 Task: Use the formula "BITRSHIFT" in spreadsheet "Project protfolio".
Action: Mouse moved to (156, 109)
Screenshot: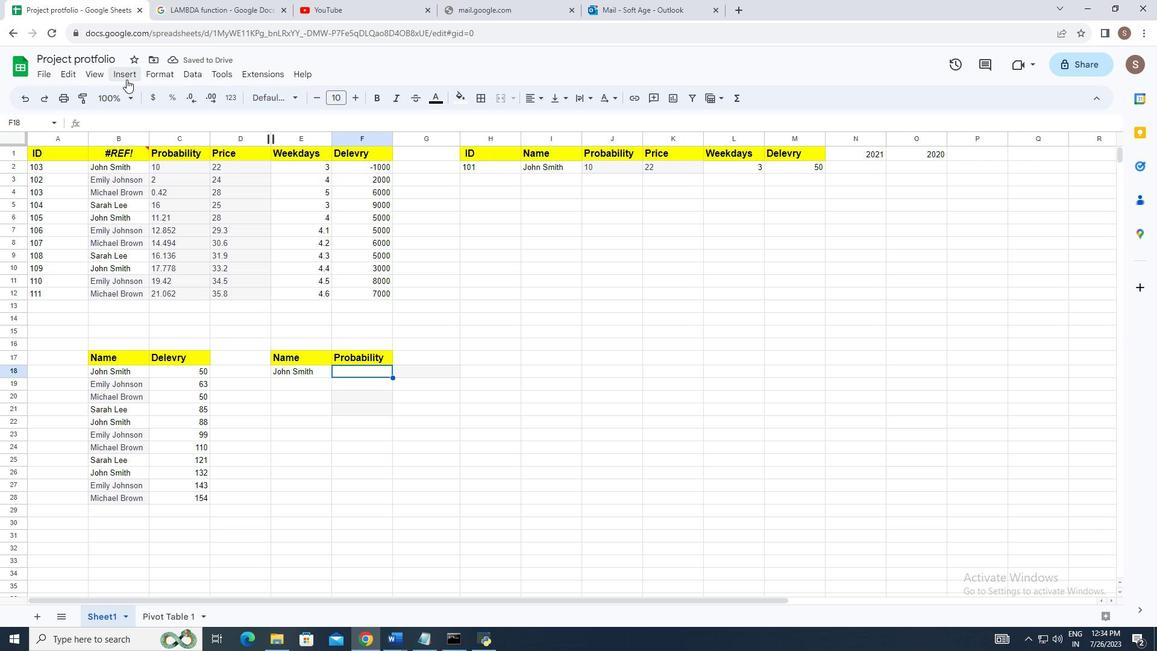 
Action: Mouse pressed left at (156, 109)
Screenshot: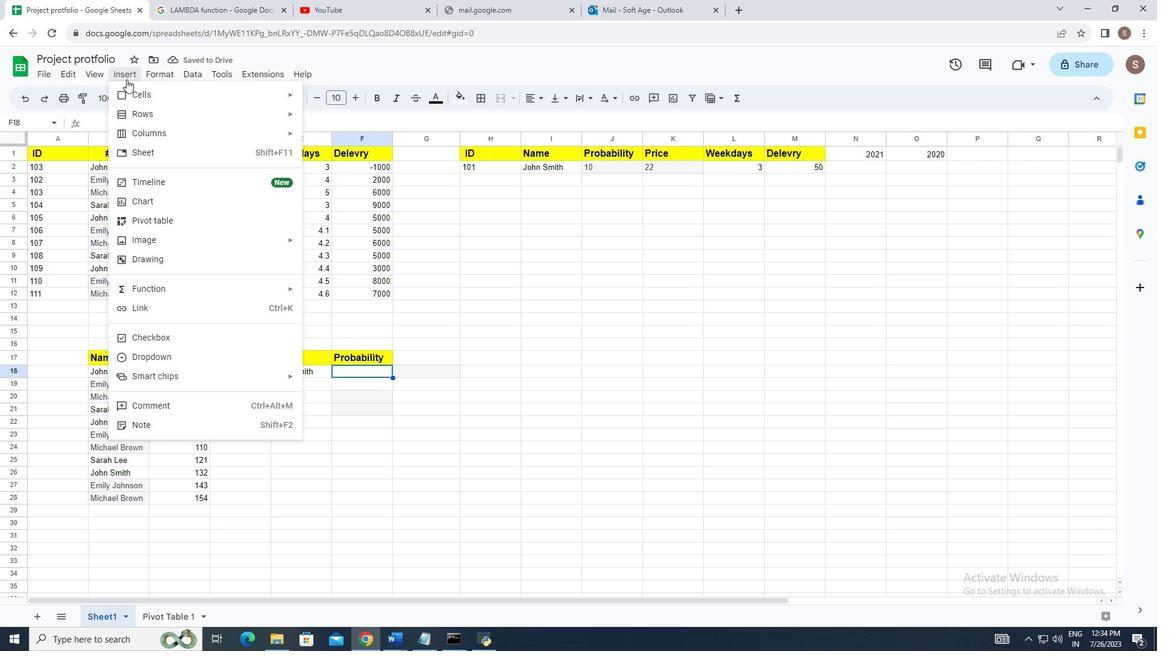 
Action: Mouse moved to (206, 324)
Screenshot: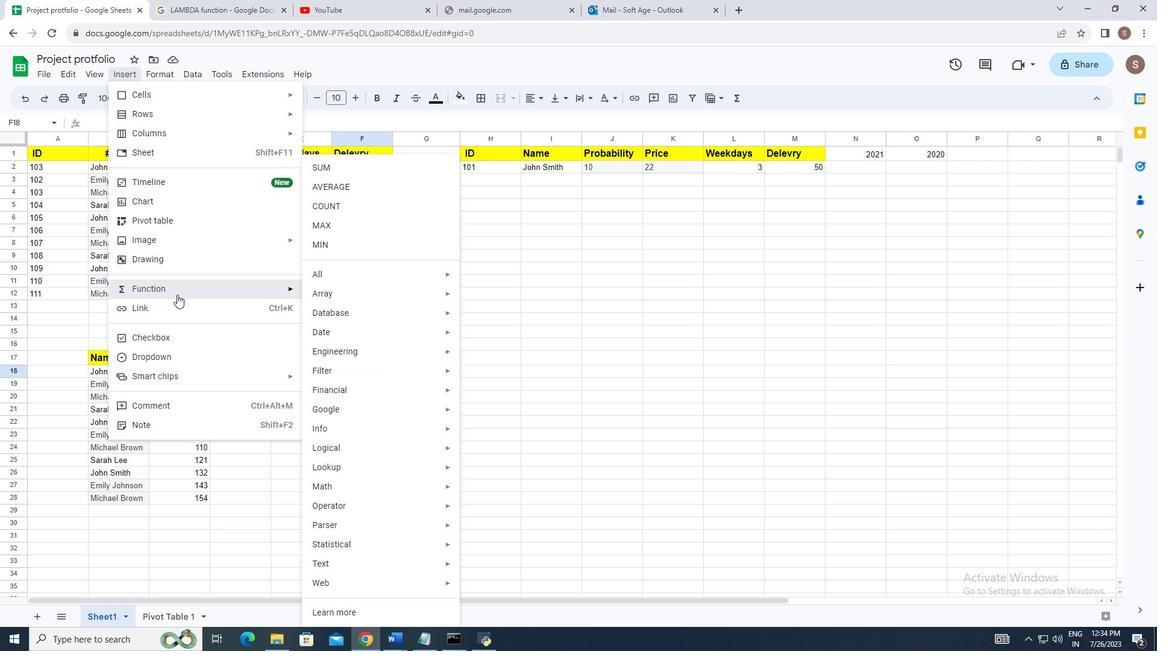 
Action: Mouse pressed left at (206, 324)
Screenshot: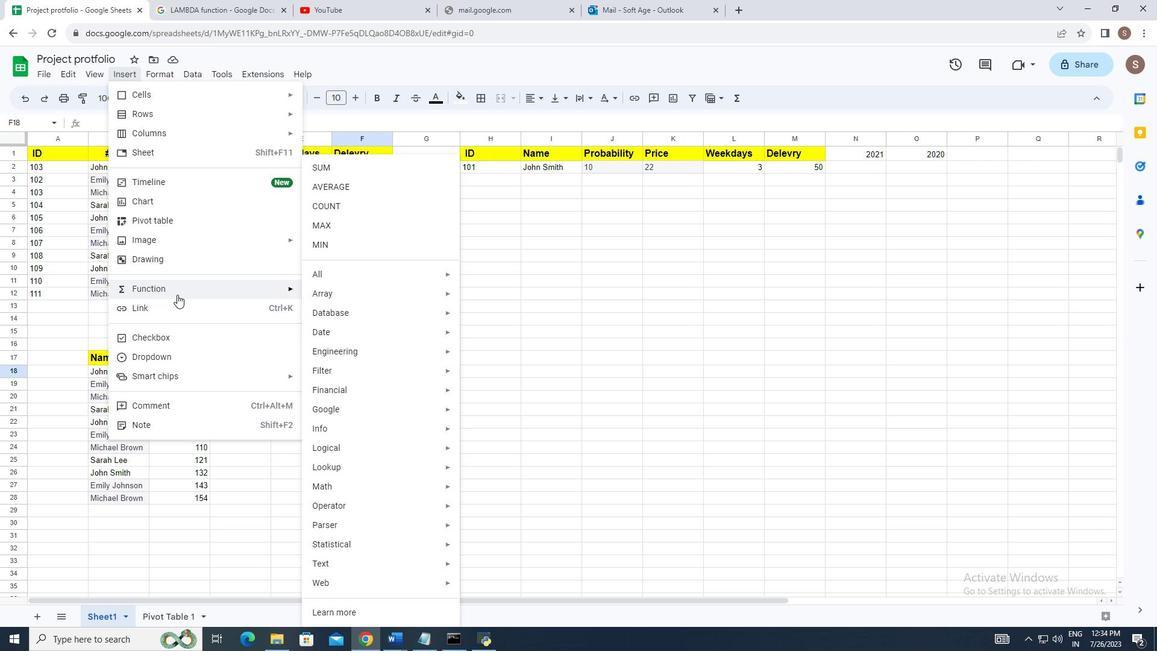 
Action: Mouse moved to (397, 306)
Screenshot: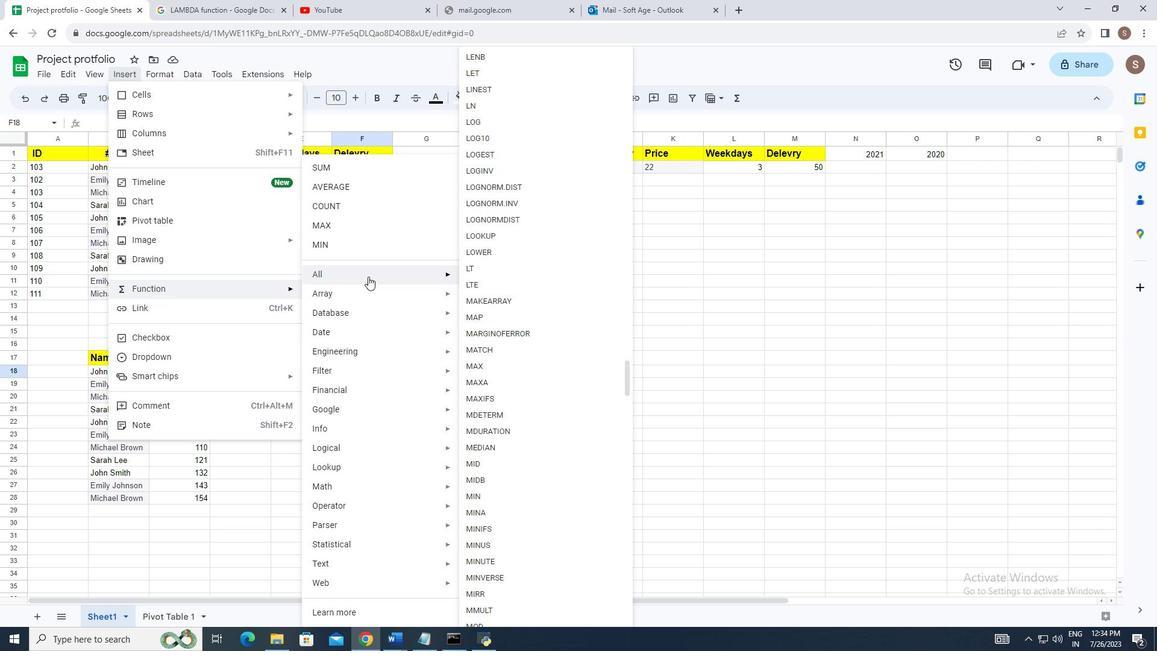 
Action: Mouse pressed left at (397, 306)
Screenshot: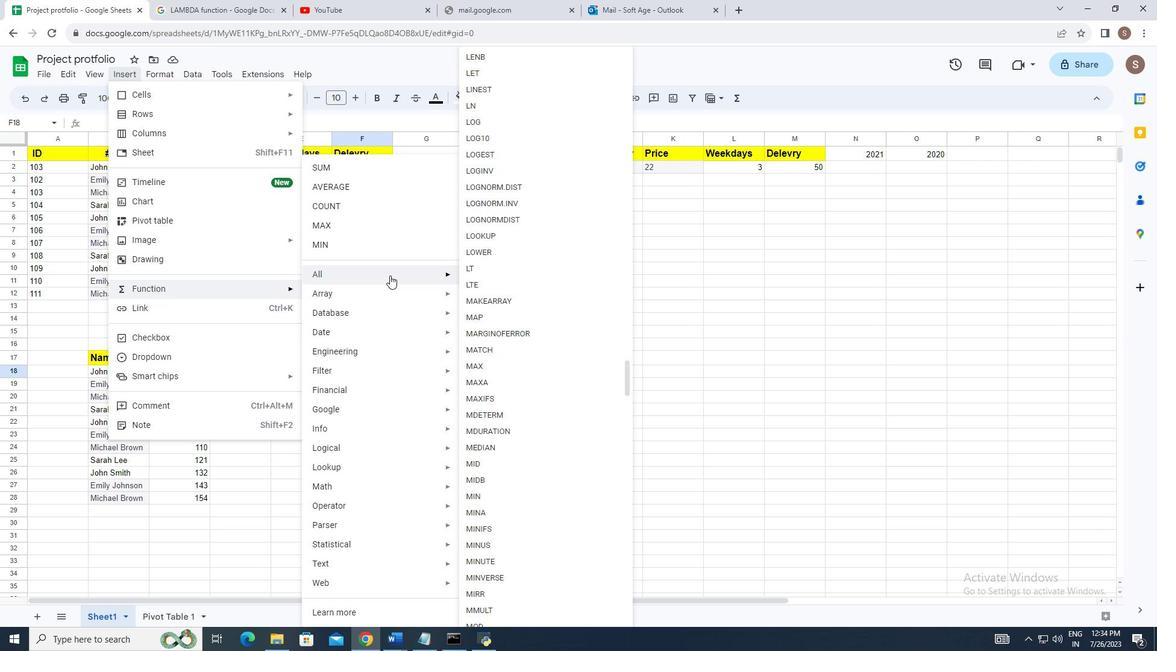 
Action: Mouse moved to (555, 305)
Screenshot: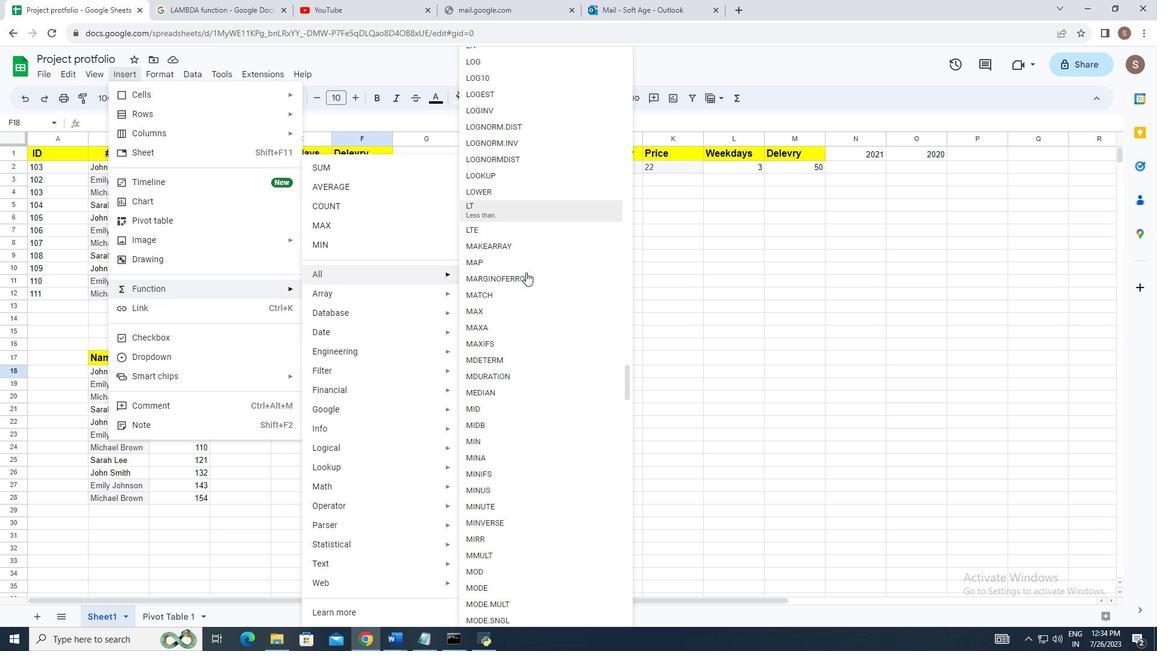 
Action: Mouse scrolled (555, 305) with delta (0, 0)
Screenshot: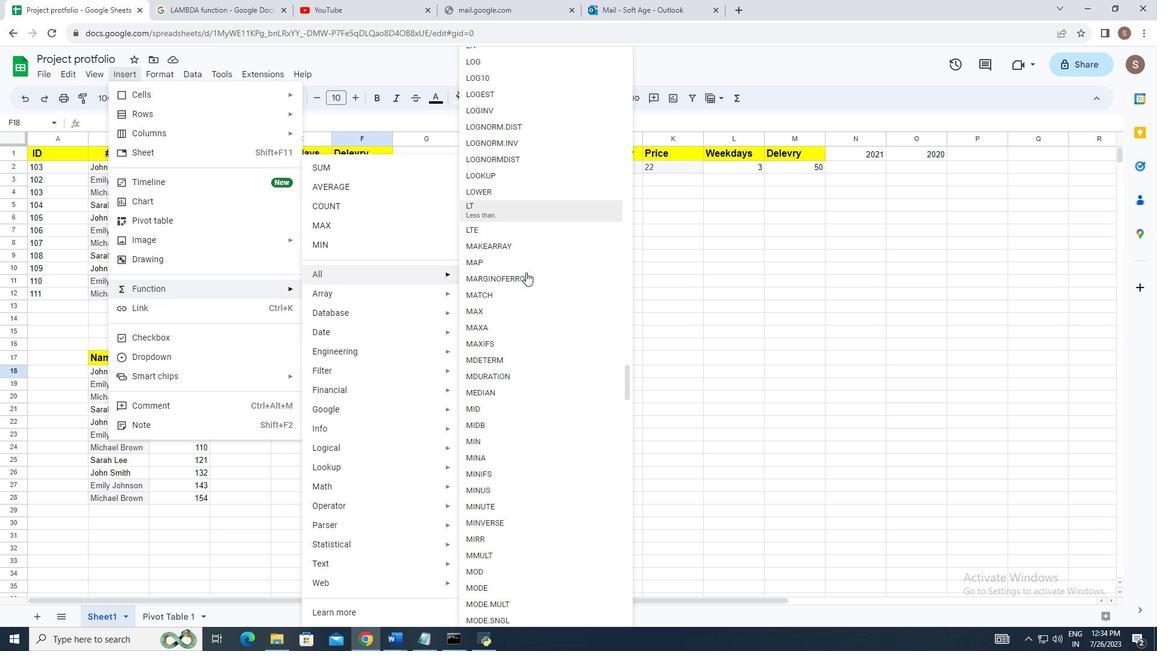 
Action: Mouse moved to (555, 252)
Screenshot: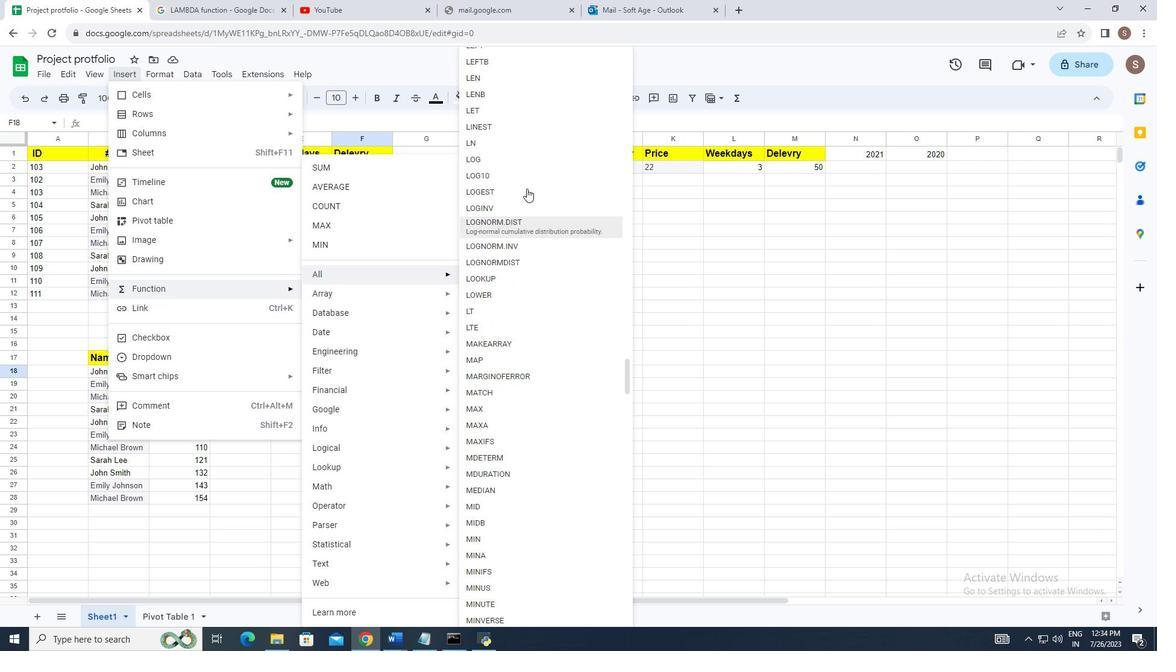 
Action: Mouse scrolled (555, 252) with delta (0, 0)
Screenshot: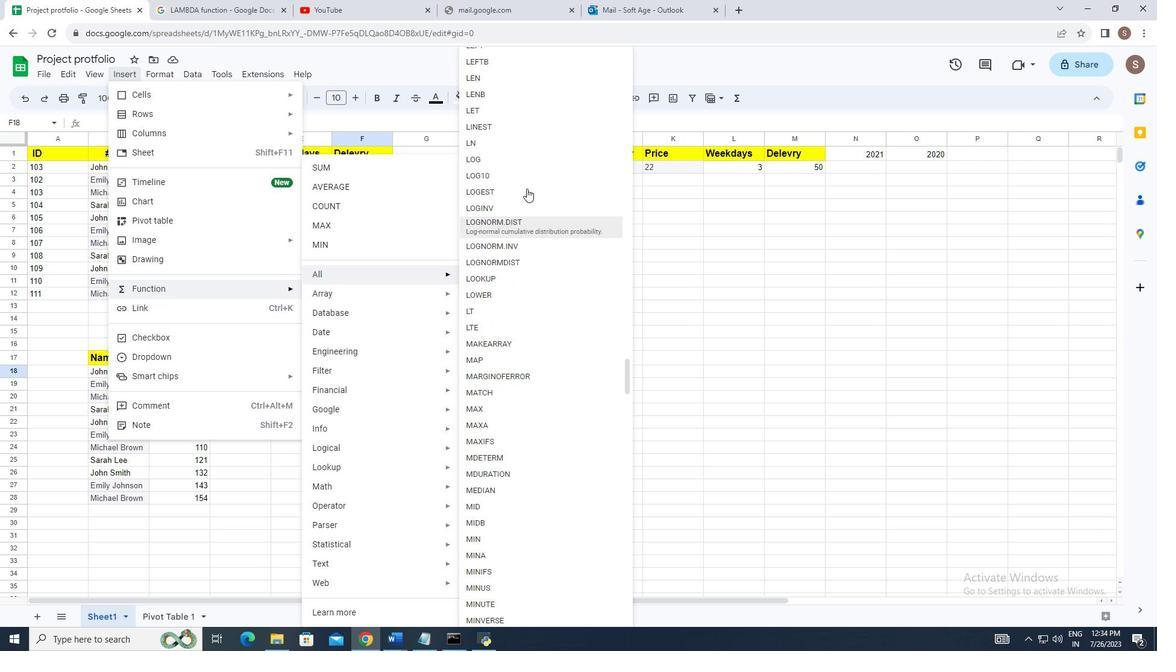 
Action: Mouse moved to (555, 220)
Screenshot: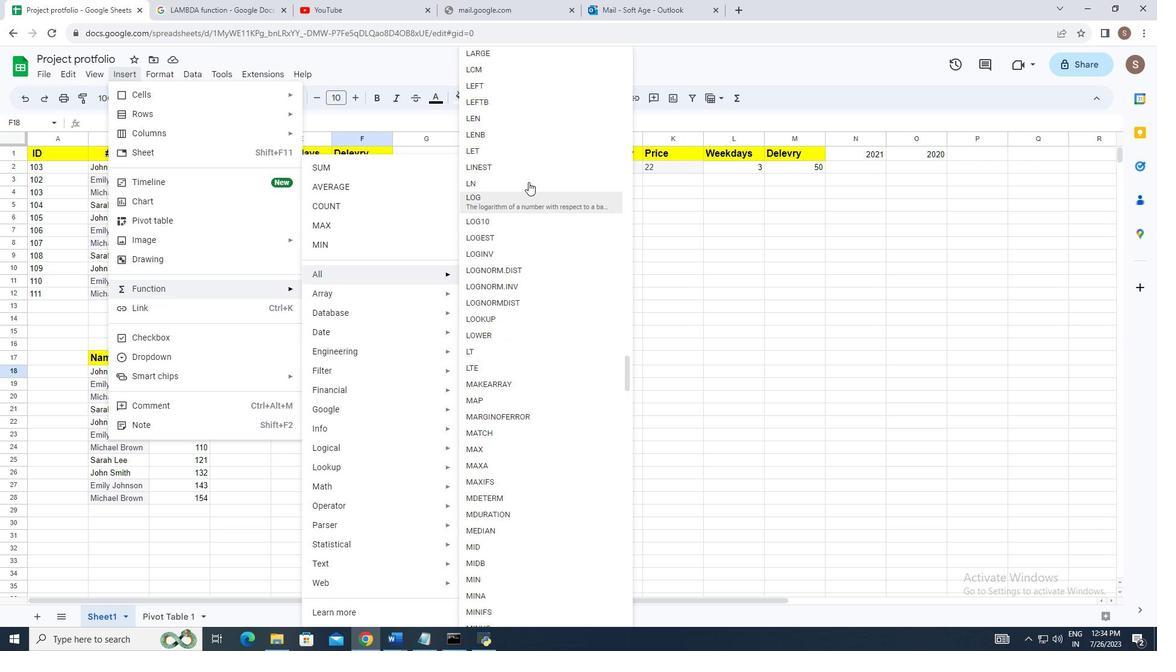 
Action: Mouse scrolled (555, 221) with delta (0, 0)
Screenshot: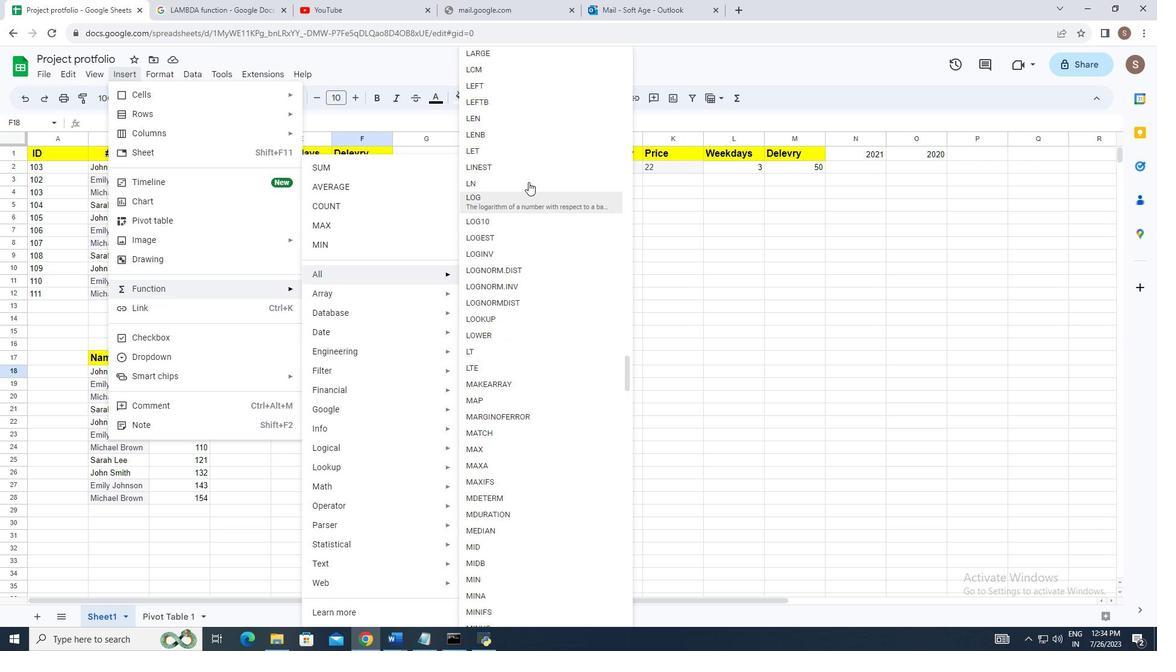 
Action: Mouse moved to (556, 218)
Screenshot: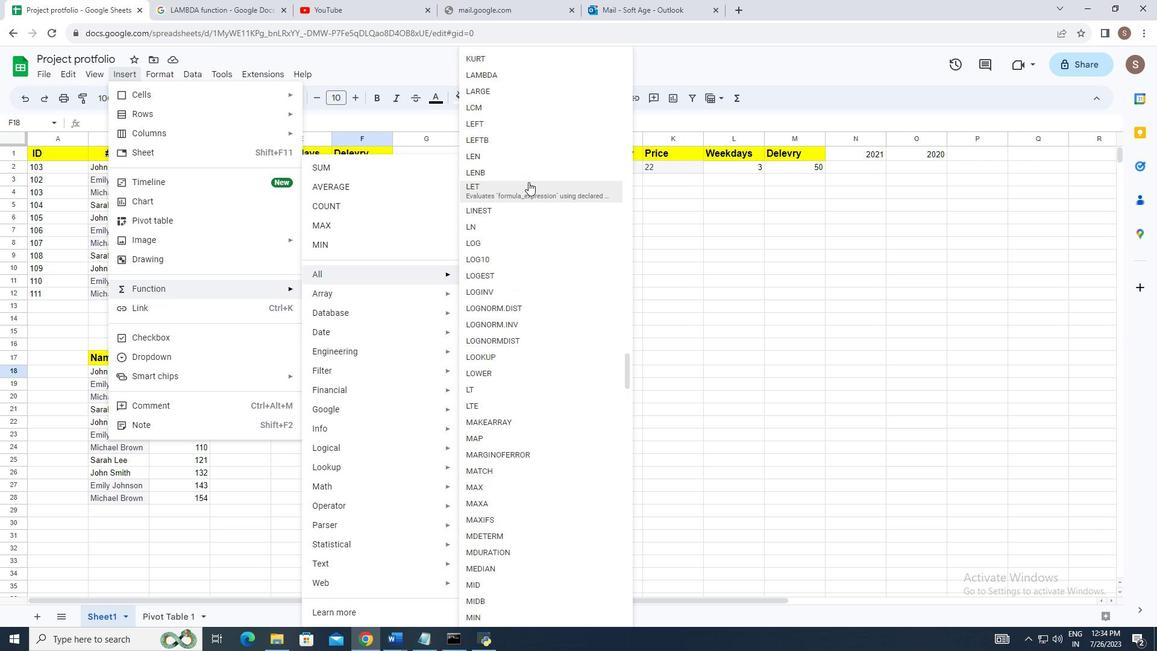 
Action: Mouse scrolled (556, 218) with delta (0, 0)
Screenshot: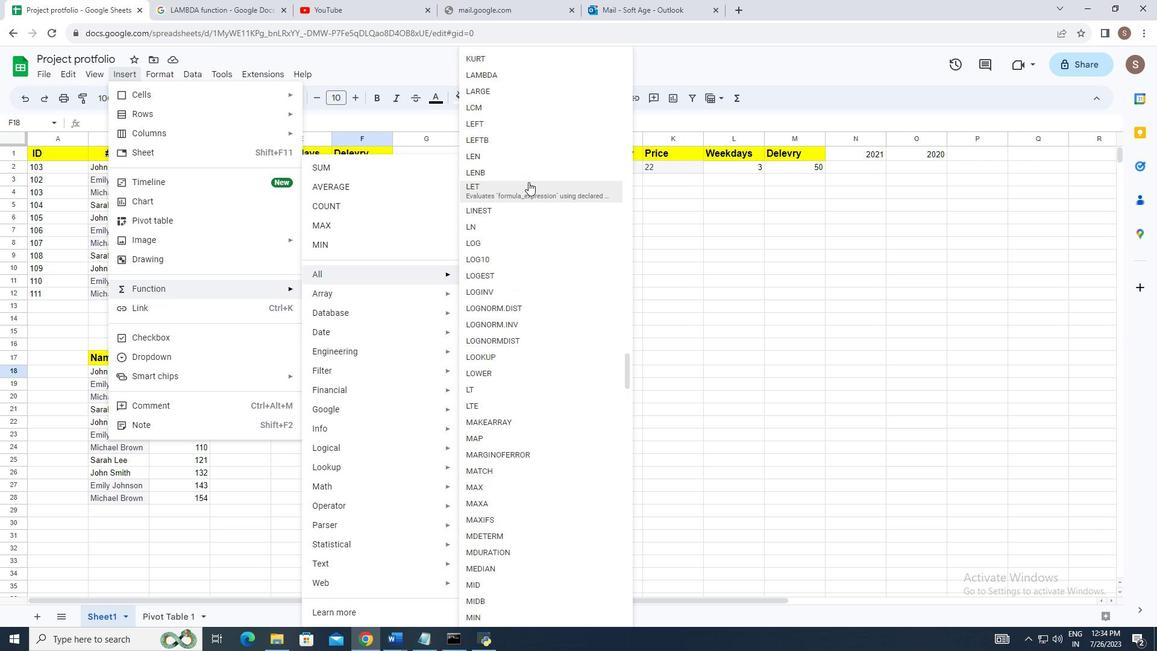
Action: Mouse moved to (558, 213)
Screenshot: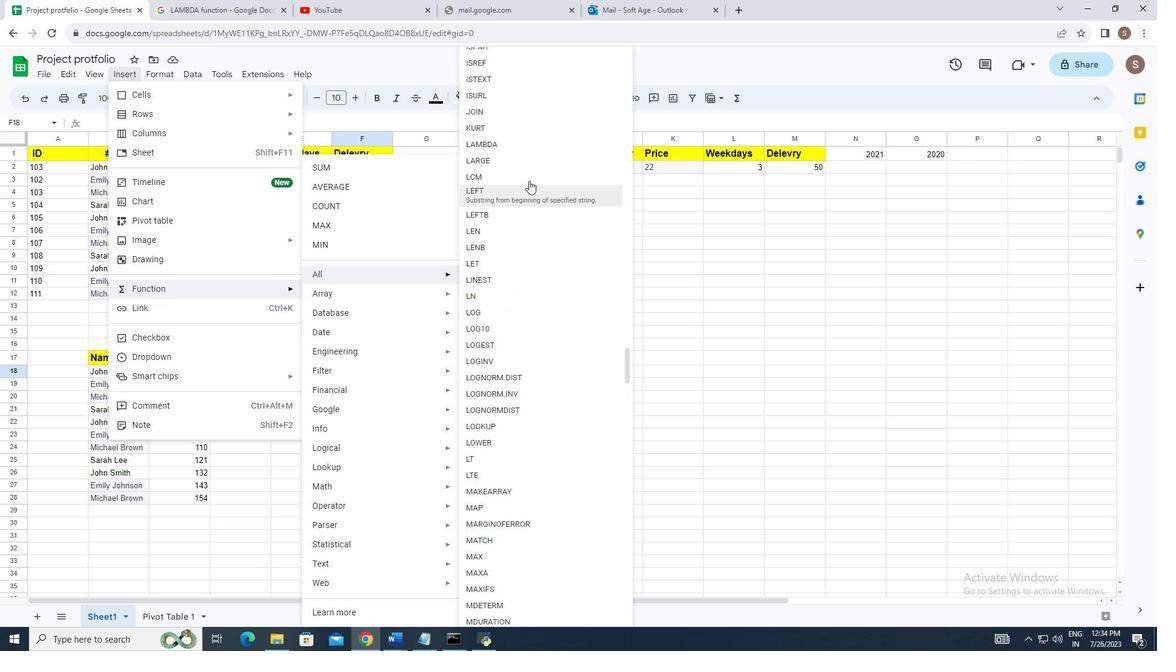 
Action: Mouse scrolled (557, 217) with delta (0, 0)
Screenshot: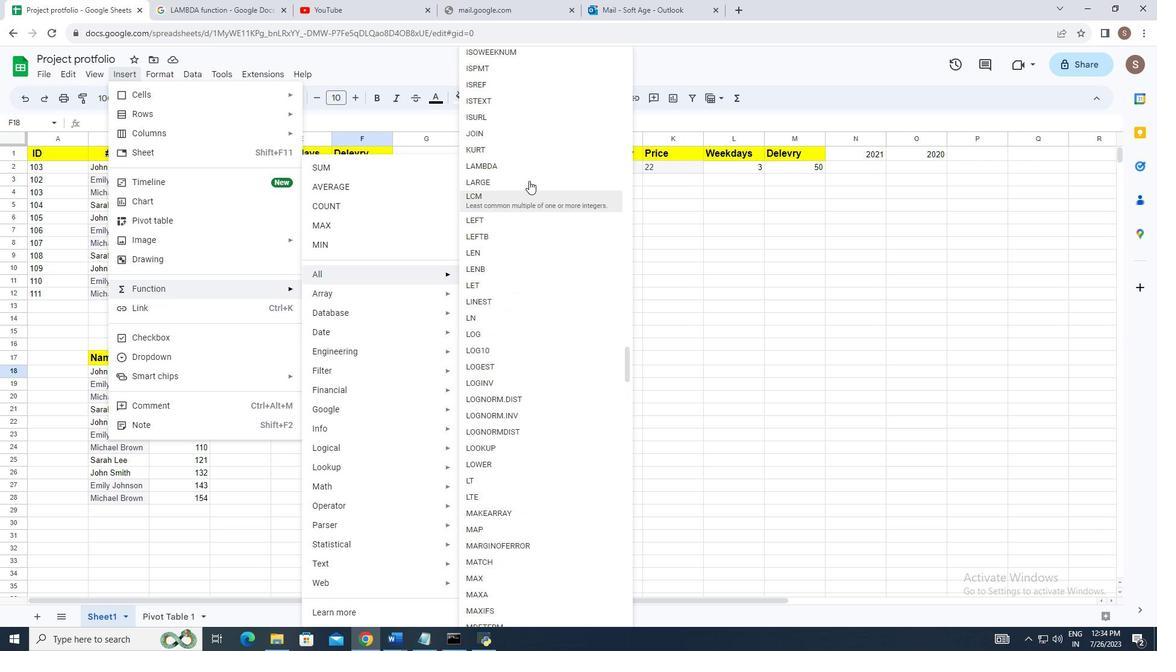 
Action: Mouse moved to (558, 211)
Screenshot: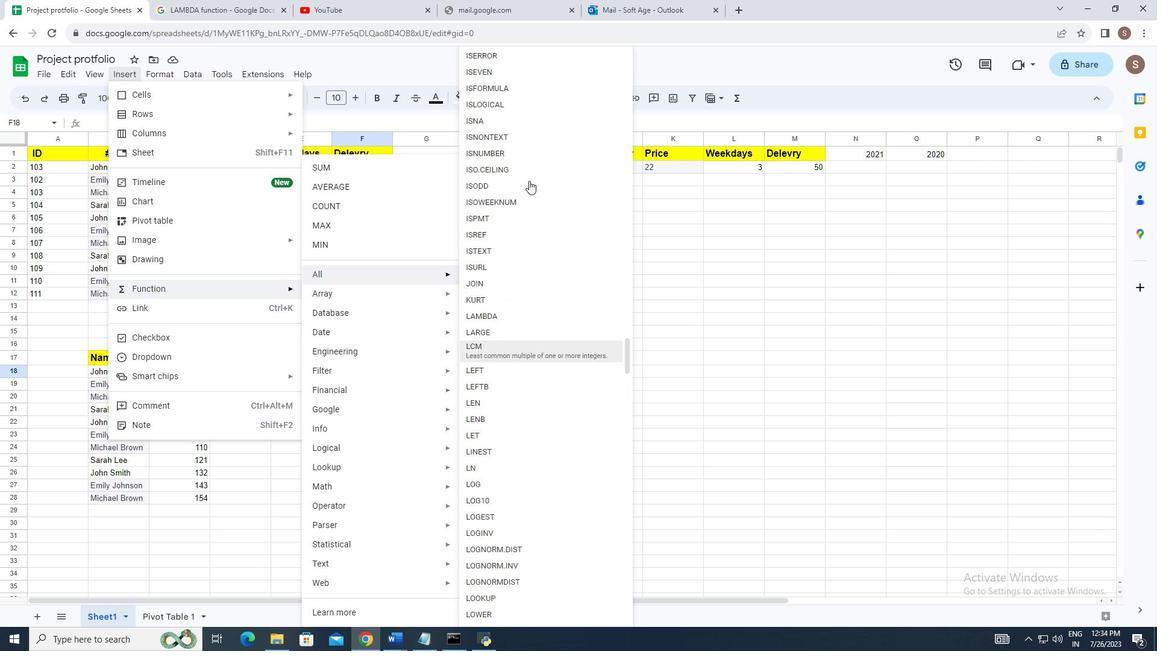 
Action: Mouse scrolled (558, 211) with delta (0, 0)
Screenshot: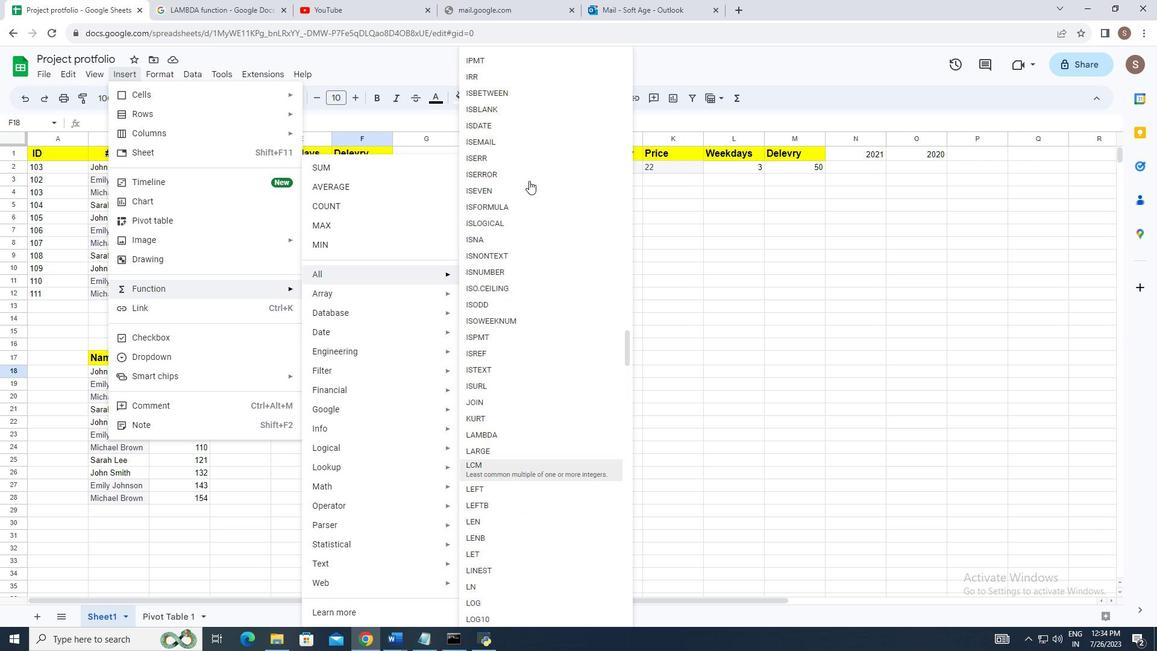 
Action: Mouse moved to (558, 210)
Screenshot: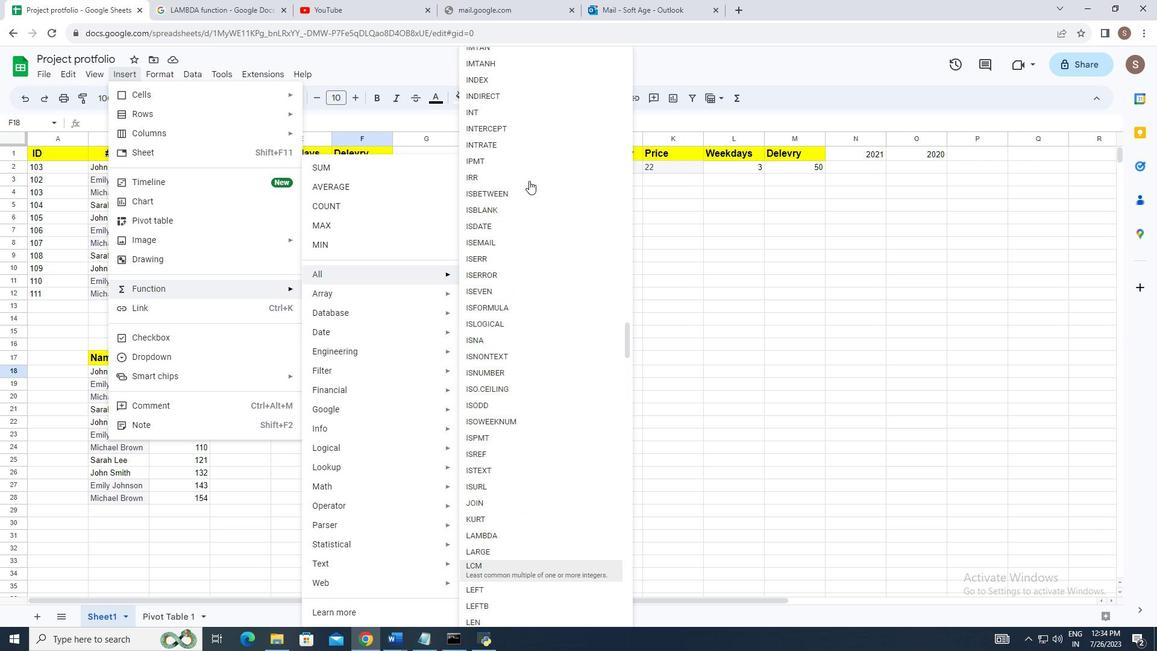 
Action: Mouse scrolled (558, 211) with delta (0, 0)
Screenshot: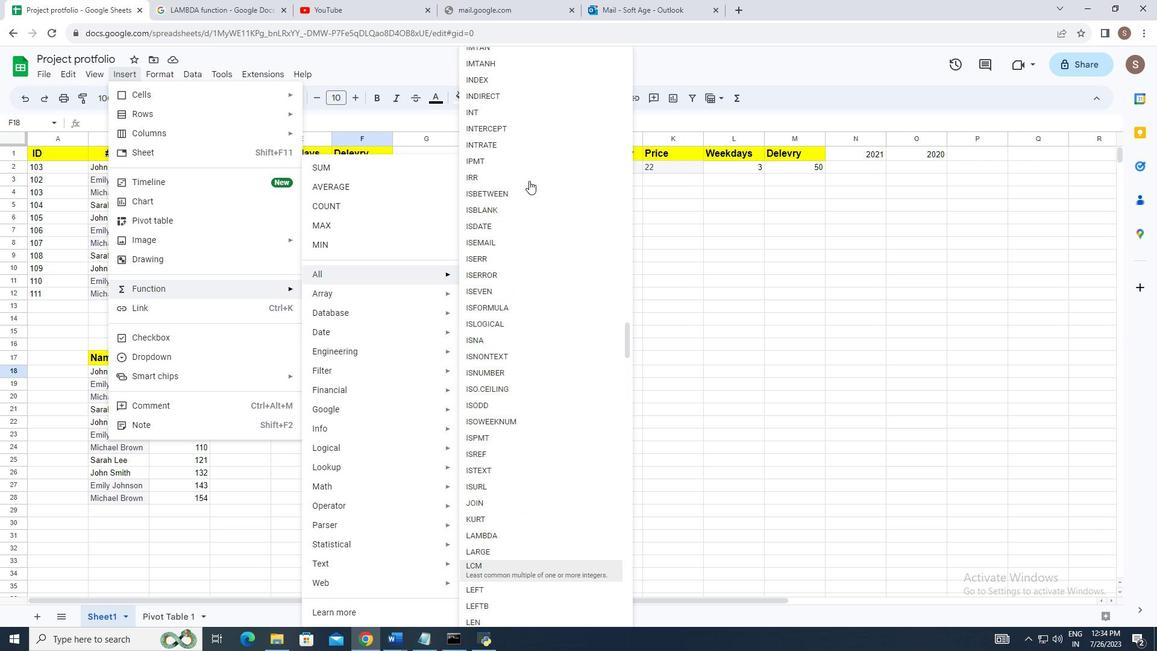 
Action: Mouse scrolled (558, 211) with delta (0, 0)
Screenshot: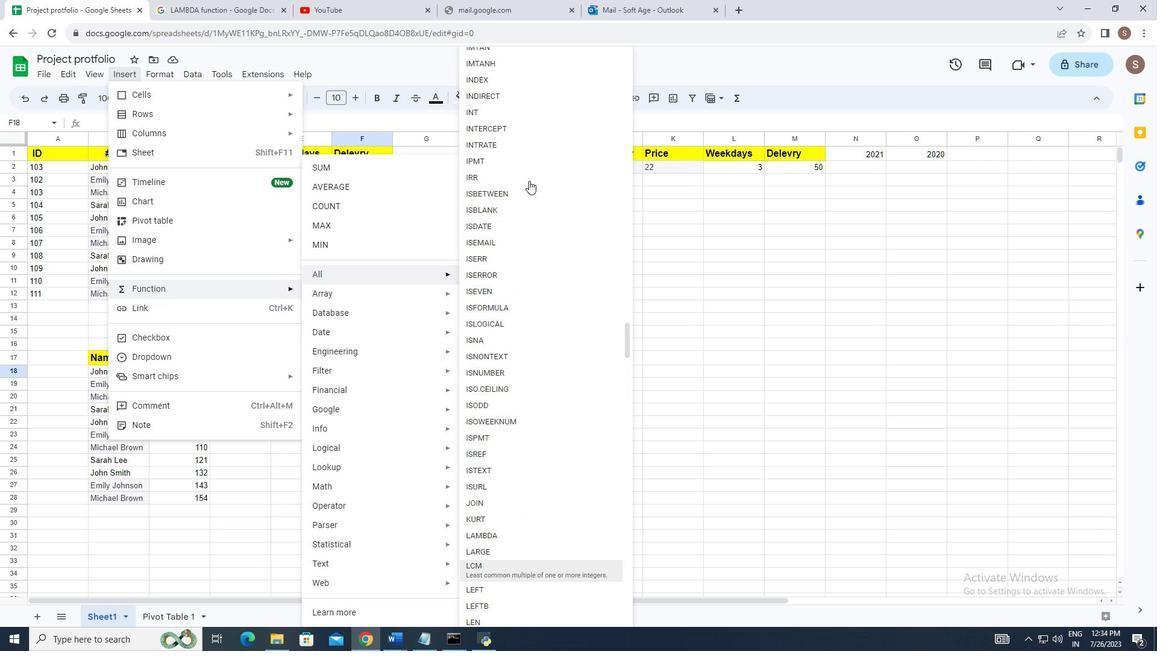 
Action: Mouse scrolled (558, 211) with delta (0, 0)
Screenshot: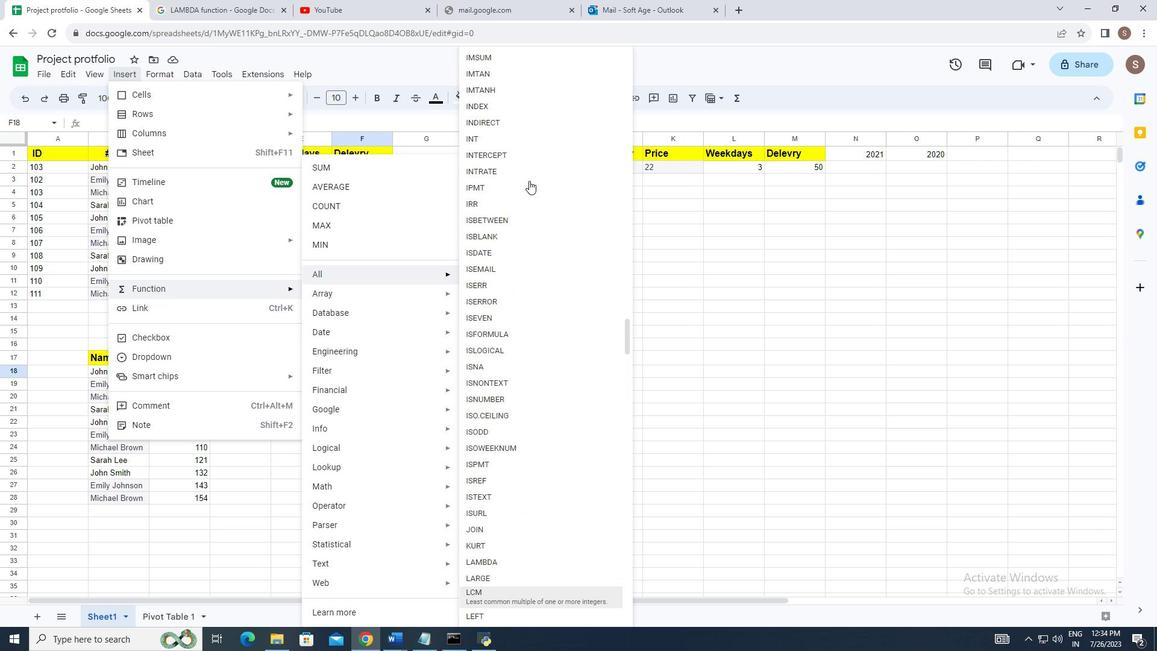 
Action: Mouse scrolled (558, 211) with delta (0, 0)
Screenshot: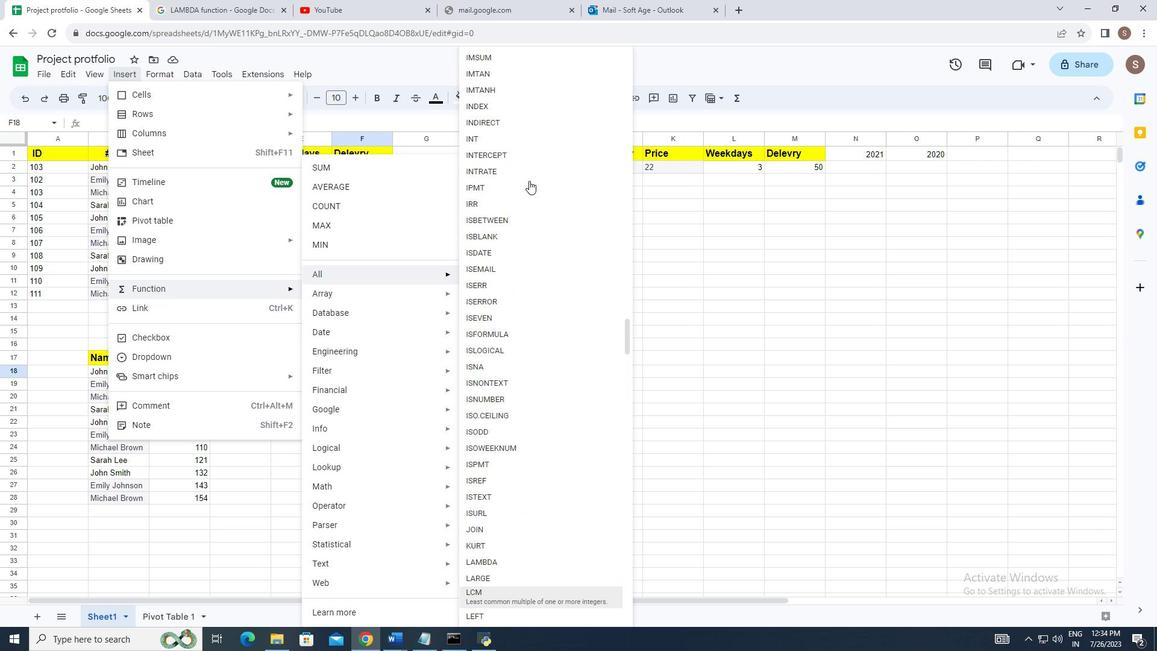 
Action: Mouse scrolled (558, 211) with delta (0, 0)
Screenshot: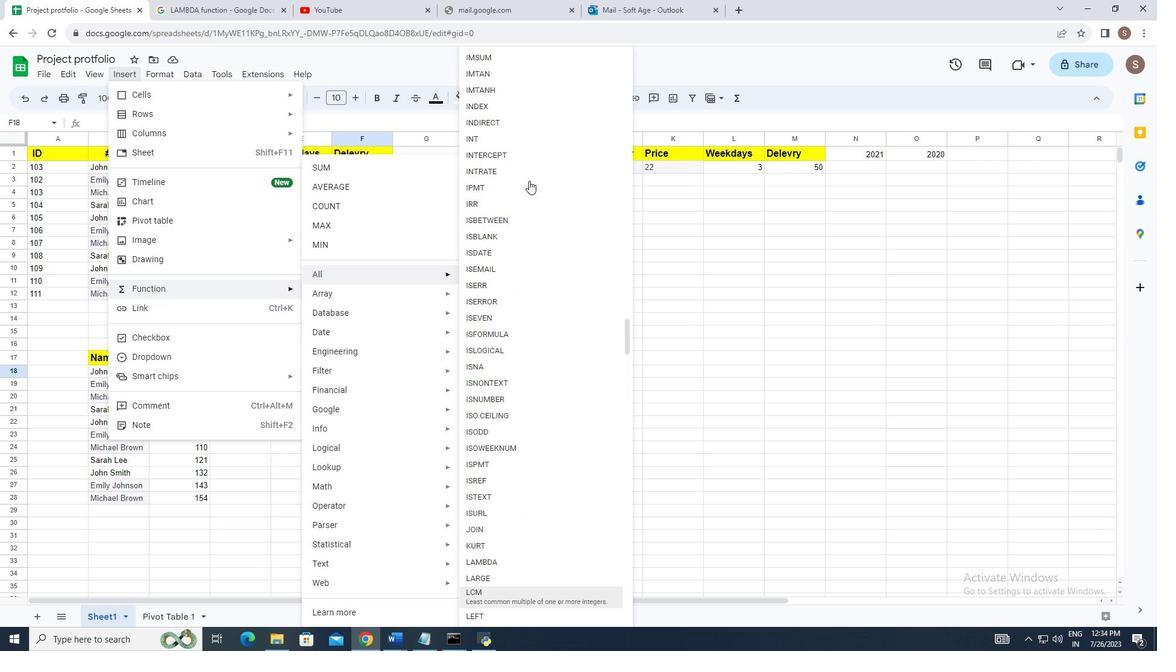 
Action: Mouse scrolled (558, 211) with delta (0, 0)
Screenshot: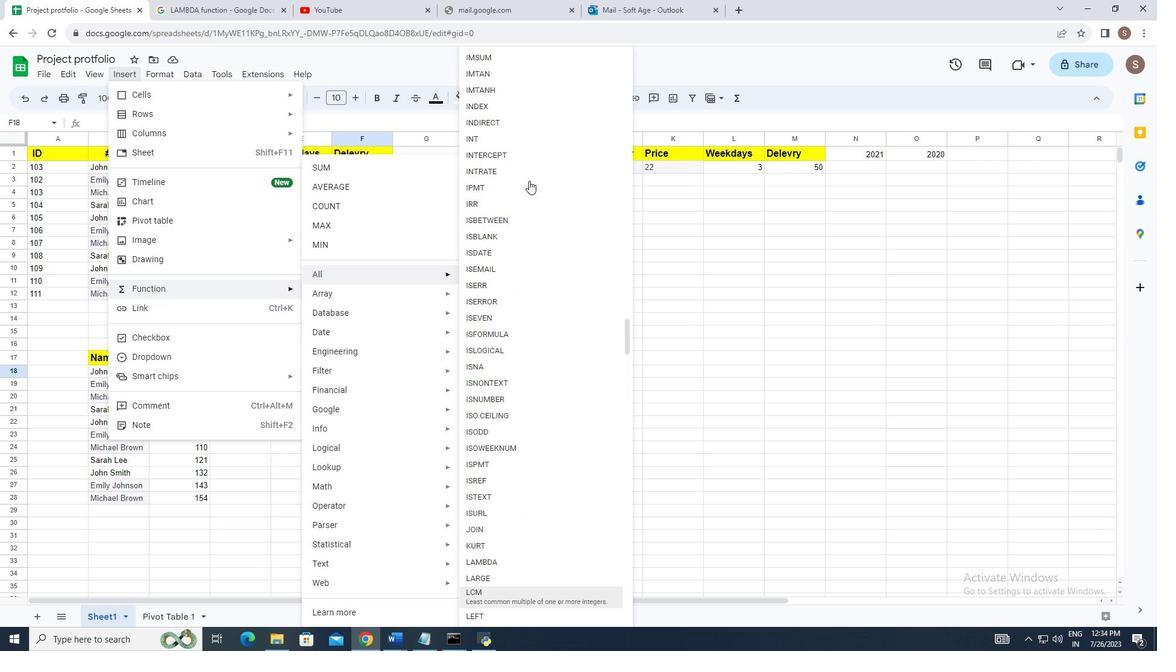 
Action: Mouse scrolled (558, 209) with delta (0, 0)
Screenshot: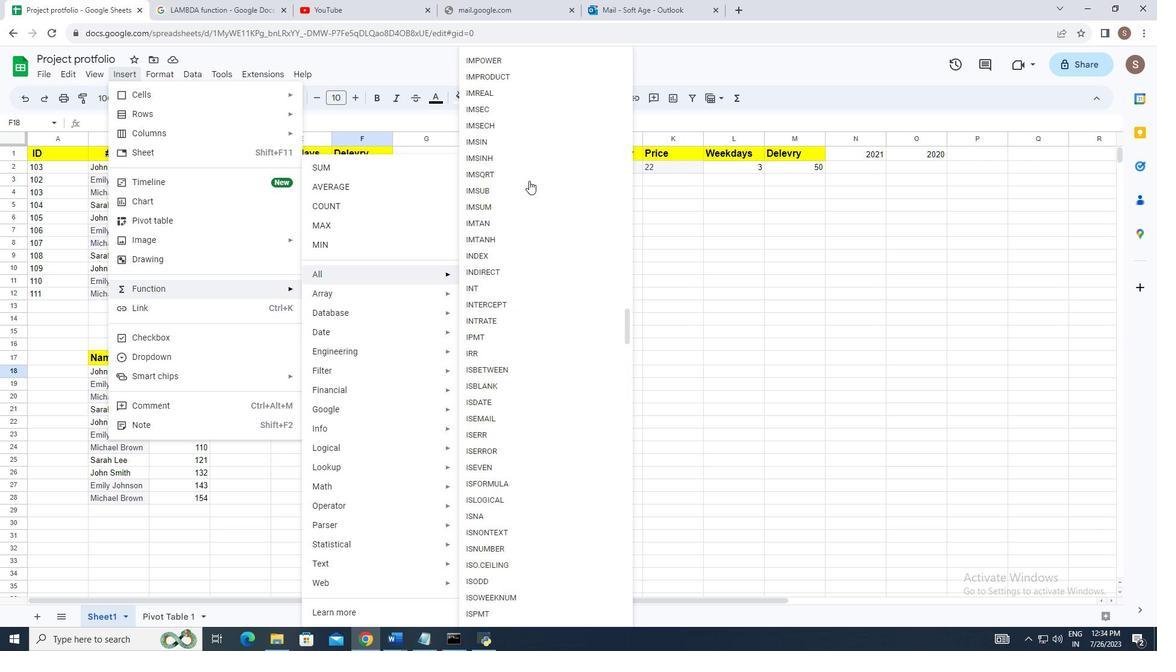 
Action: Mouse scrolled (558, 211) with delta (0, 0)
Screenshot: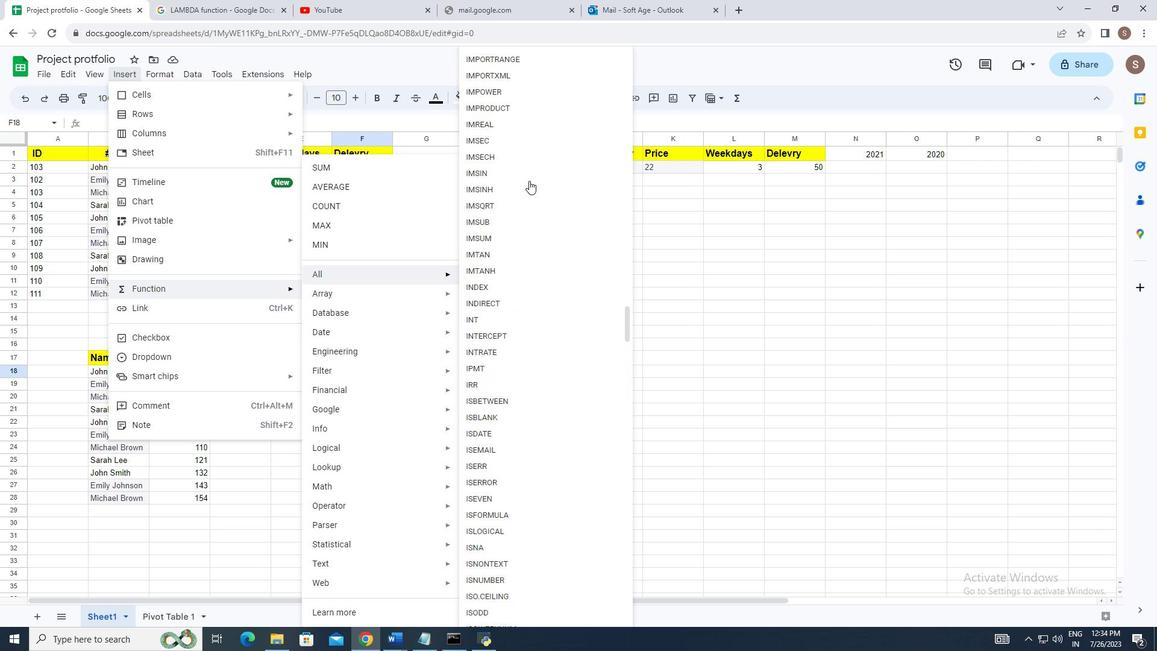 
Action: Mouse scrolled (558, 211) with delta (0, 0)
Screenshot: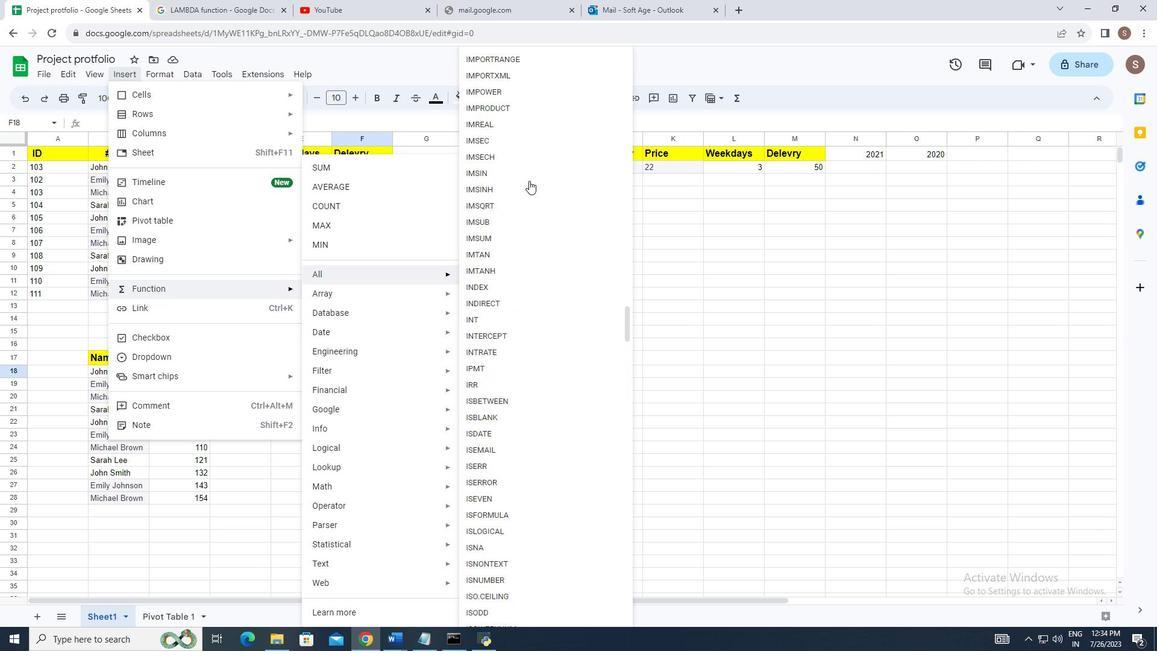 
Action: Mouse scrolled (558, 211) with delta (0, 0)
Screenshot: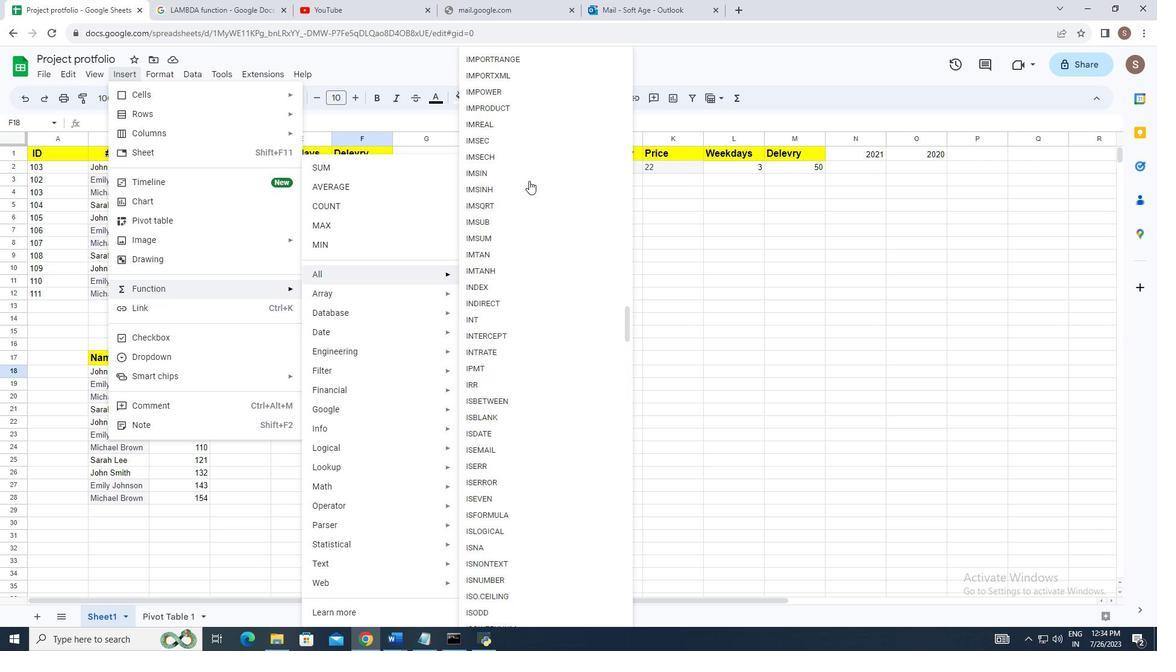 
Action: Mouse scrolled (558, 211) with delta (0, 0)
Screenshot: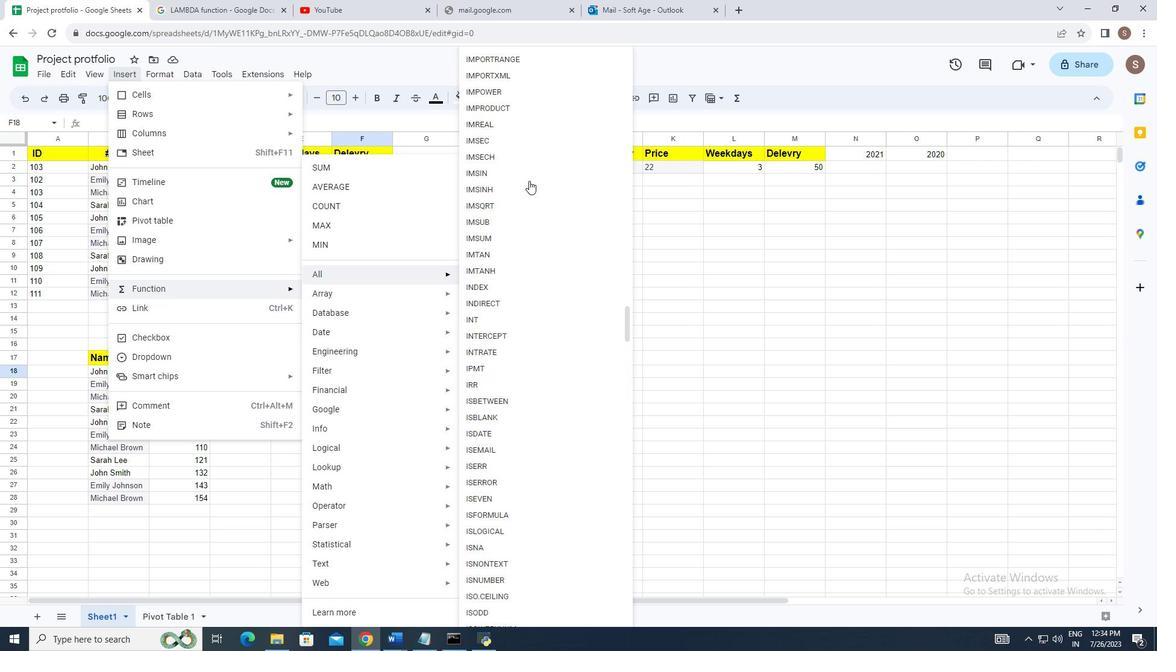 
Action: Mouse scrolled (558, 211) with delta (0, 0)
Screenshot: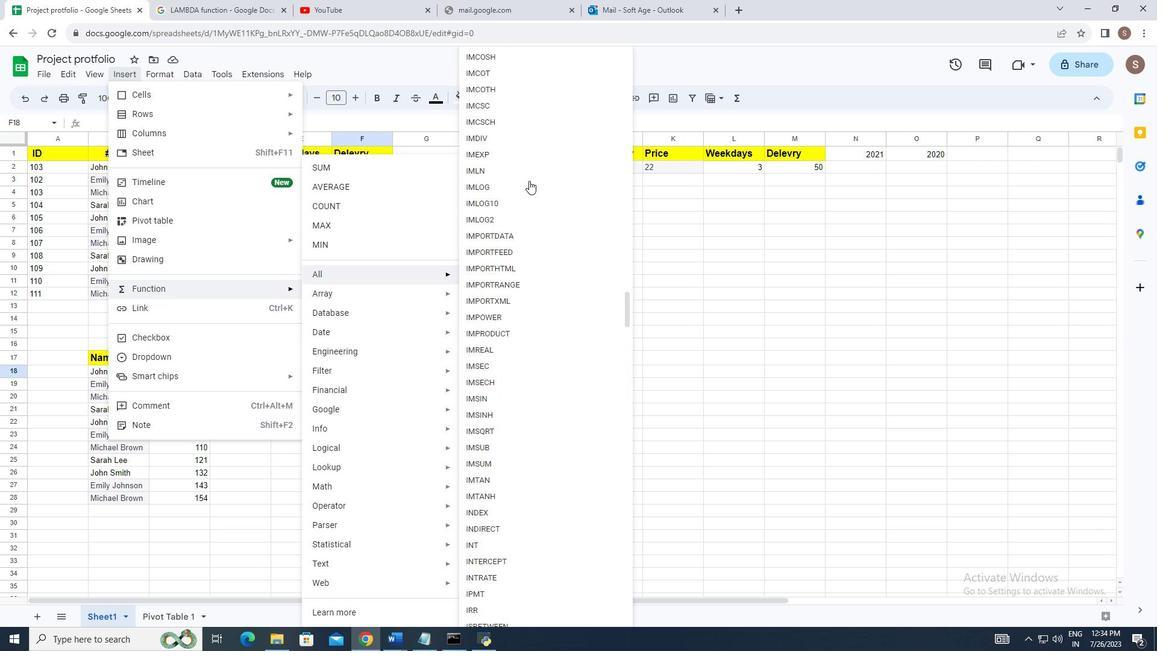 
Action: Mouse scrolled (558, 211) with delta (0, 0)
Screenshot: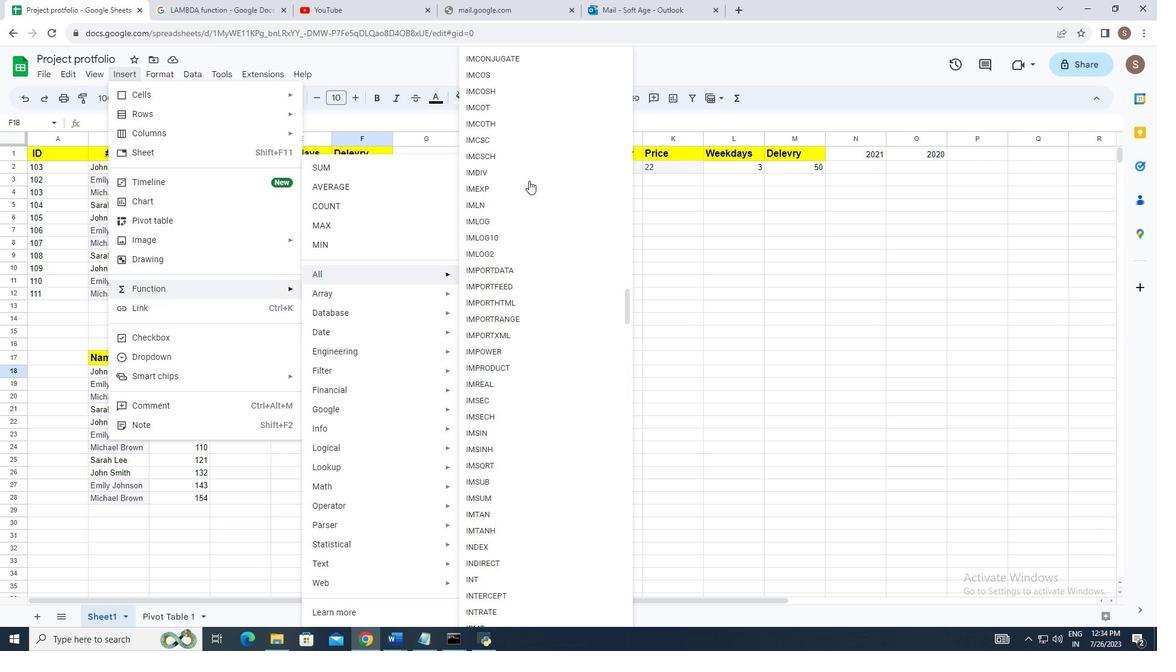 
Action: Mouse scrolled (558, 211) with delta (0, 0)
Screenshot: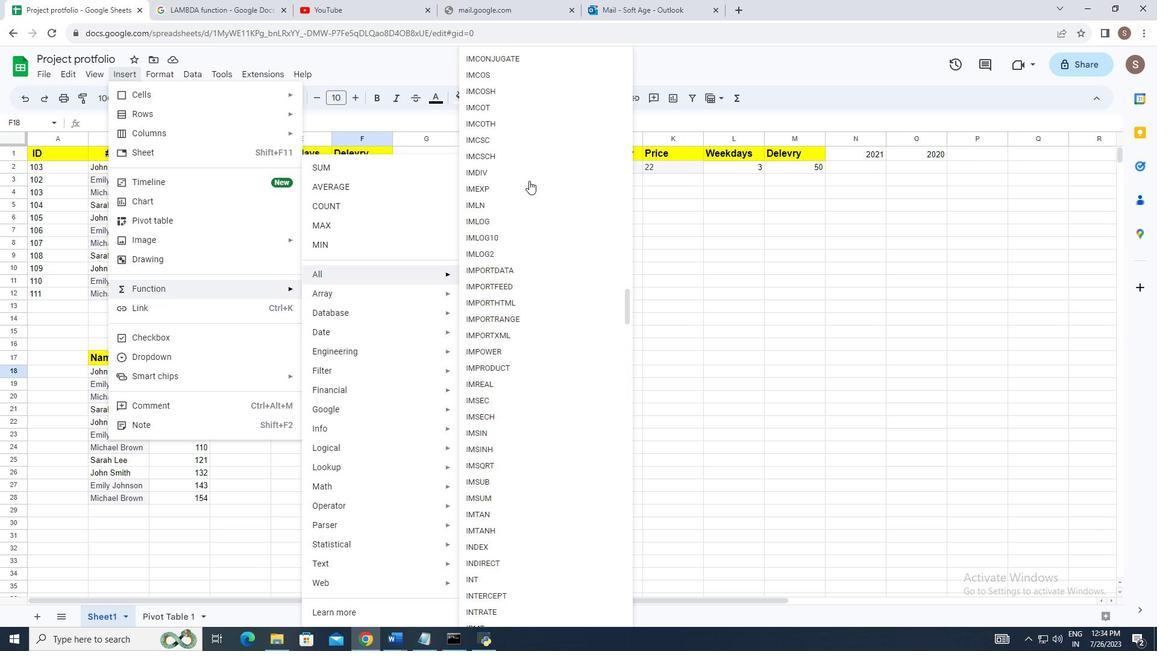 
Action: Mouse scrolled (558, 211) with delta (0, 0)
Screenshot: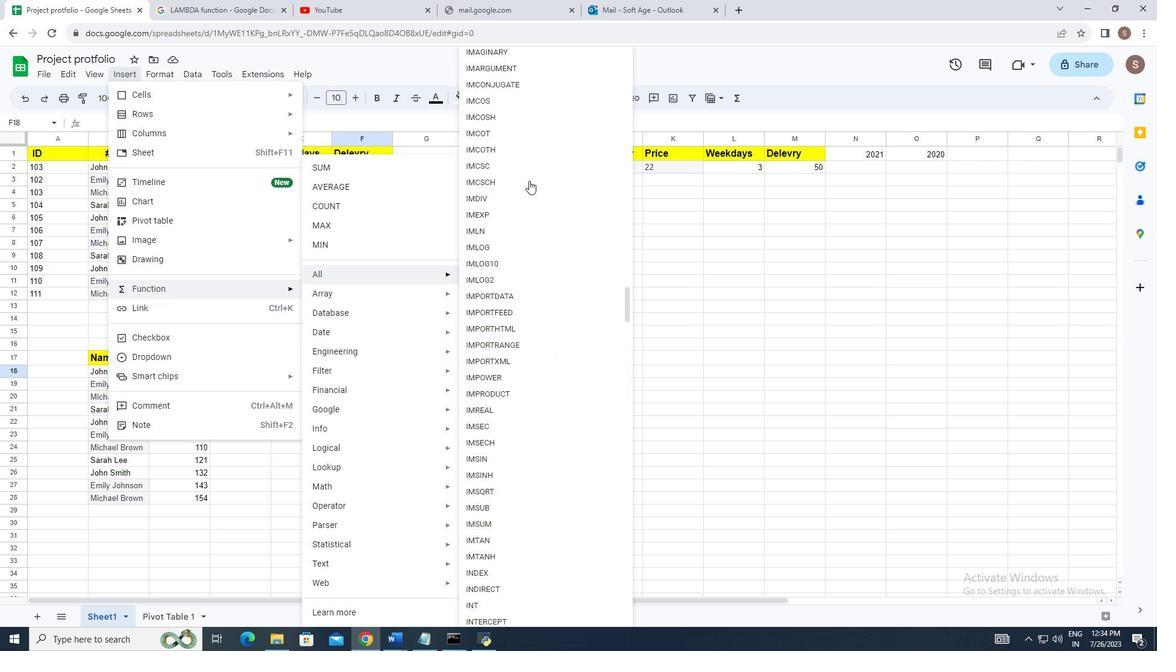 
Action: Mouse scrolled (558, 211) with delta (0, 0)
Screenshot: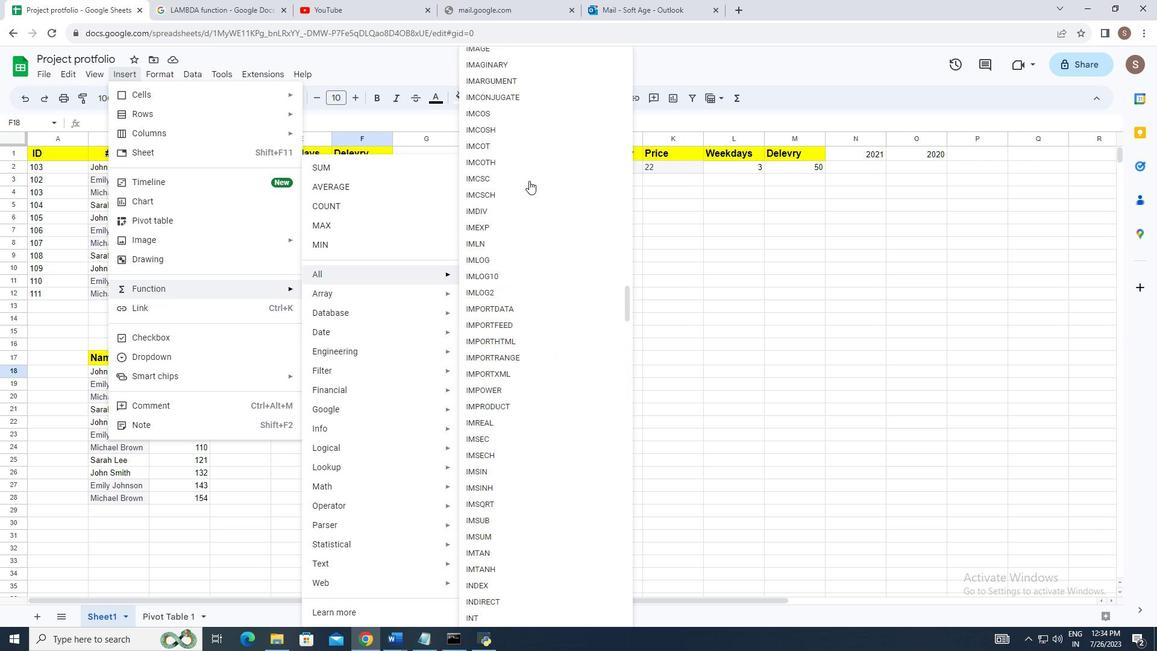 
Action: Mouse scrolled (558, 209) with delta (0, 0)
Screenshot: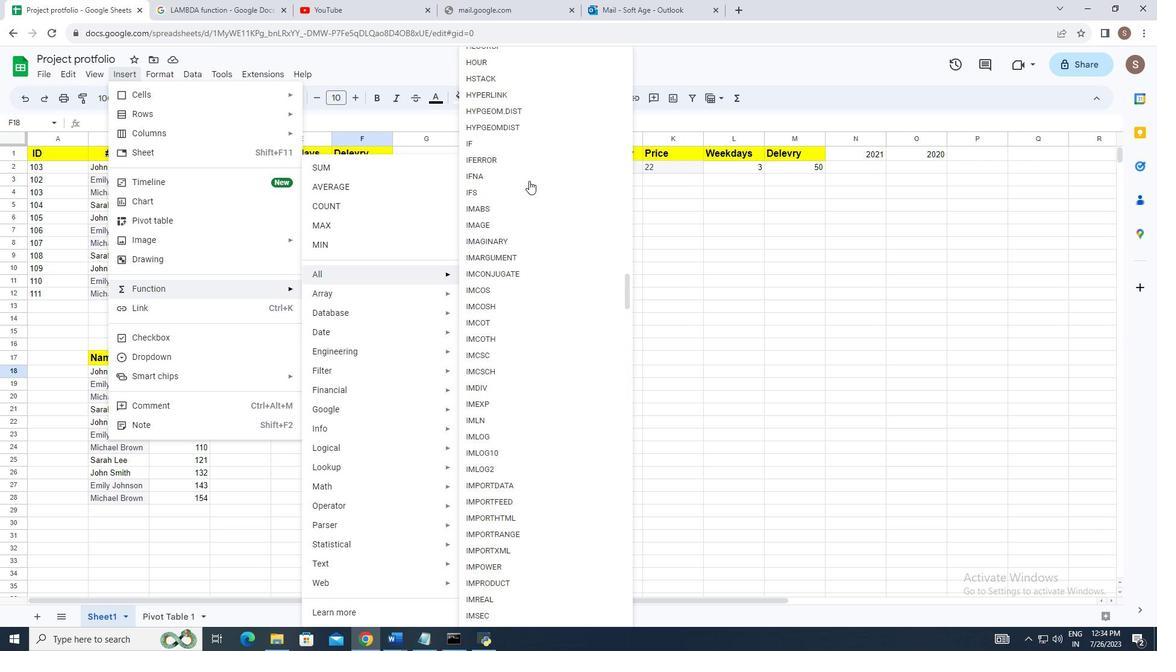 
Action: Mouse scrolled (558, 211) with delta (0, 0)
Screenshot: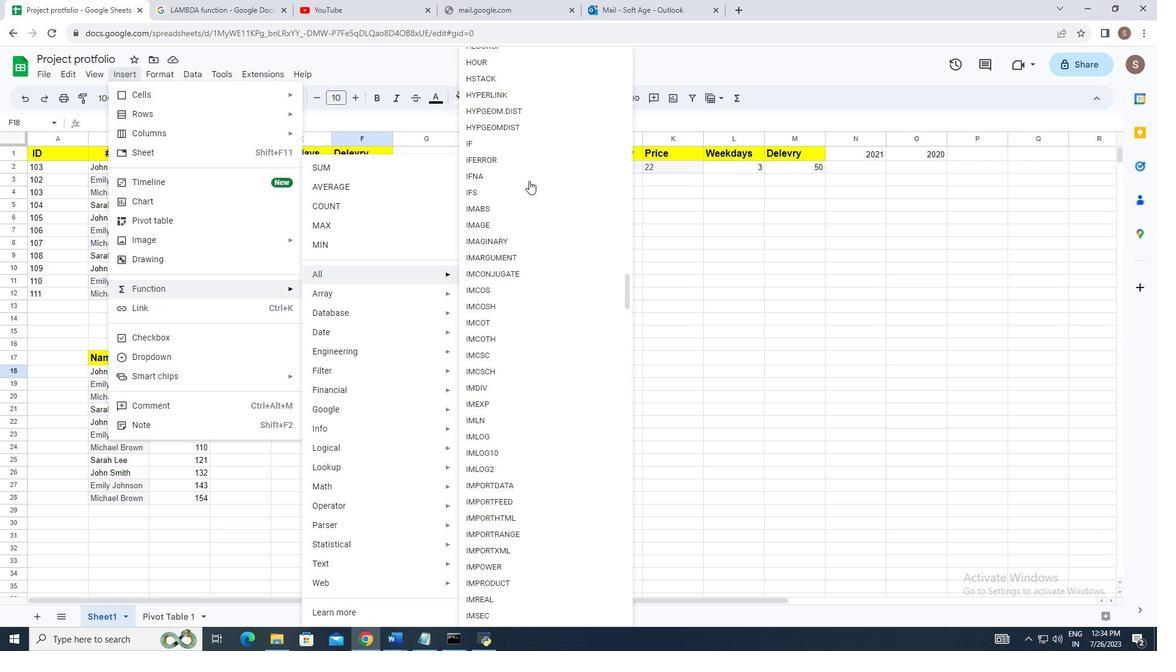 
Action: Mouse scrolled (558, 211) with delta (0, 0)
Screenshot: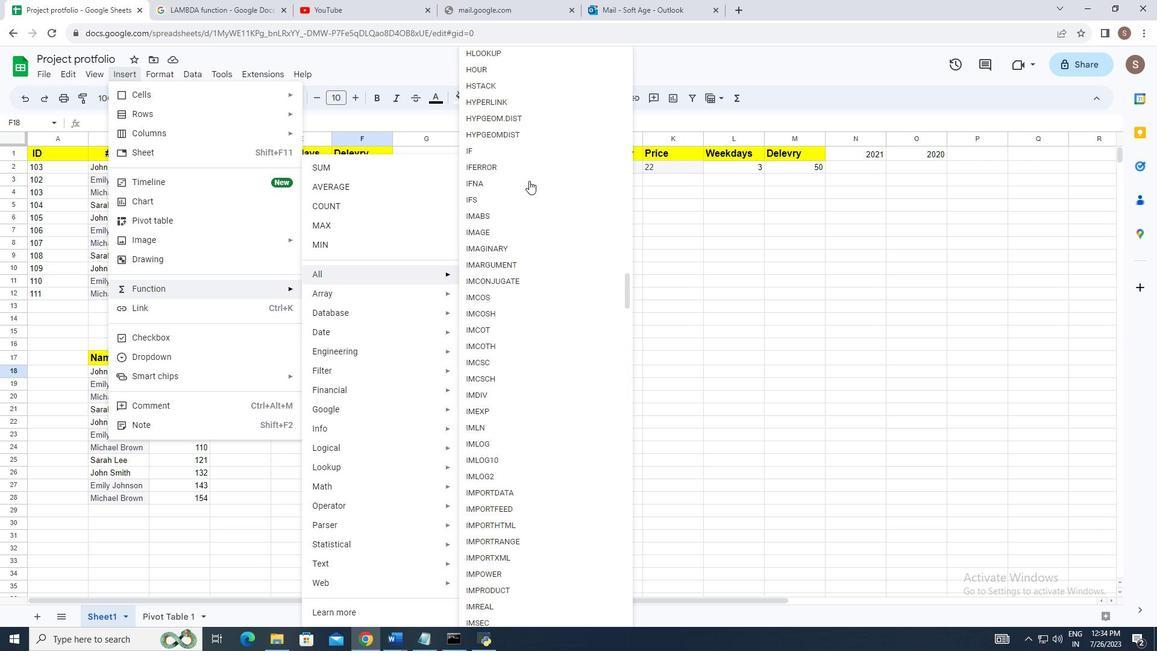 
Action: Mouse scrolled (558, 211) with delta (0, 0)
Screenshot: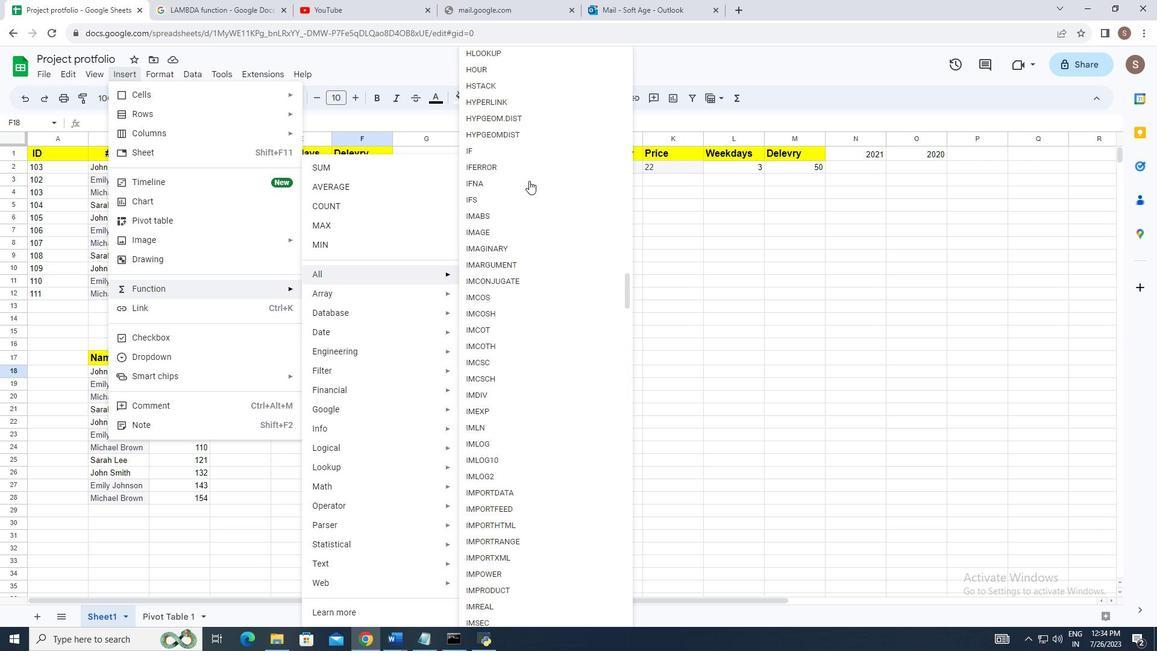 
Action: Mouse scrolled (558, 211) with delta (0, 0)
Screenshot: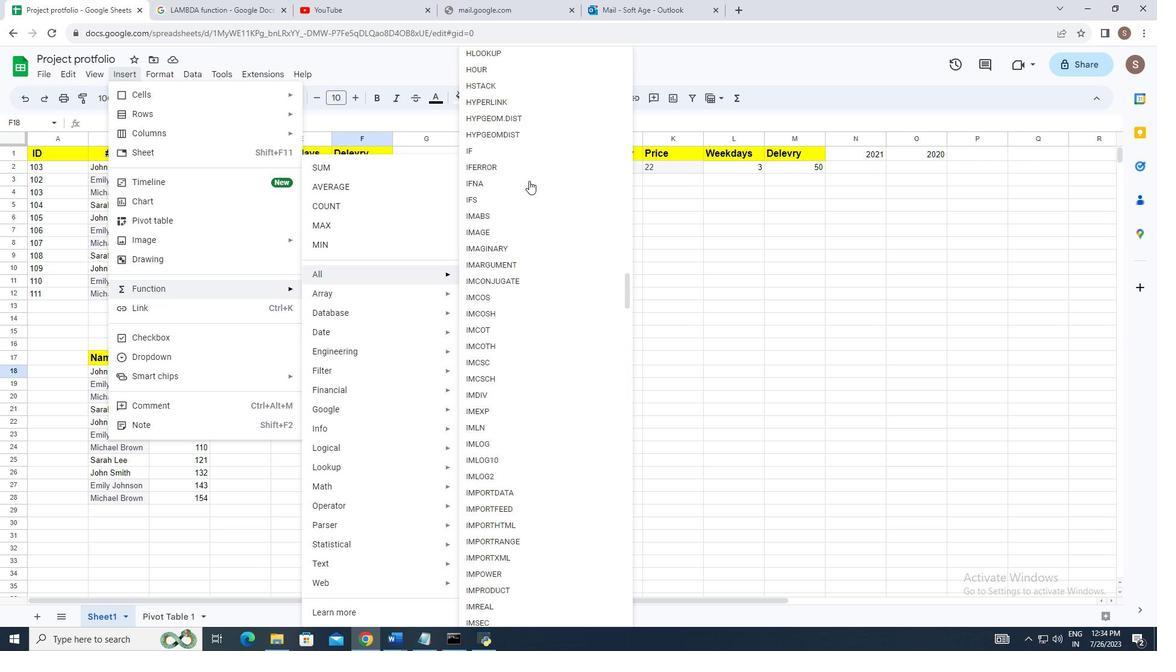 
Action: Mouse scrolled (558, 211) with delta (0, 0)
Screenshot: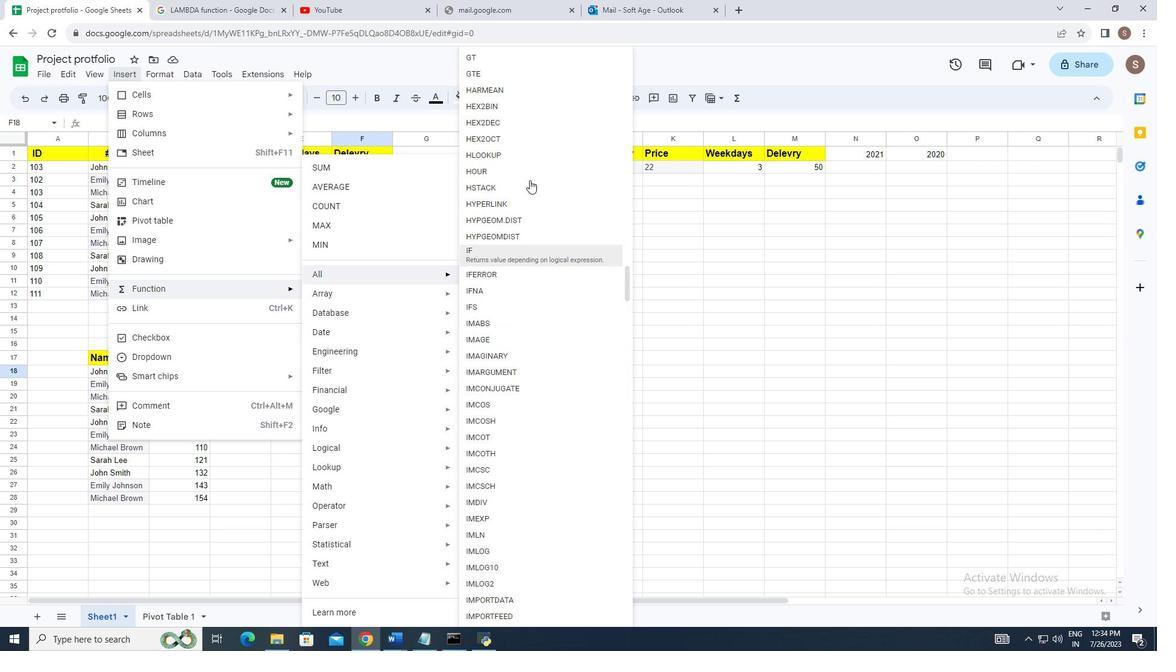 
Action: Mouse scrolled (558, 211) with delta (0, 0)
Screenshot: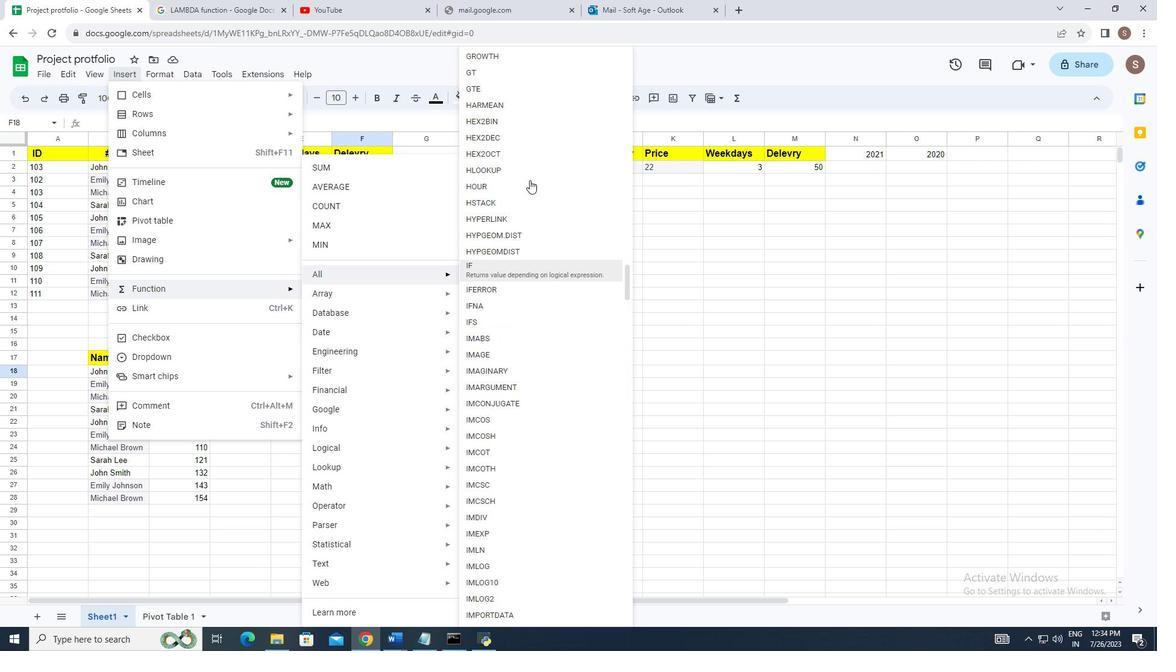 
Action: Mouse moved to (558, 210)
Screenshot: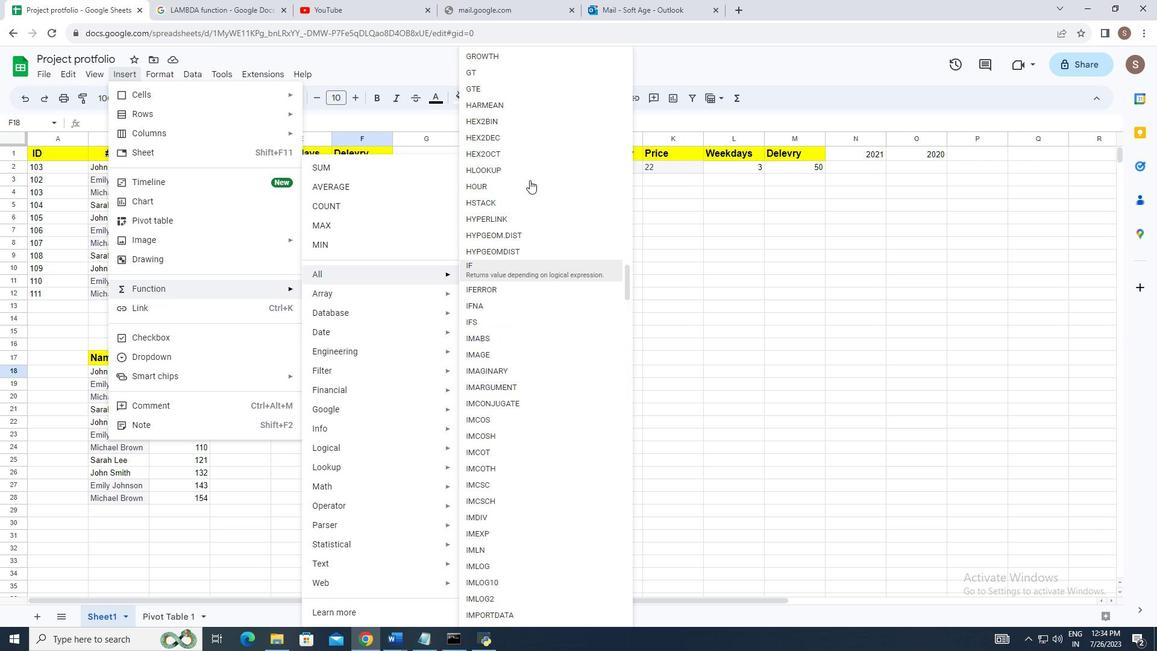 
Action: Mouse scrolled (558, 209) with delta (0, 0)
Screenshot: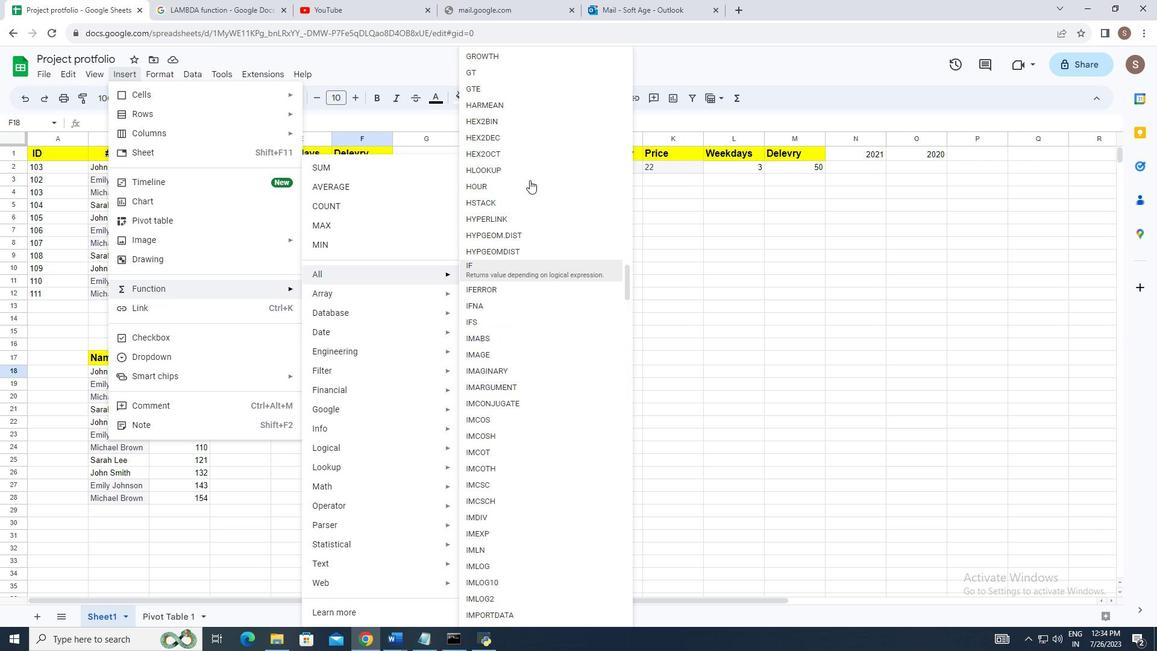 
Action: Mouse moved to (559, 209)
Screenshot: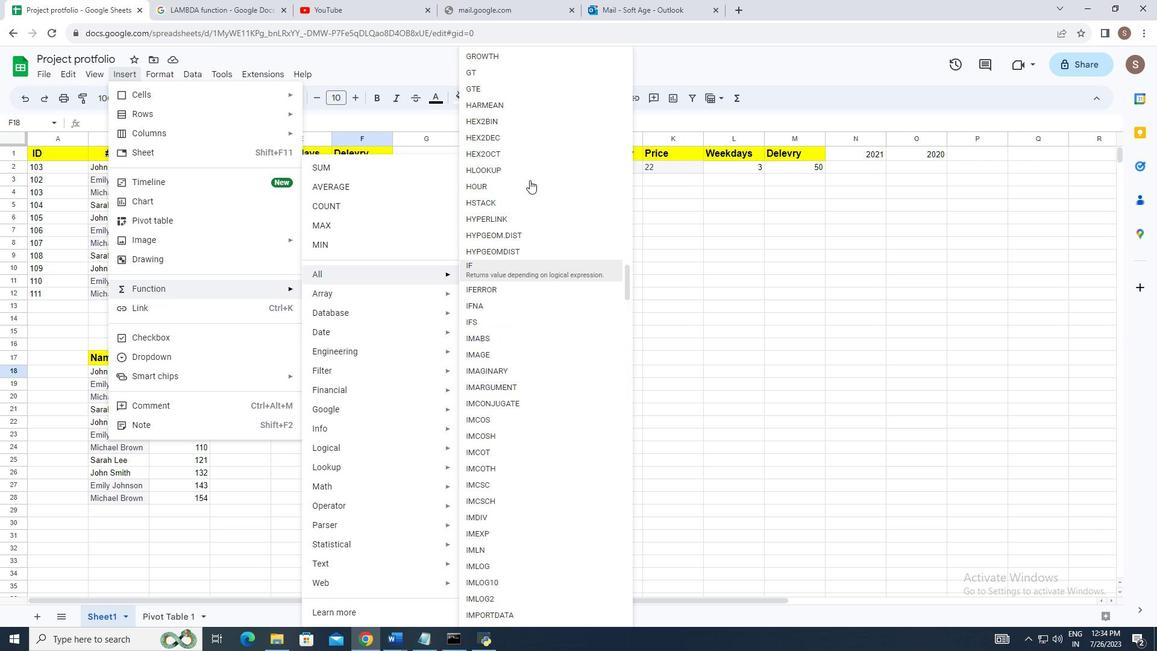 
Action: Mouse scrolled (559, 210) with delta (0, 0)
Screenshot: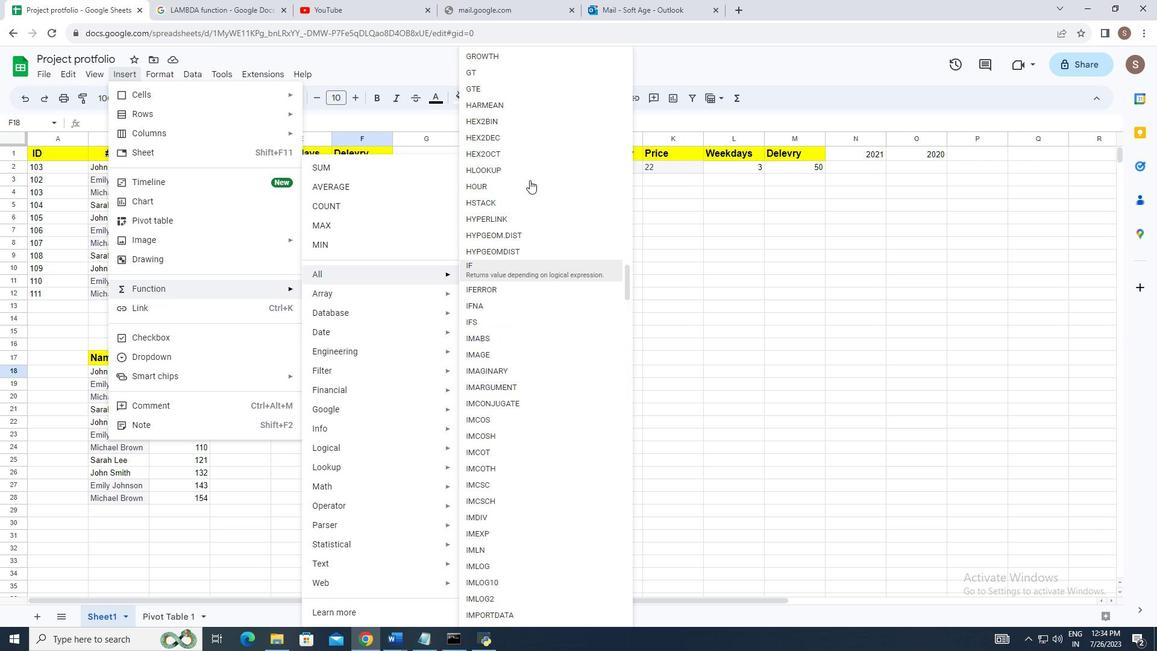 
Action: Mouse scrolled (559, 209) with delta (0, 0)
Screenshot: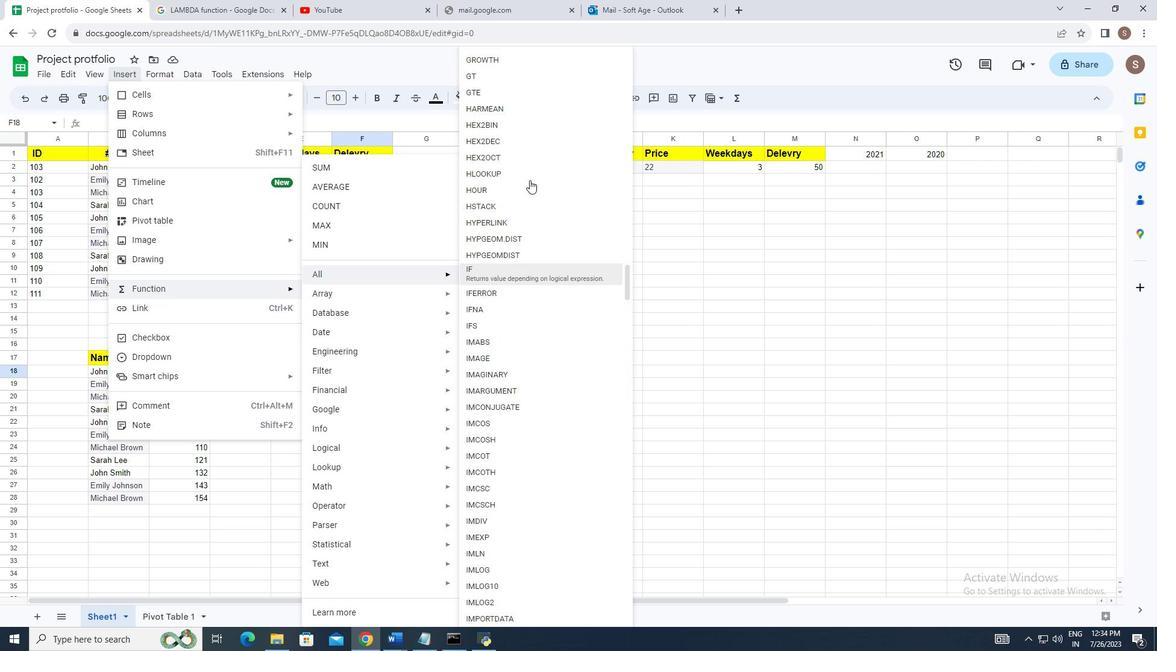 
Action: Mouse scrolled (559, 210) with delta (0, 0)
Screenshot: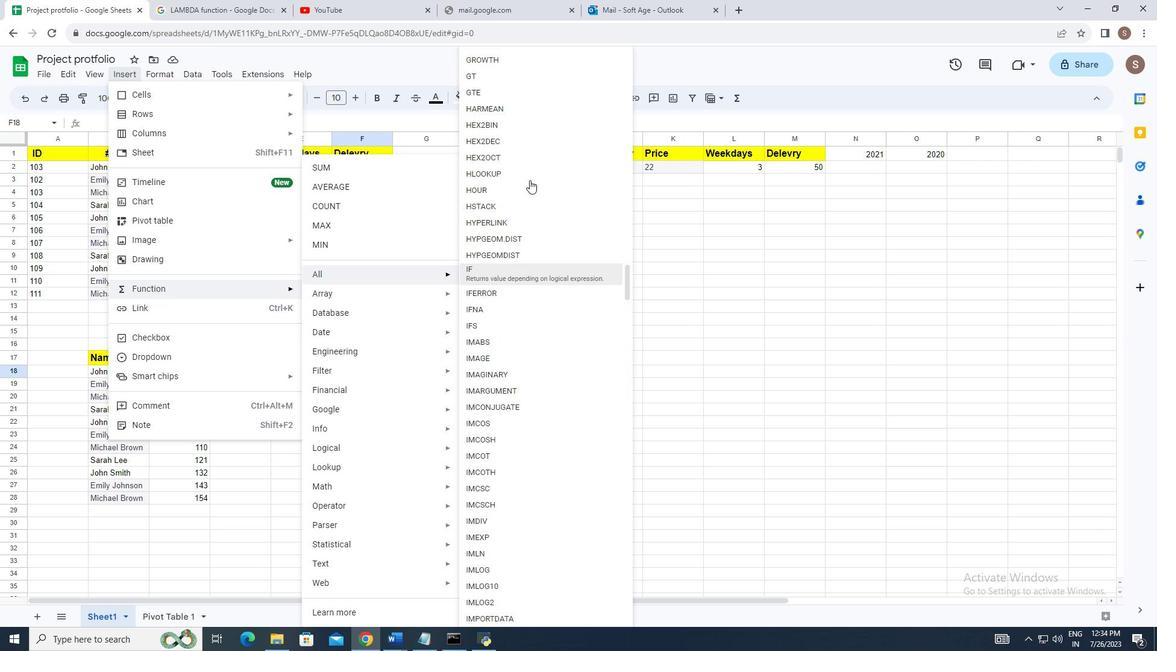 
Action: Mouse scrolled (559, 210) with delta (0, 0)
Screenshot: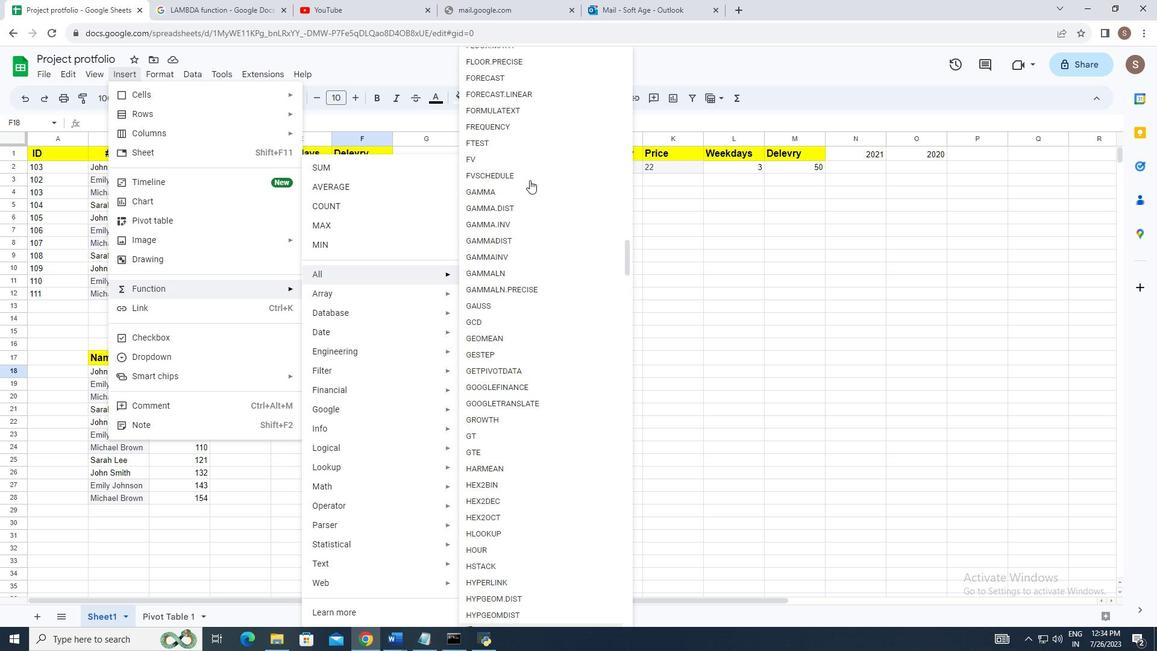 
Action: Mouse scrolled (559, 210) with delta (0, 0)
Screenshot: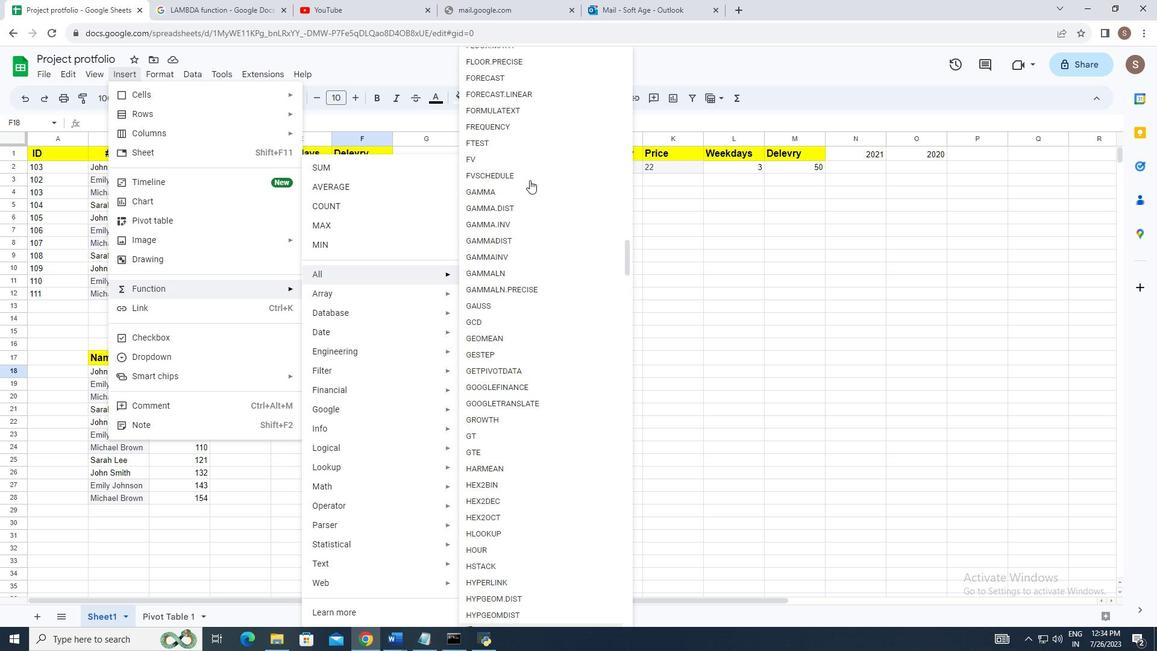 
Action: Mouse scrolled (559, 210) with delta (0, 0)
Screenshot: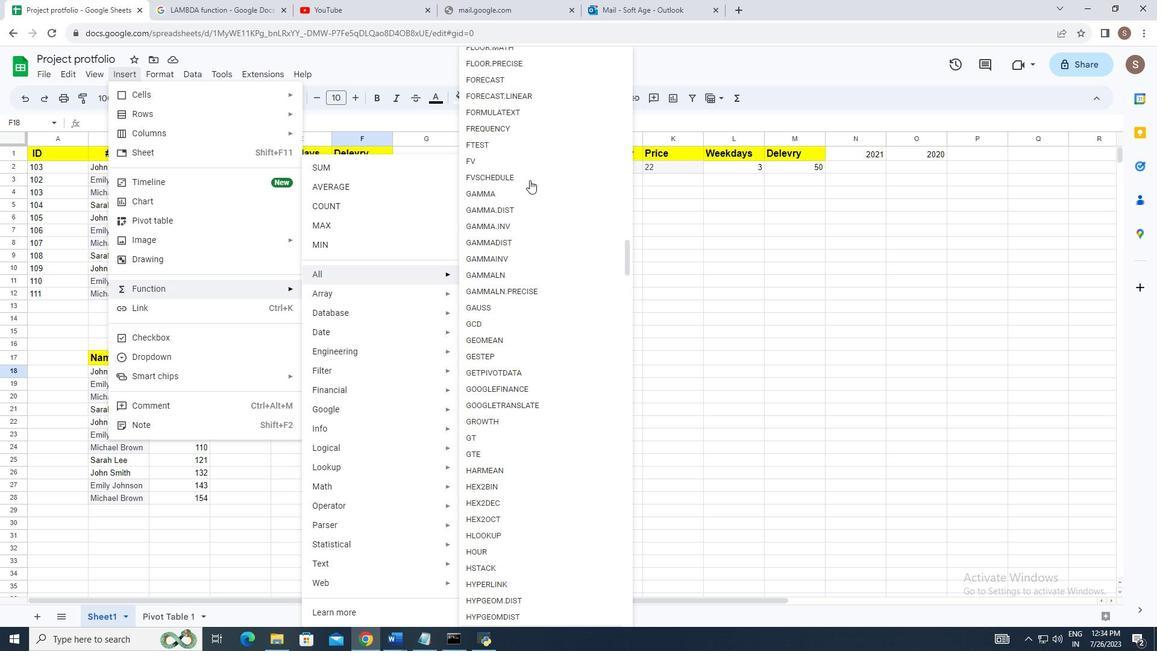 
Action: Mouse scrolled (559, 210) with delta (0, 0)
Screenshot: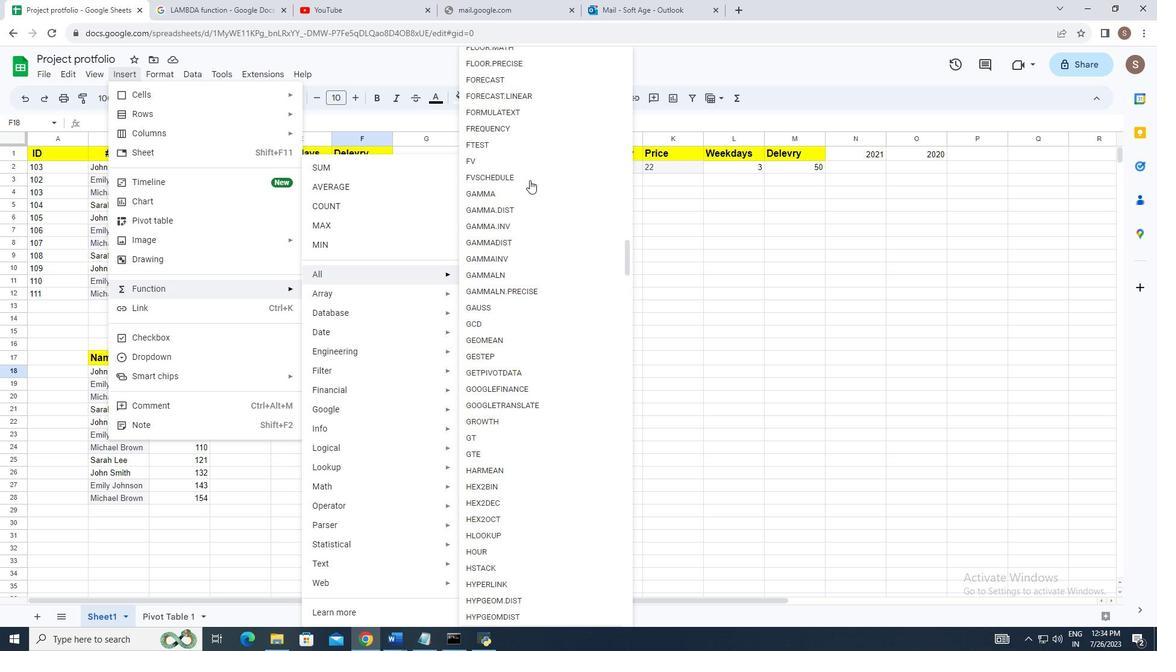 
Action: Mouse scrolled (559, 210) with delta (0, 0)
Screenshot: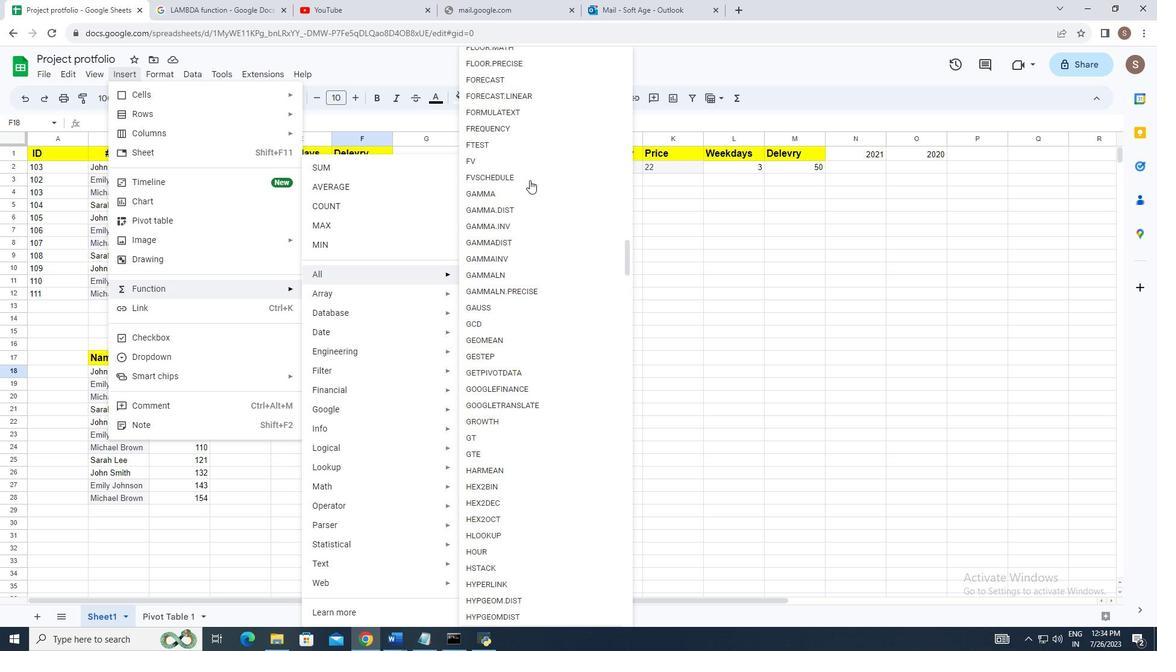 
Action: Mouse scrolled (559, 210) with delta (0, 0)
Screenshot: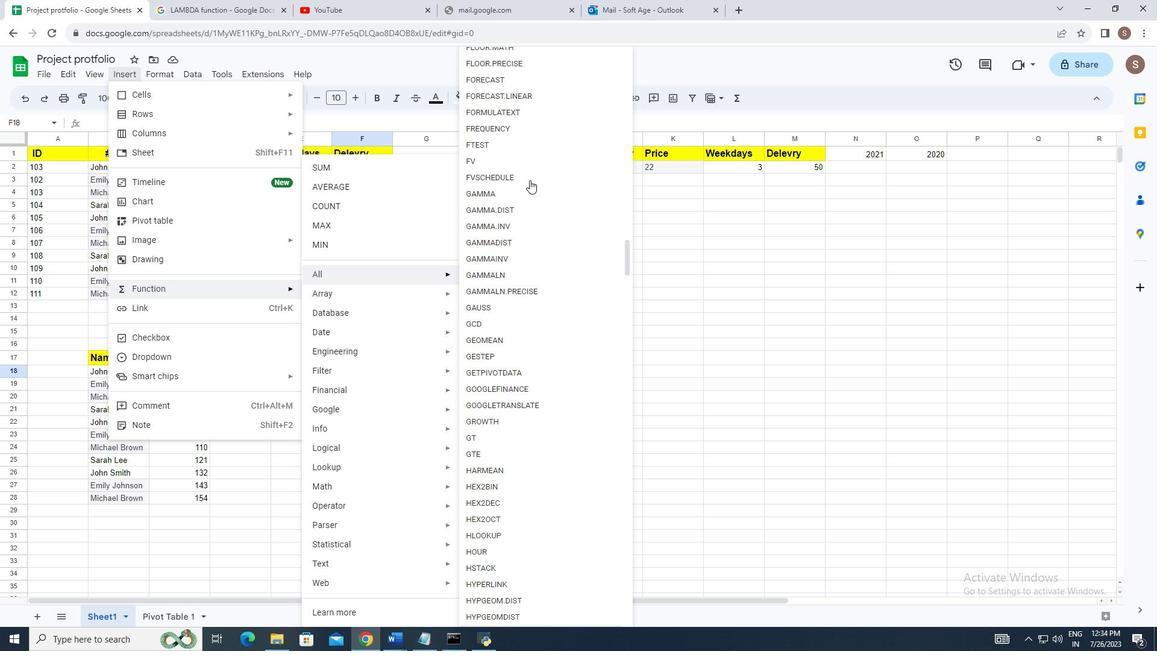 
Action: Mouse scrolled (559, 210) with delta (0, 0)
Screenshot: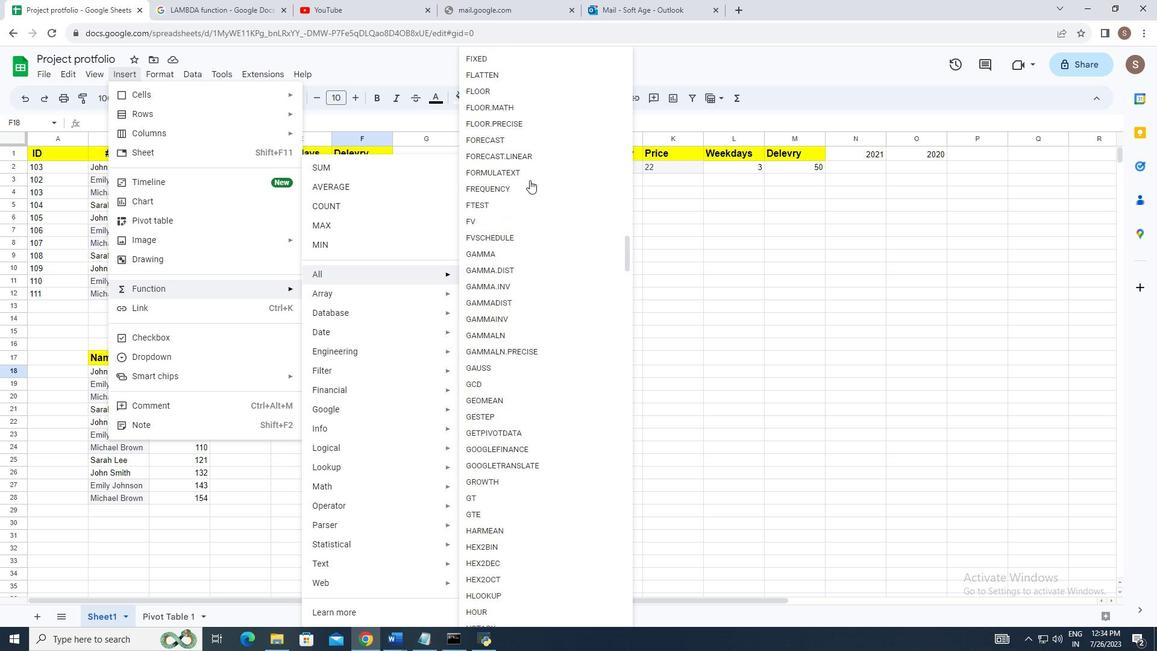 
Action: Mouse scrolled (559, 210) with delta (0, 0)
Screenshot: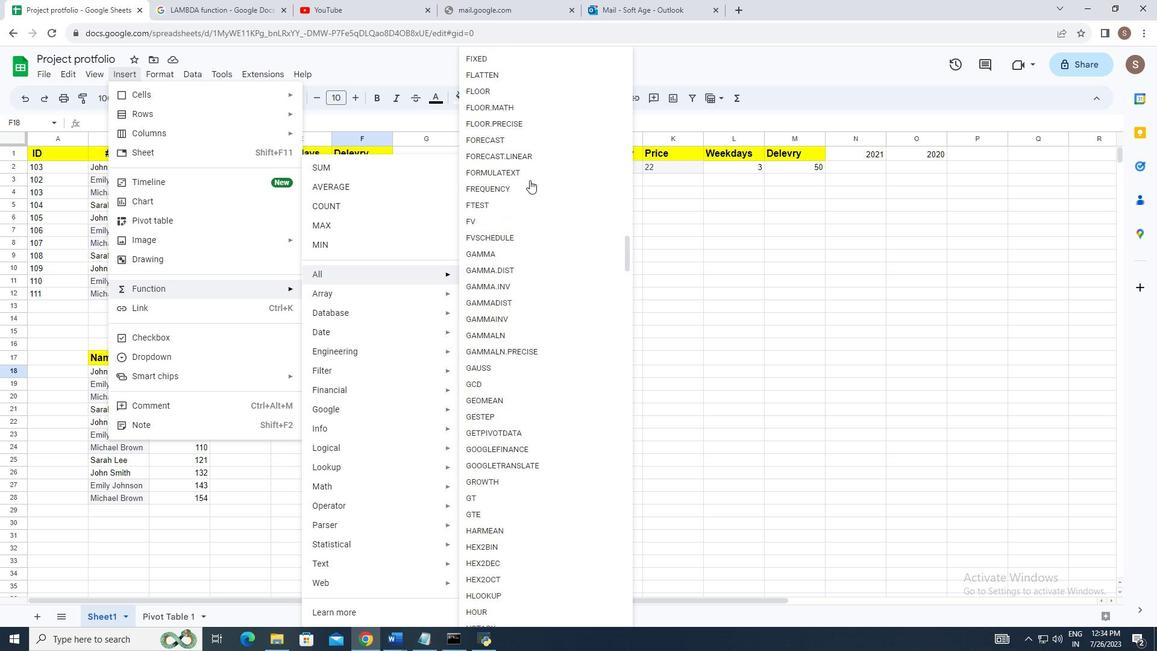 
Action: Mouse scrolled (559, 209) with delta (0, 0)
Screenshot: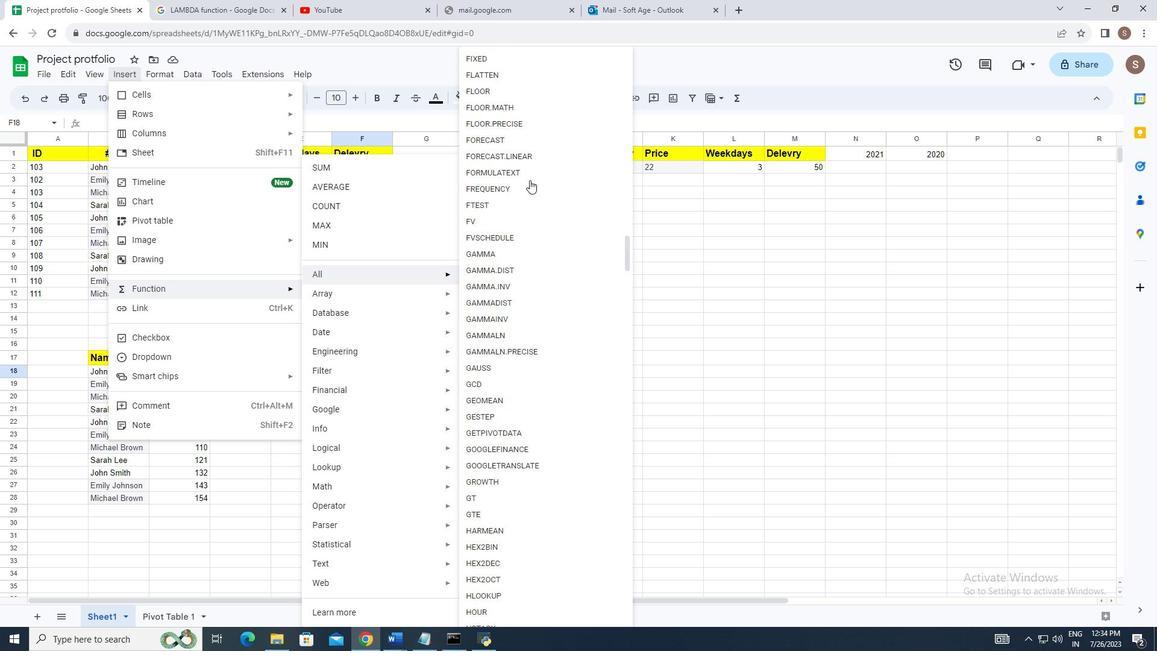 
Action: Mouse scrolled (559, 210) with delta (0, 0)
Screenshot: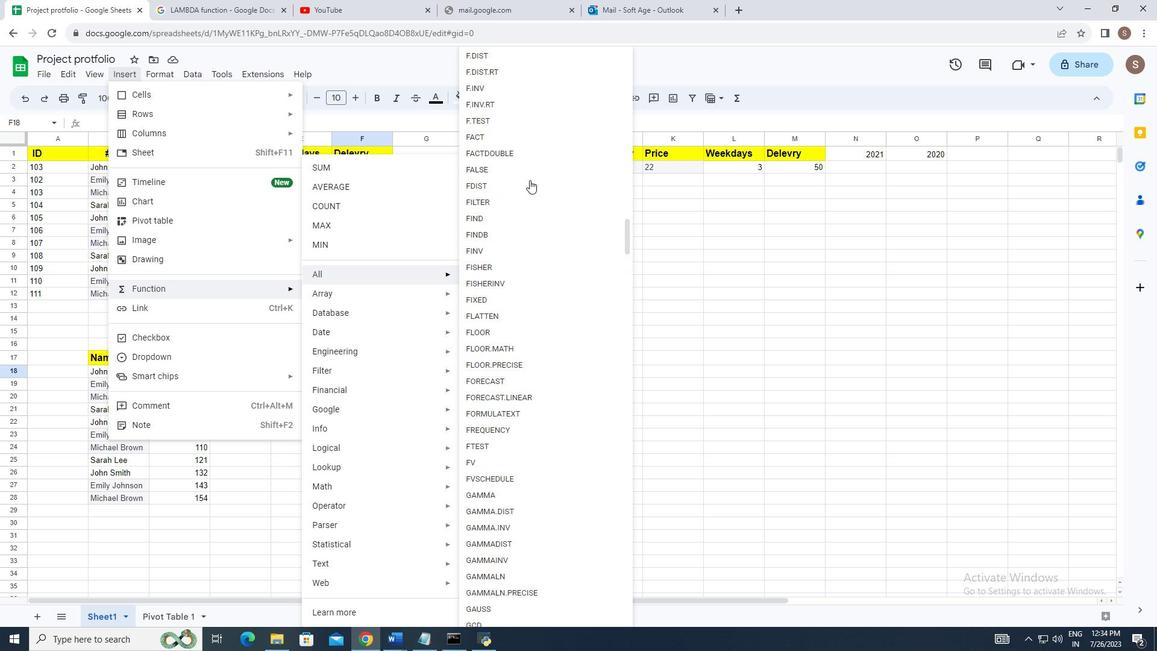 
Action: Mouse scrolled (559, 210) with delta (0, 0)
Screenshot: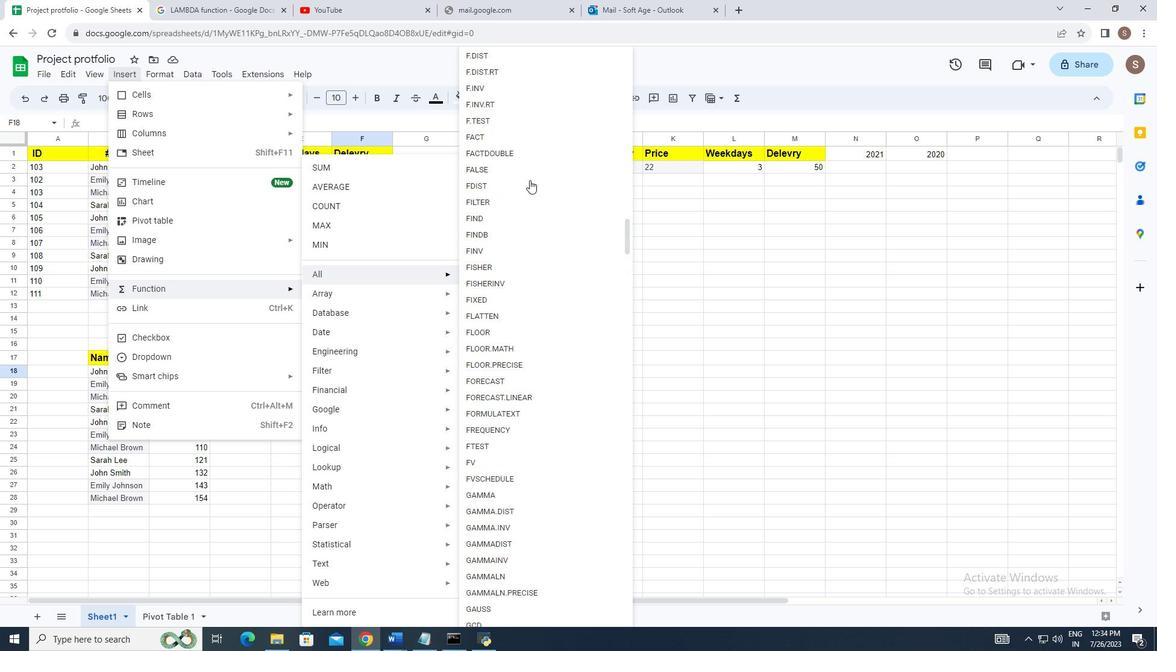 
Action: Mouse scrolled (559, 210) with delta (0, 0)
Screenshot: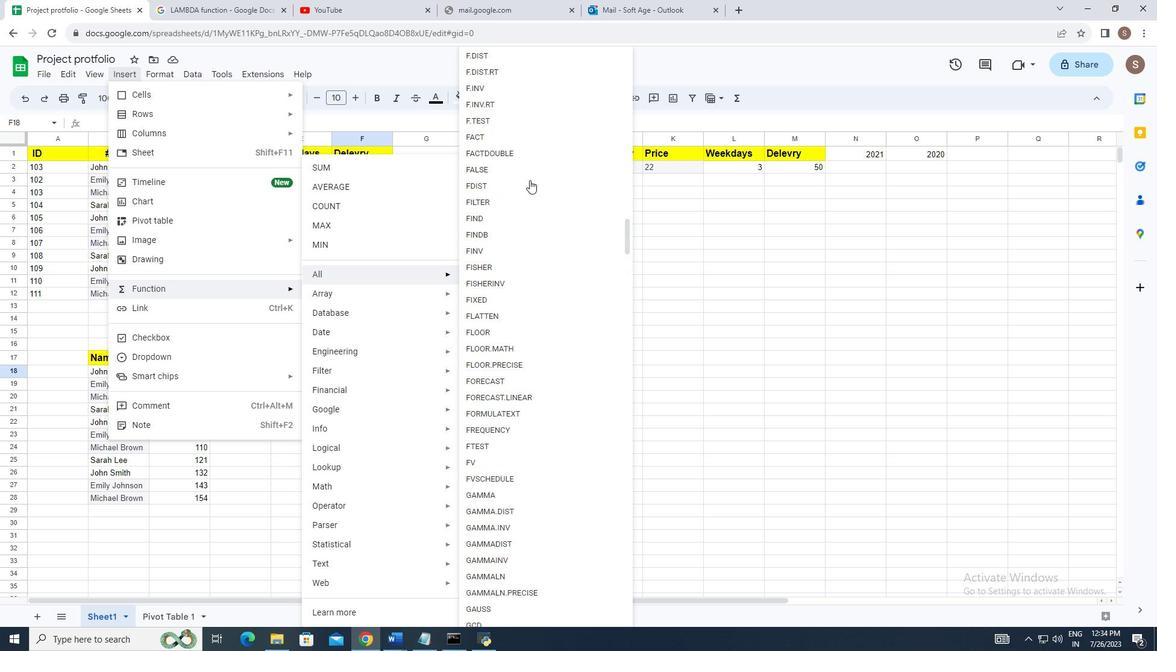 
Action: Mouse scrolled (559, 210) with delta (0, 0)
Screenshot: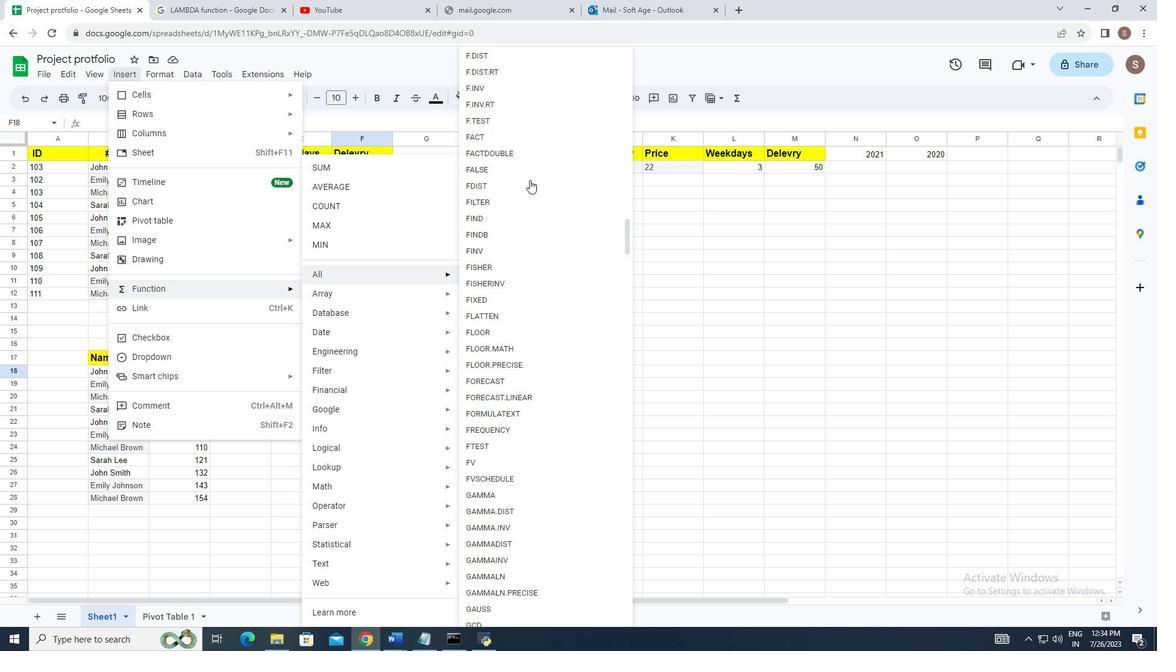 
Action: Mouse scrolled (559, 210) with delta (0, 0)
Screenshot: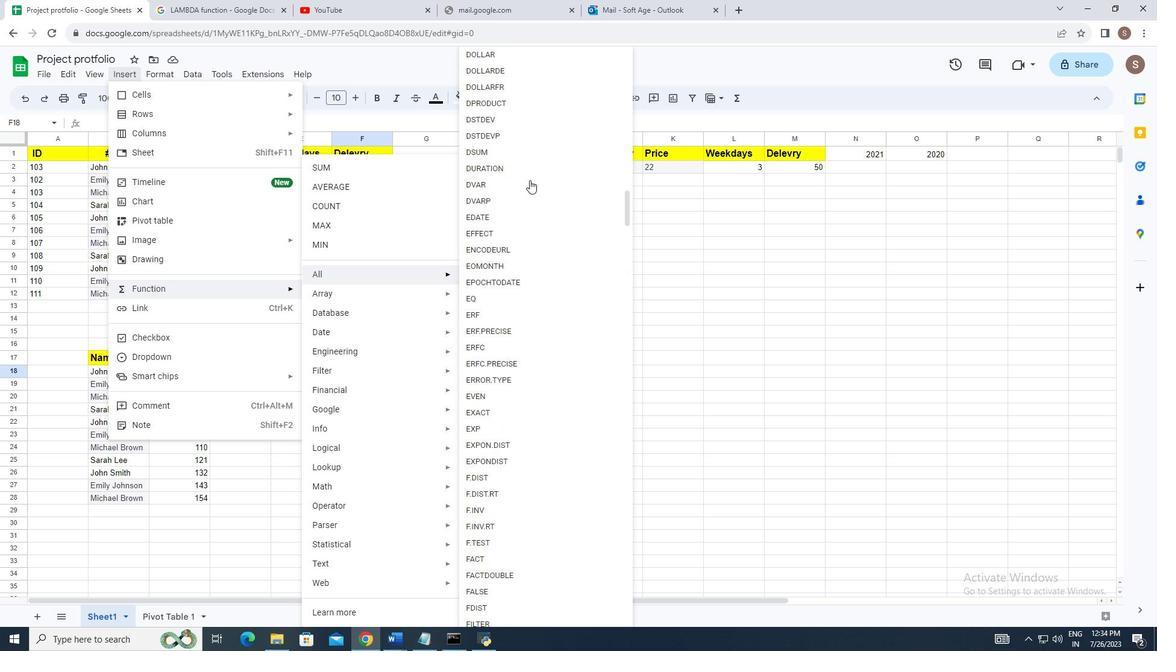 
Action: Mouse scrolled (559, 210) with delta (0, 0)
Screenshot: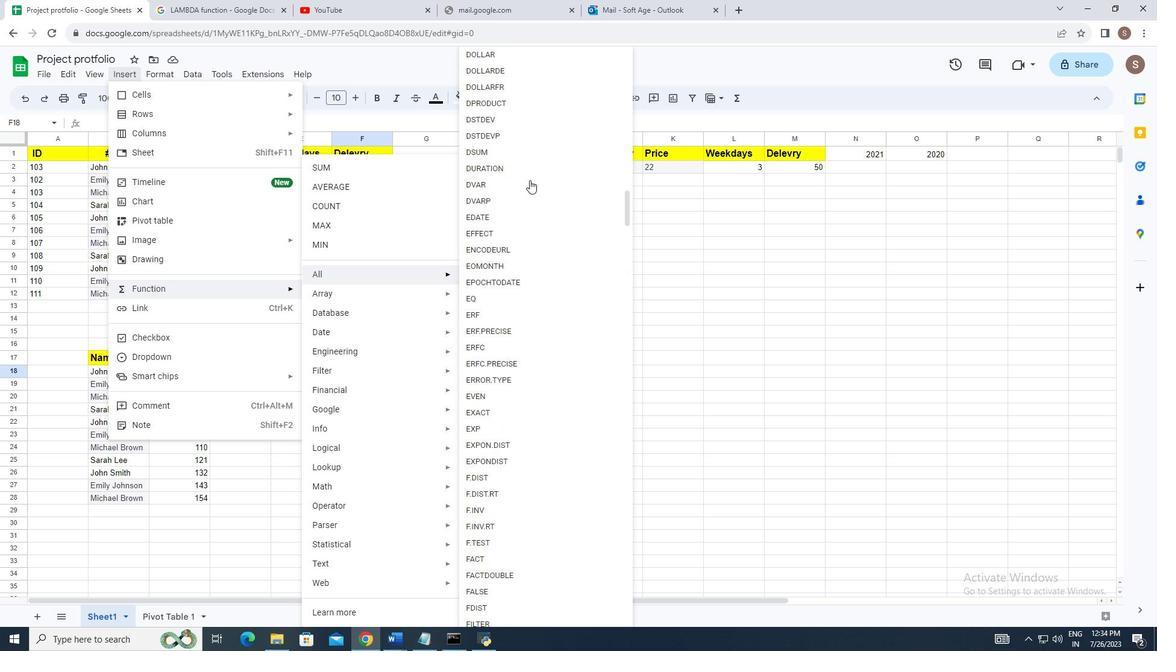 
Action: Mouse scrolled (559, 210) with delta (0, 0)
Screenshot: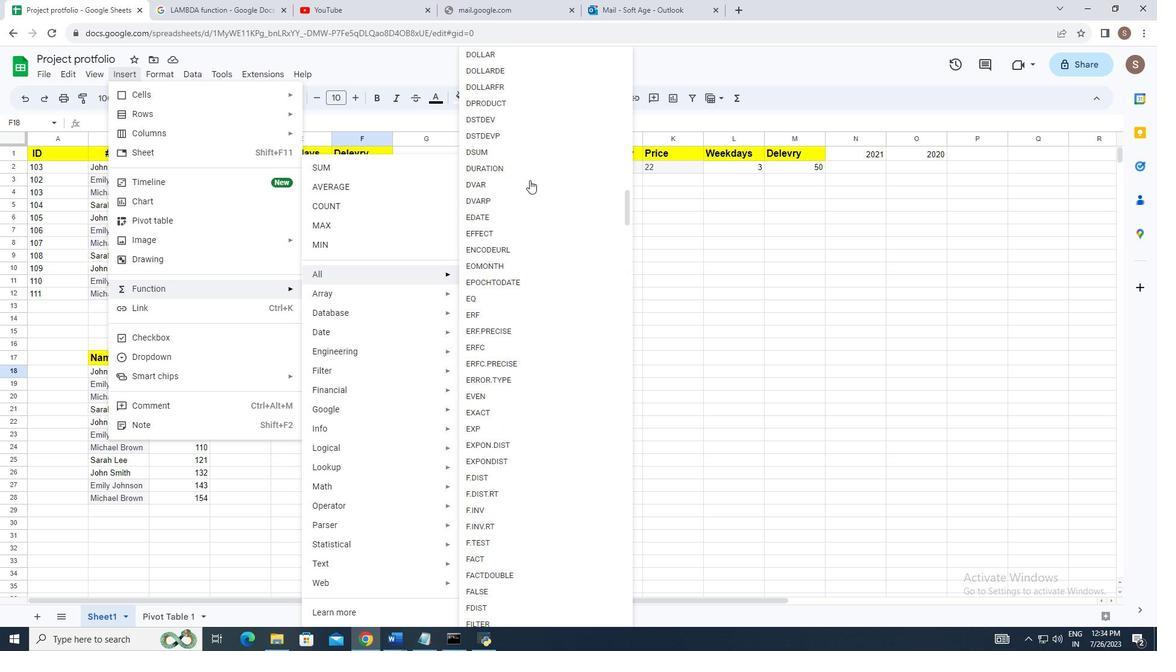 
Action: Mouse scrolled (559, 210) with delta (0, 0)
Screenshot: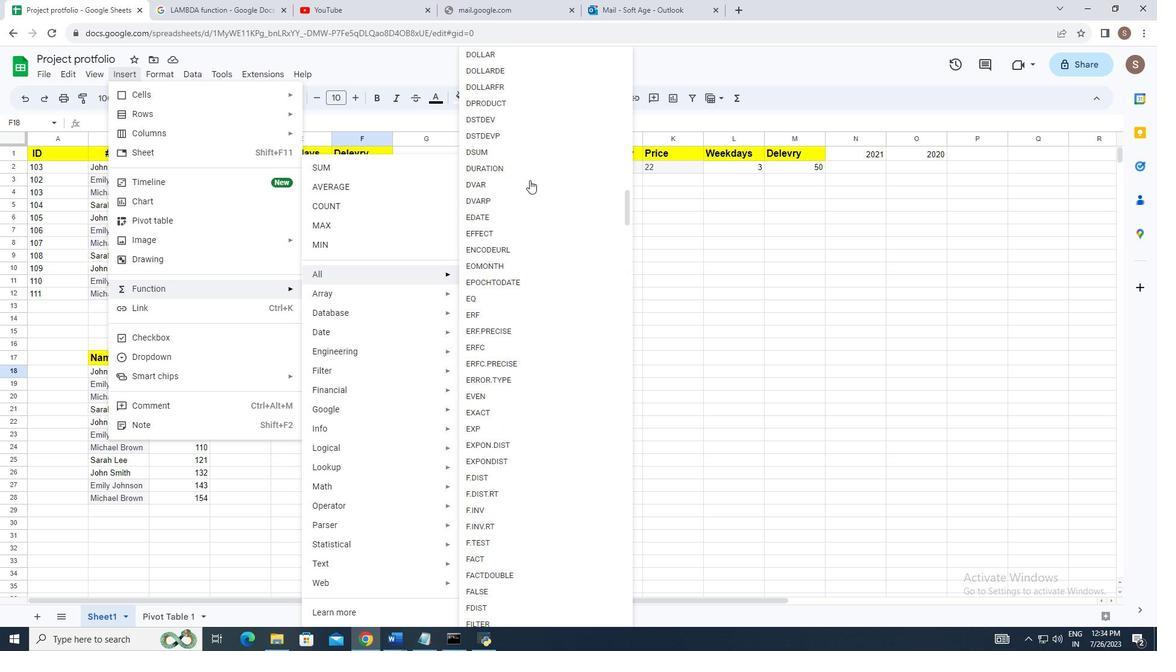 
Action: Mouse scrolled (559, 210) with delta (0, 0)
Screenshot: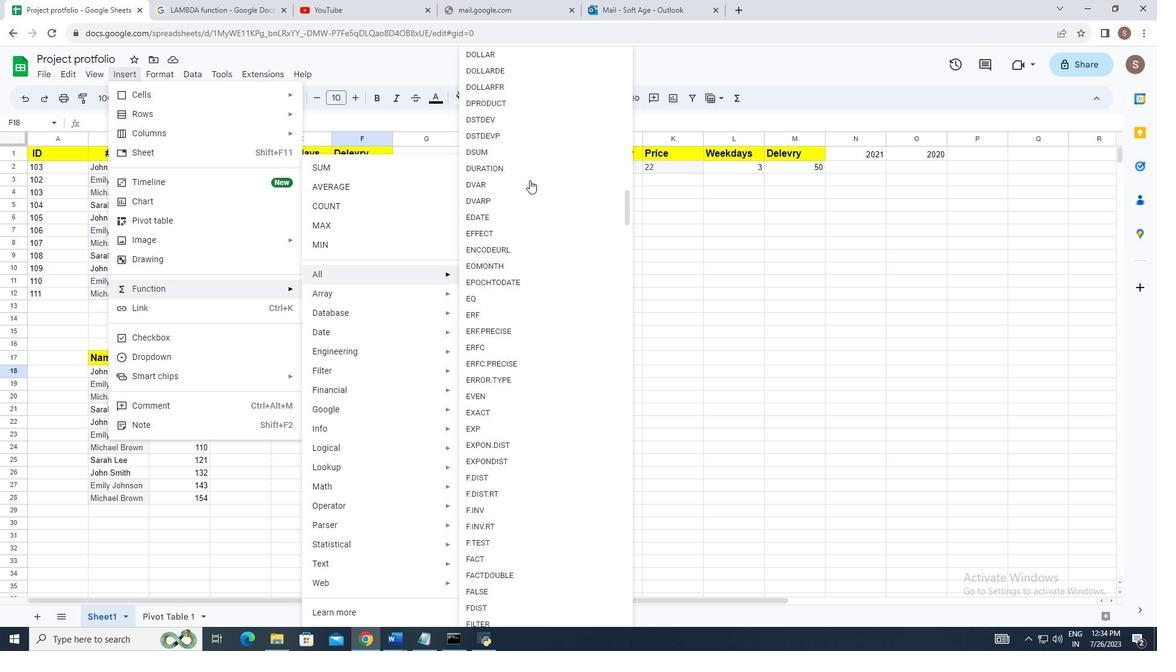 
Action: Mouse scrolled (559, 210) with delta (0, 0)
Screenshot: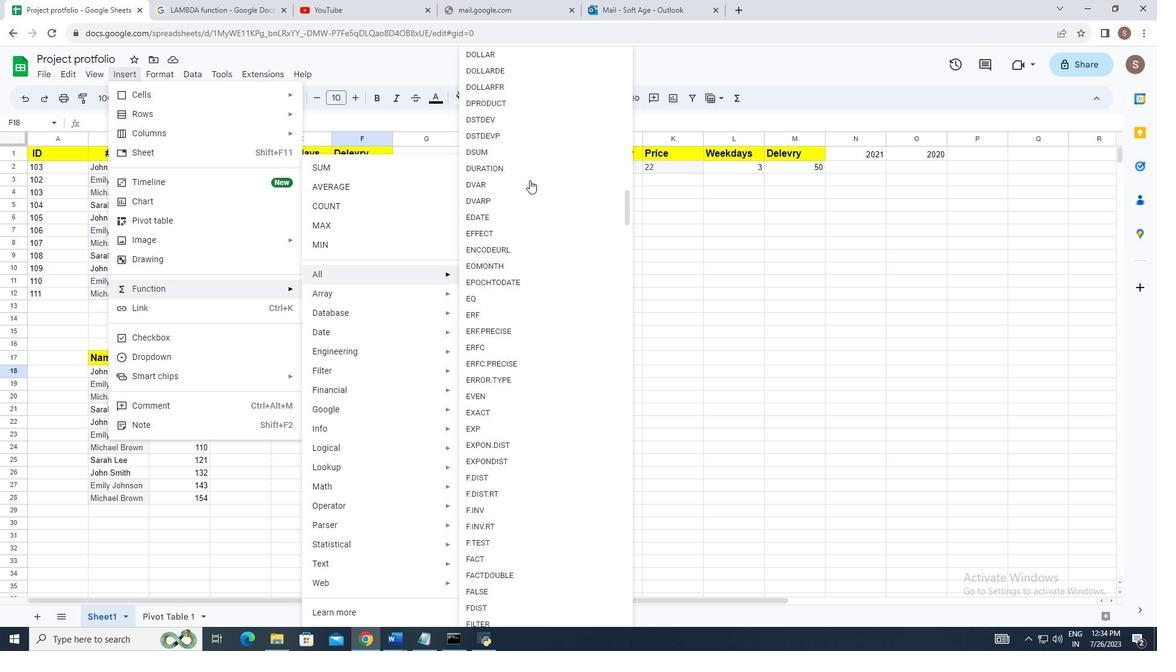 
Action: Mouse scrolled (559, 210) with delta (0, 0)
Screenshot: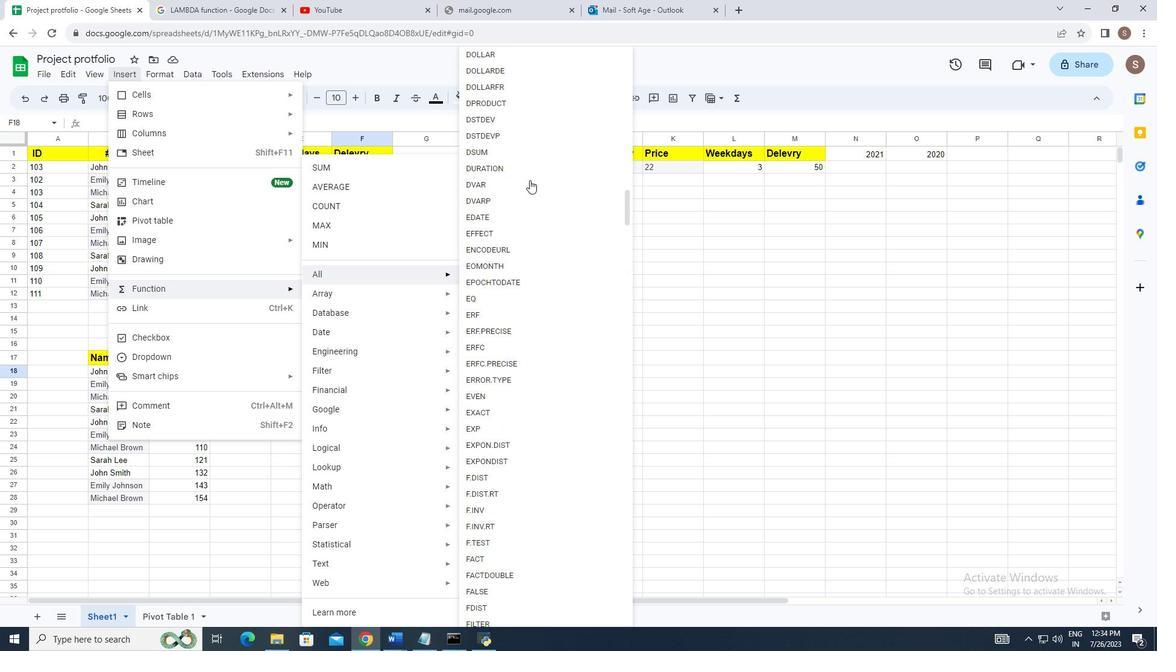 
Action: Mouse scrolled (559, 210) with delta (0, 0)
Screenshot: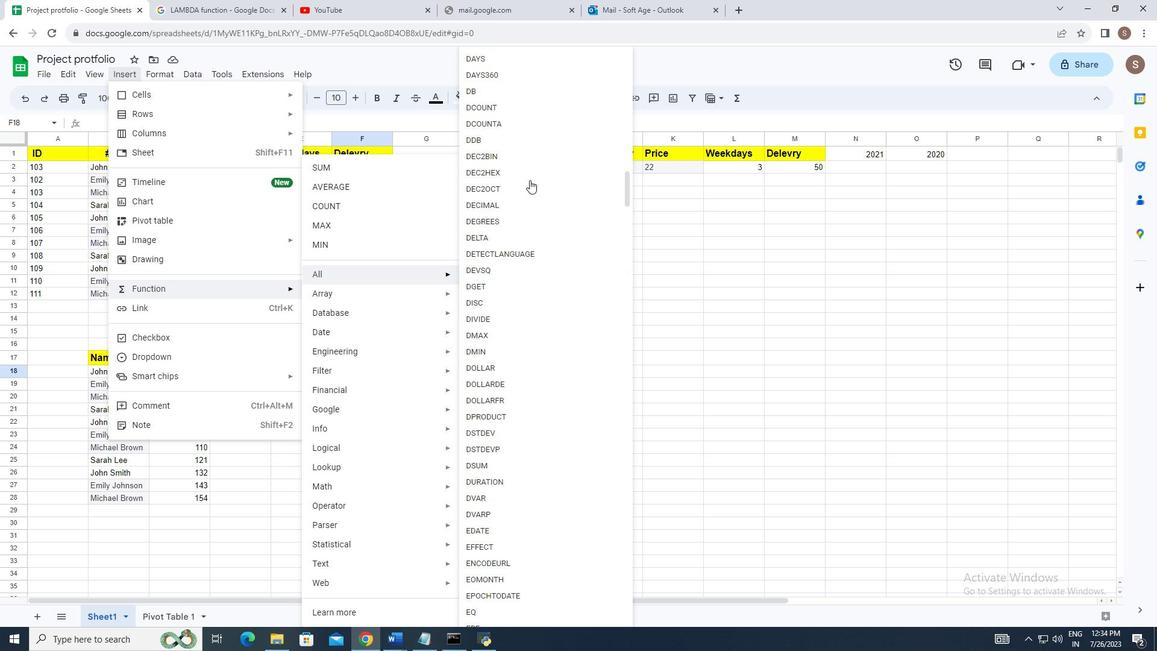 
Action: Mouse scrolled (559, 210) with delta (0, 0)
Screenshot: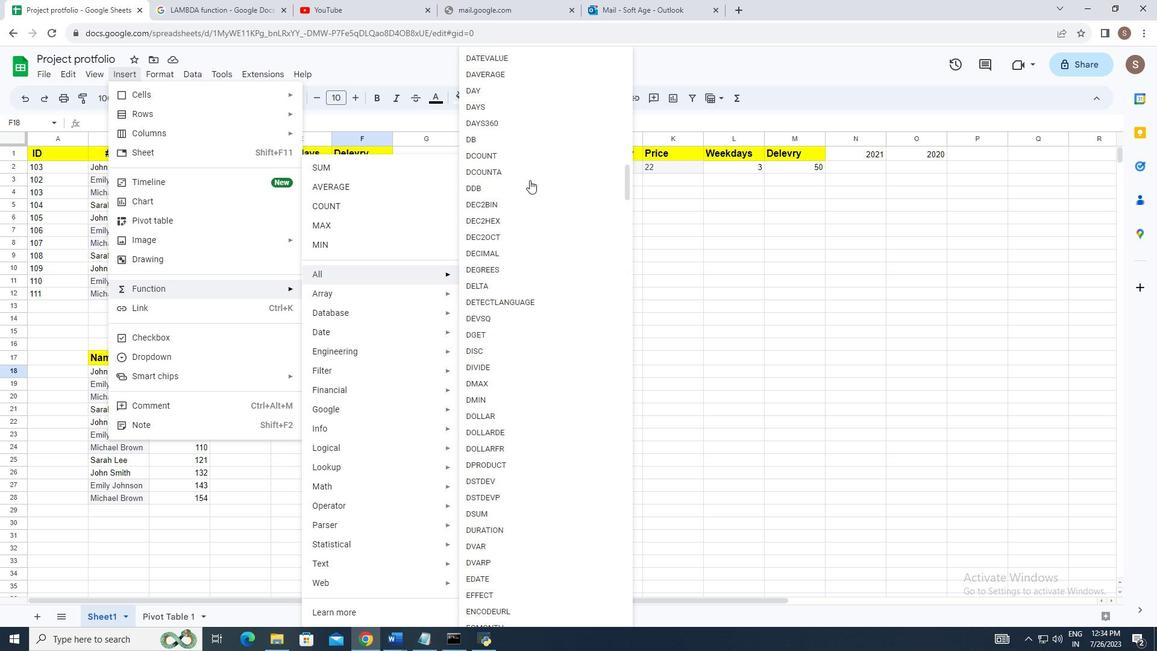 
Action: Mouse scrolled (559, 210) with delta (0, 0)
Screenshot: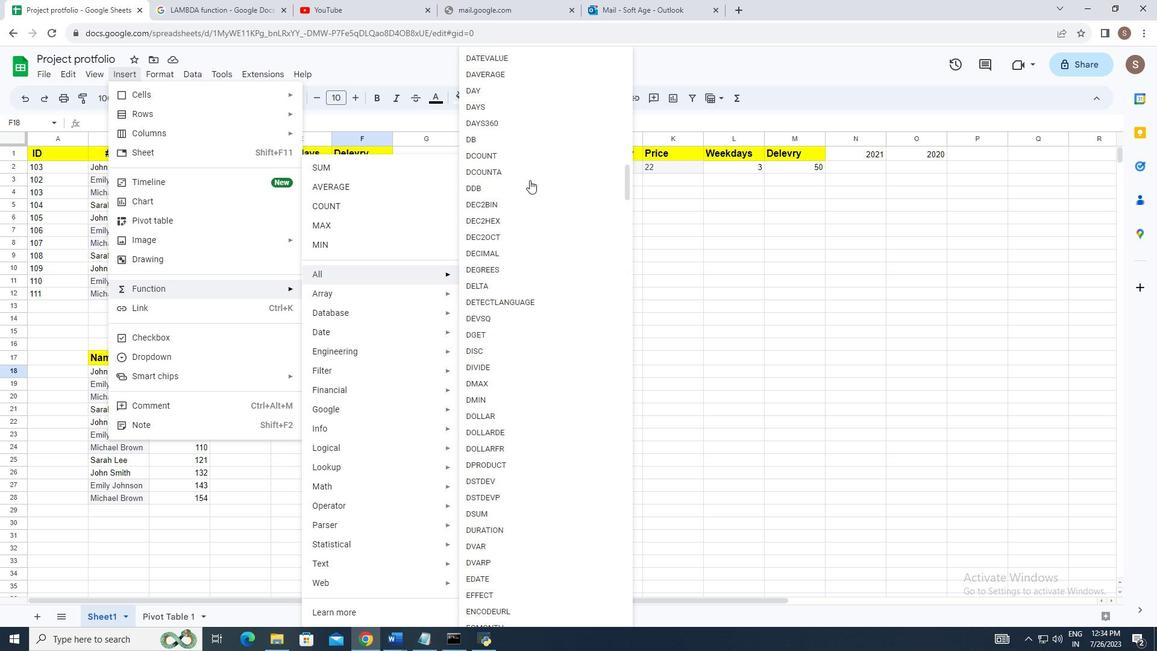 
Action: Mouse scrolled (559, 210) with delta (0, 0)
Screenshot: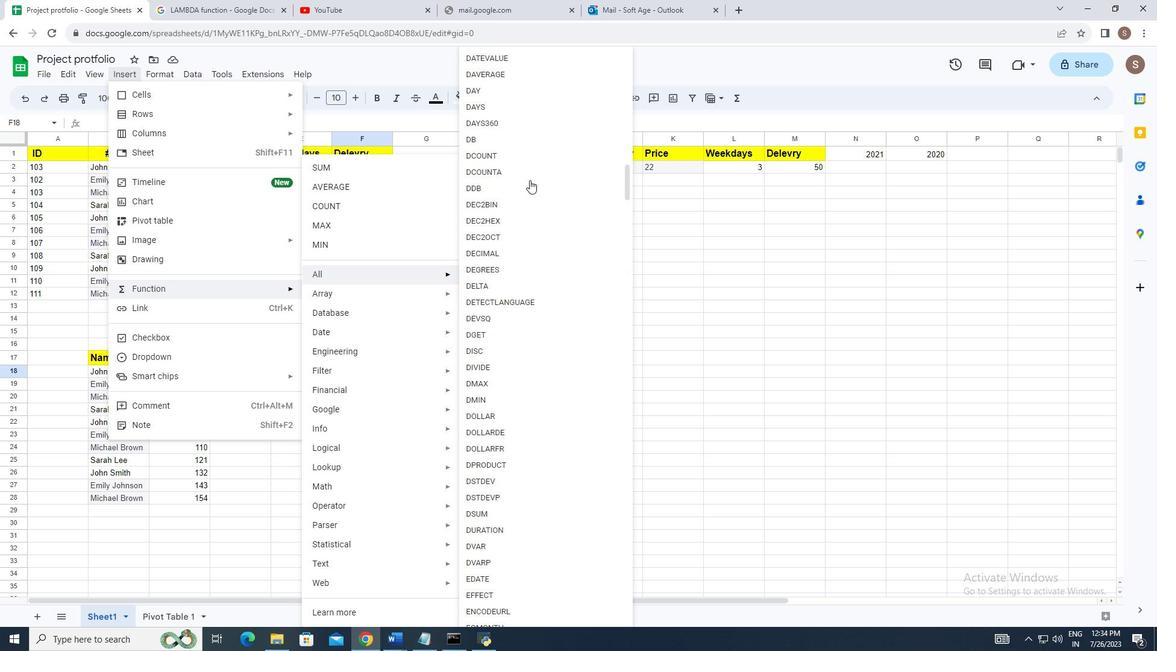 
Action: Mouse scrolled (559, 210) with delta (0, 0)
Screenshot: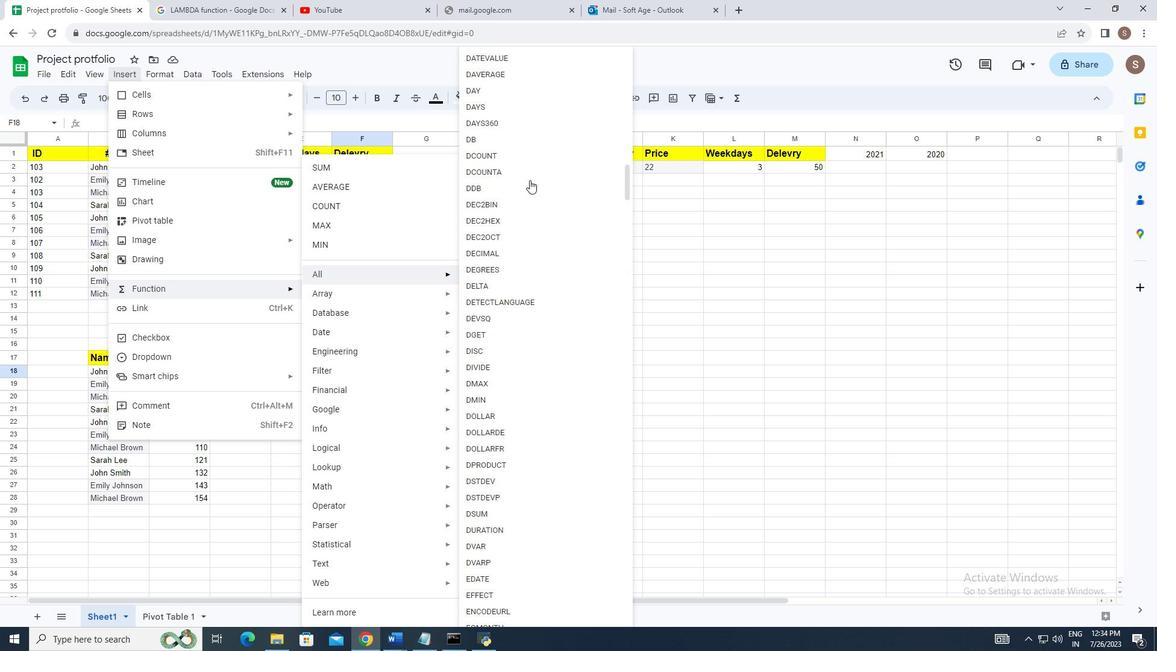 
Action: Mouse scrolled (559, 210) with delta (0, 0)
Screenshot: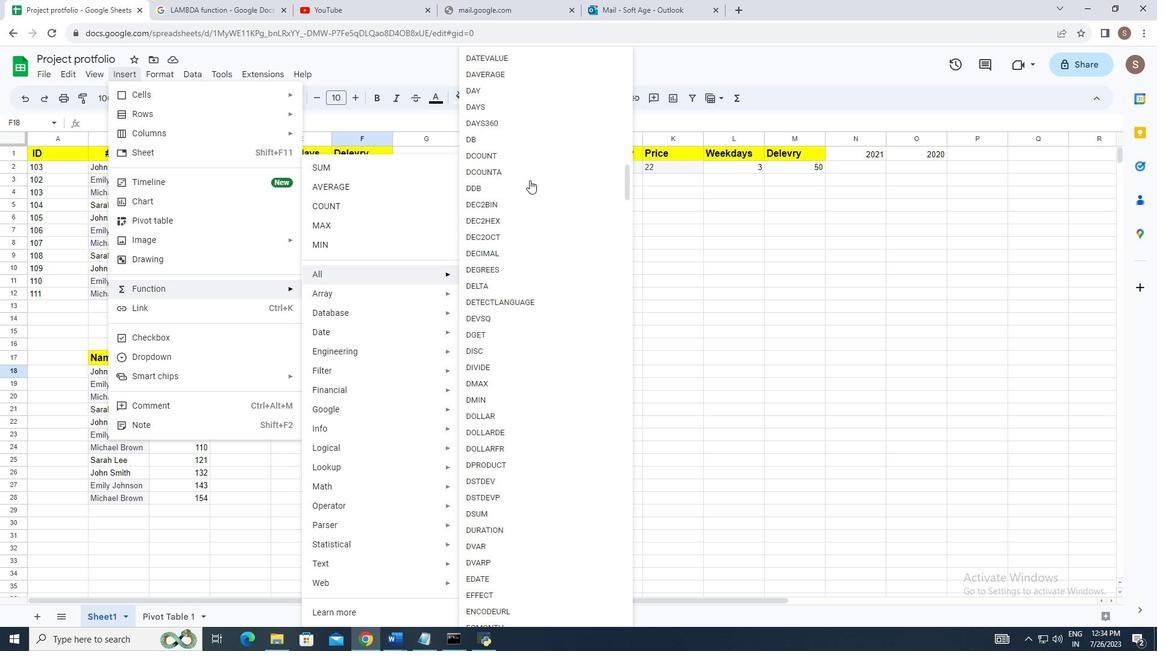 
Action: Mouse scrolled (559, 209) with delta (0, 0)
Screenshot: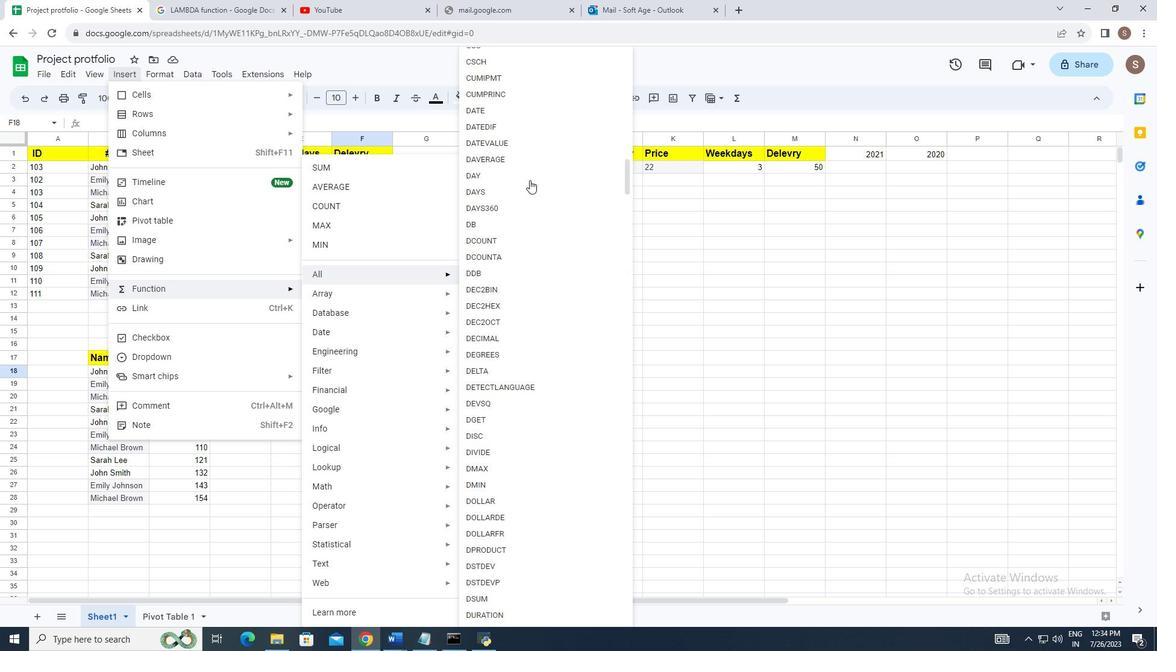 
Action: Mouse scrolled (559, 210) with delta (0, 0)
Screenshot: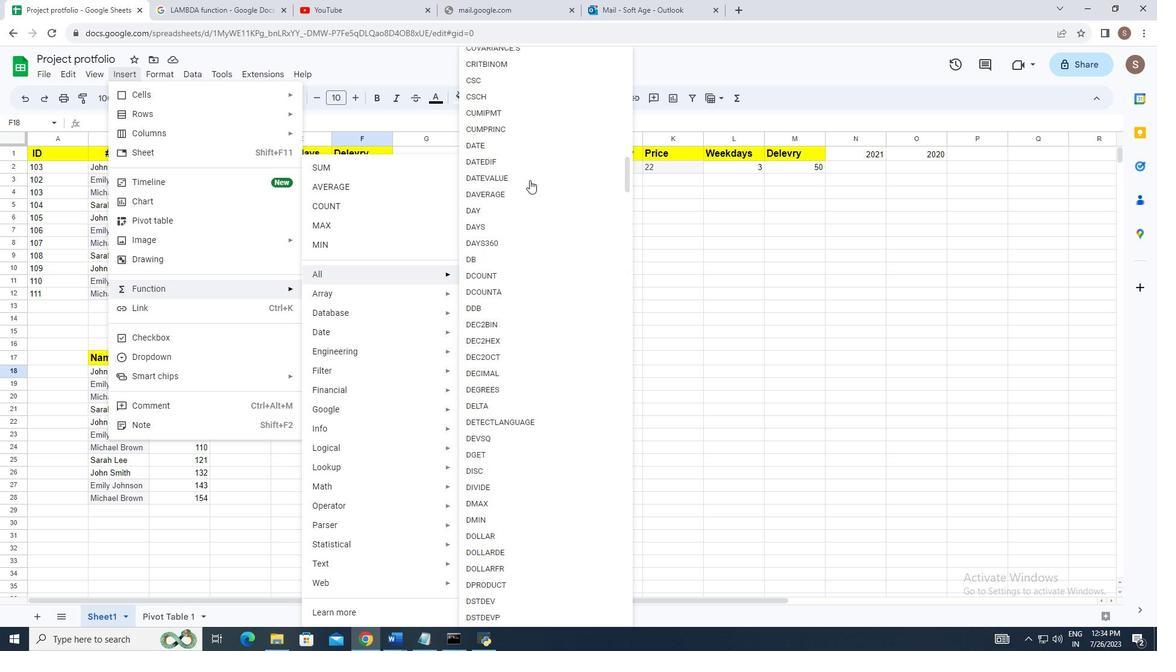 
Action: Mouse scrolled (559, 209) with delta (0, 0)
Screenshot: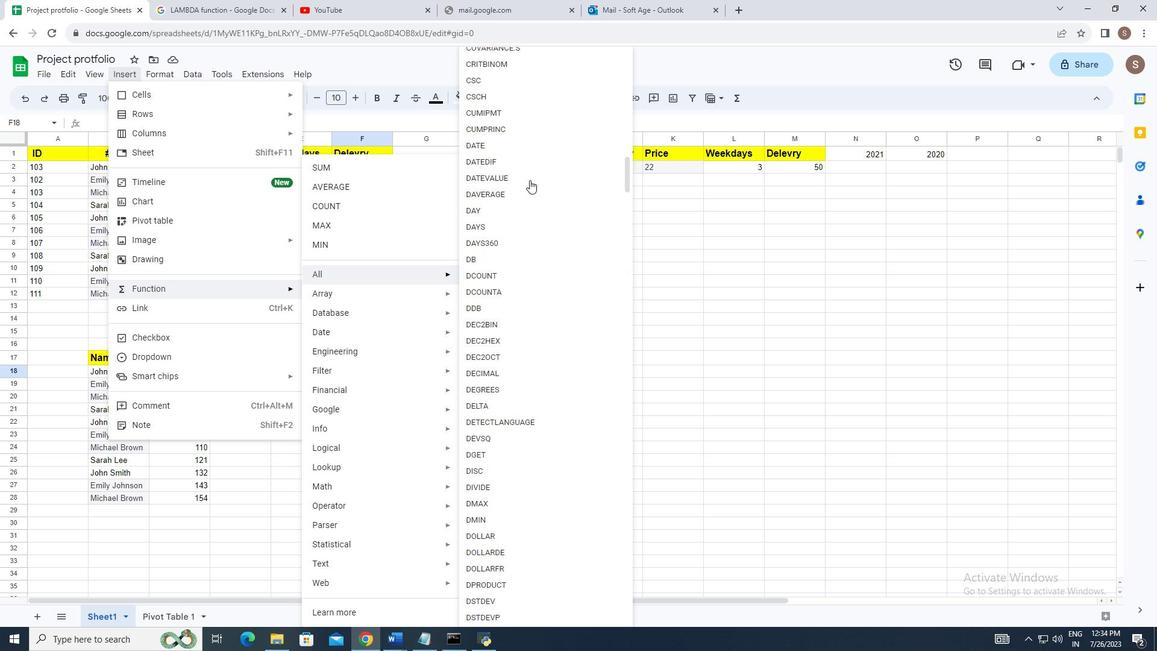 
Action: Mouse scrolled (559, 210) with delta (0, 0)
Screenshot: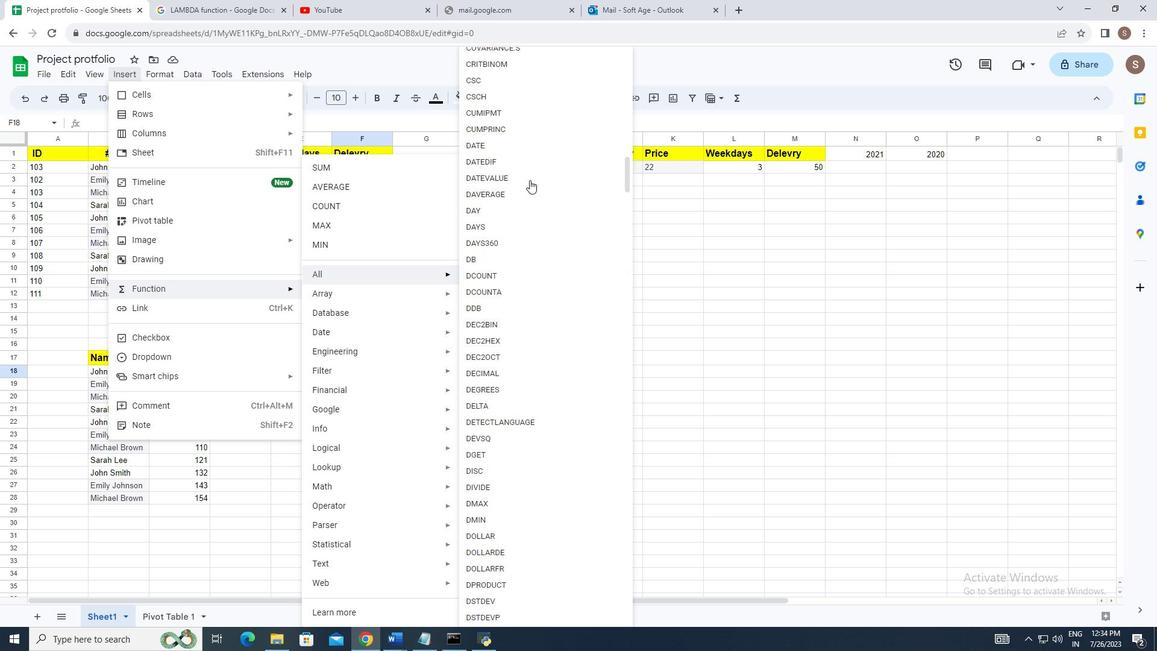 
Action: Mouse scrolled (559, 210) with delta (0, 0)
Screenshot: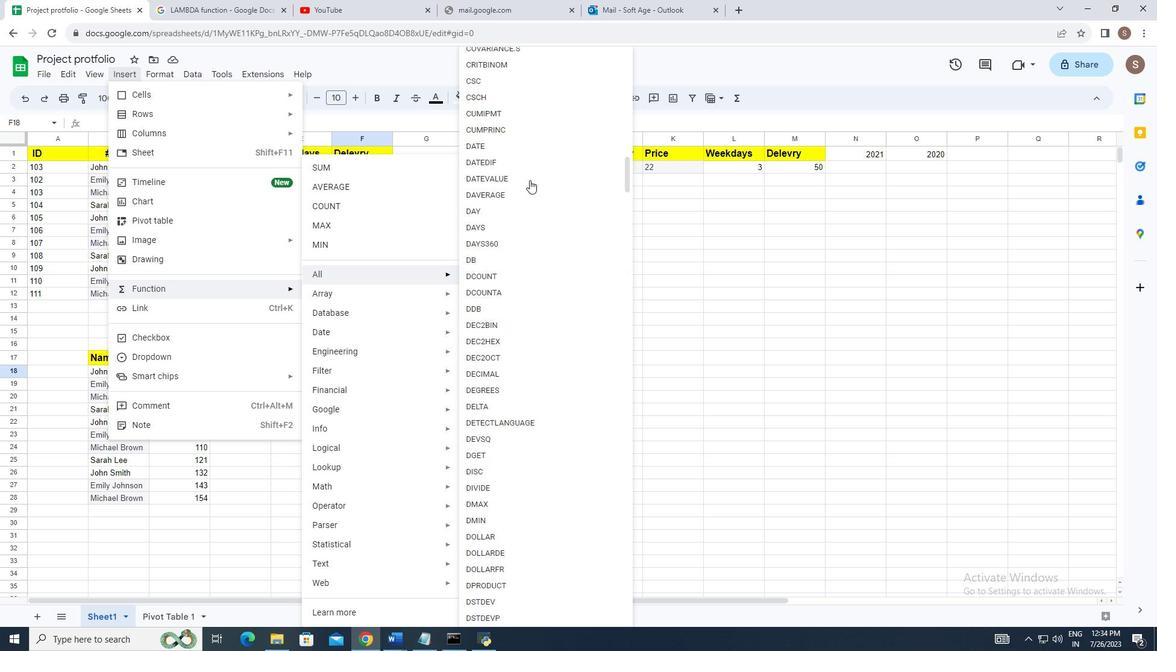 
Action: Mouse scrolled (559, 210) with delta (0, 0)
Screenshot: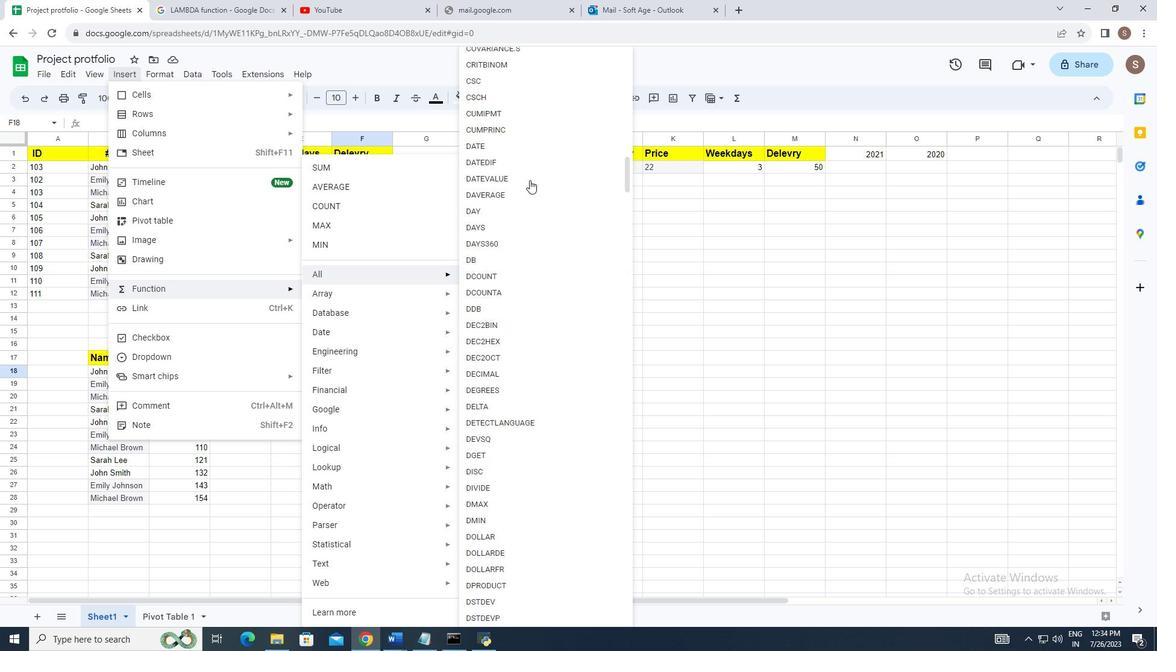 
Action: Mouse scrolled (559, 210) with delta (0, 0)
Screenshot: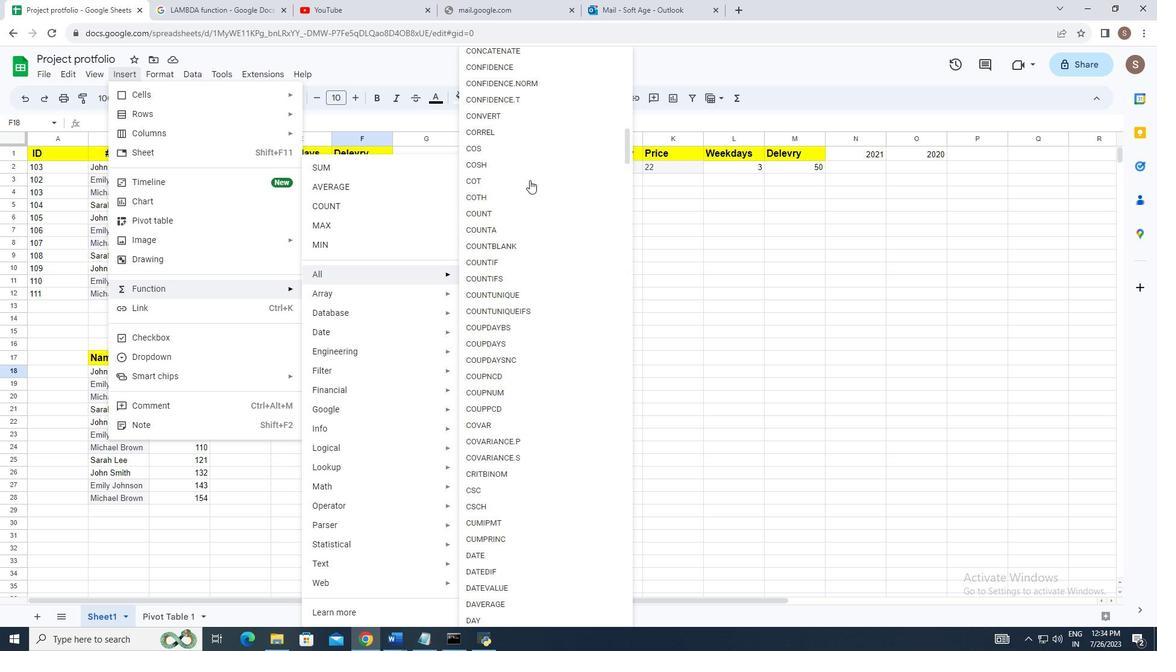 
Action: Mouse scrolled (559, 210) with delta (0, 0)
Screenshot: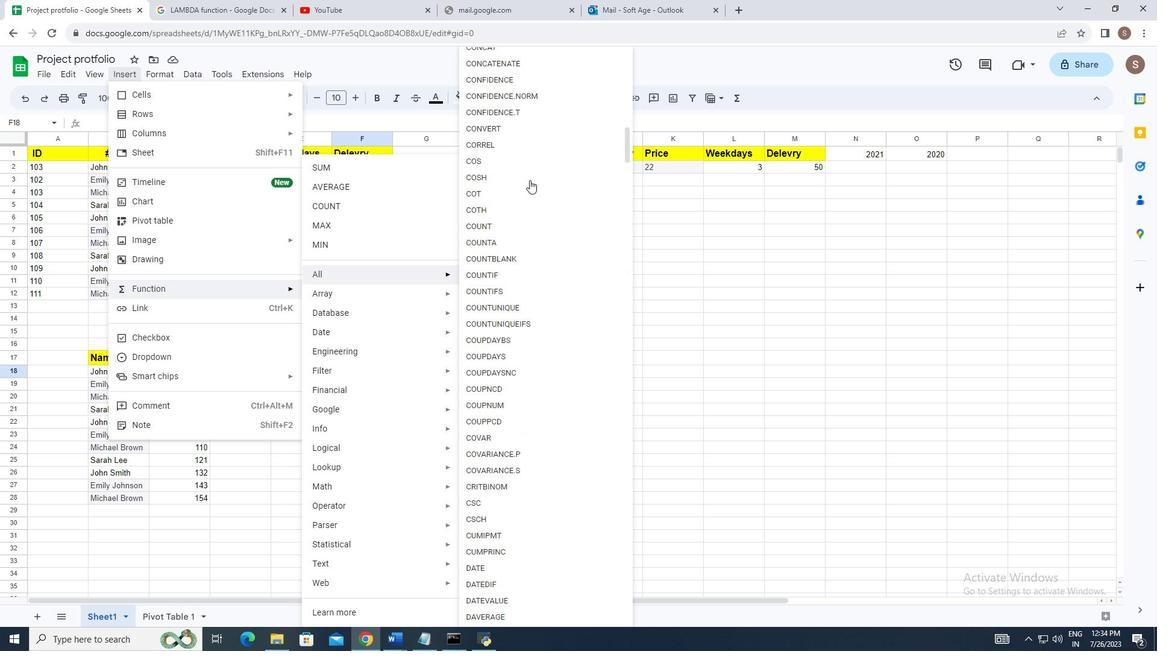 
Action: Mouse scrolled (559, 210) with delta (0, 0)
Screenshot: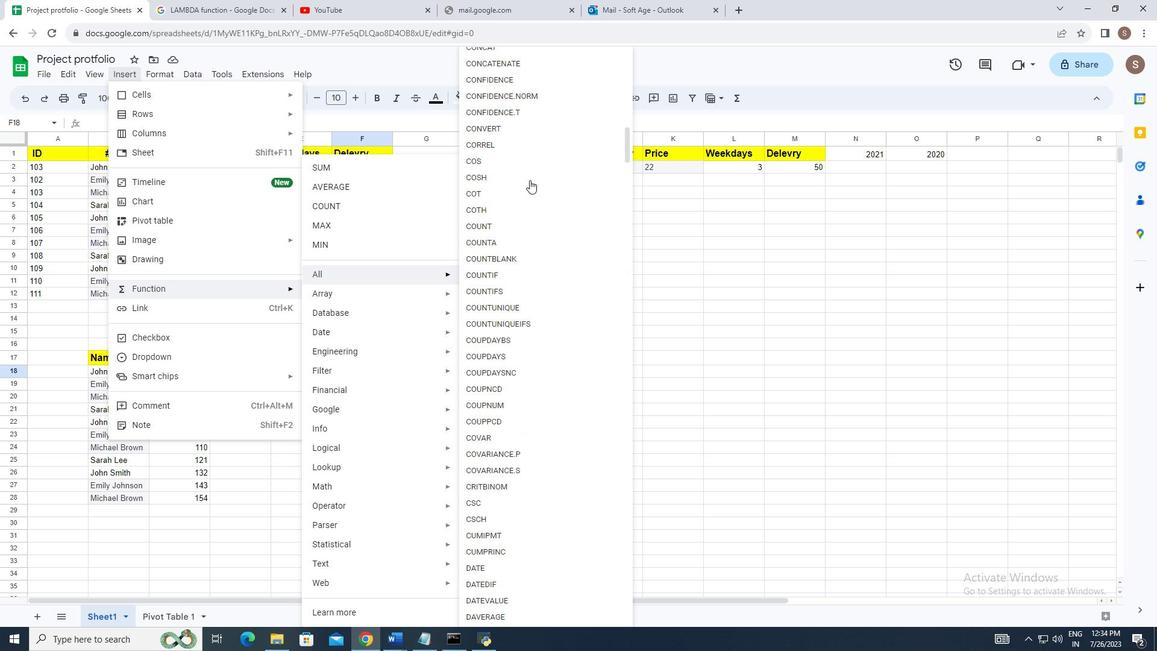
Action: Mouse scrolled (559, 210) with delta (0, 0)
Screenshot: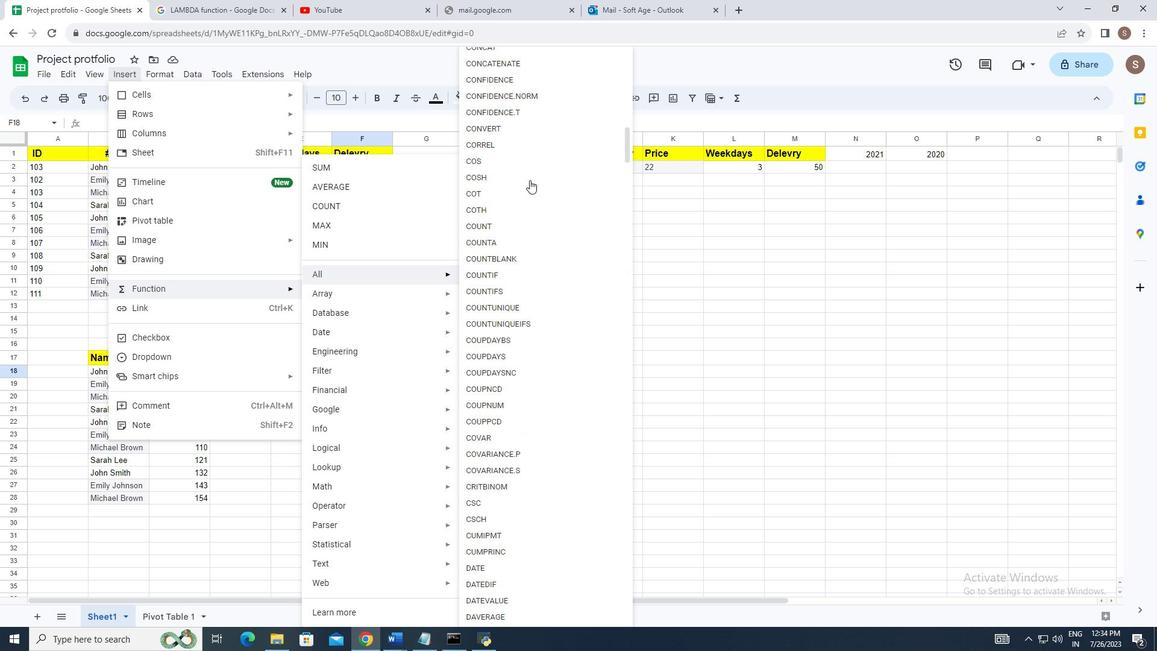
Action: Mouse scrolled (559, 210) with delta (0, 0)
Screenshot: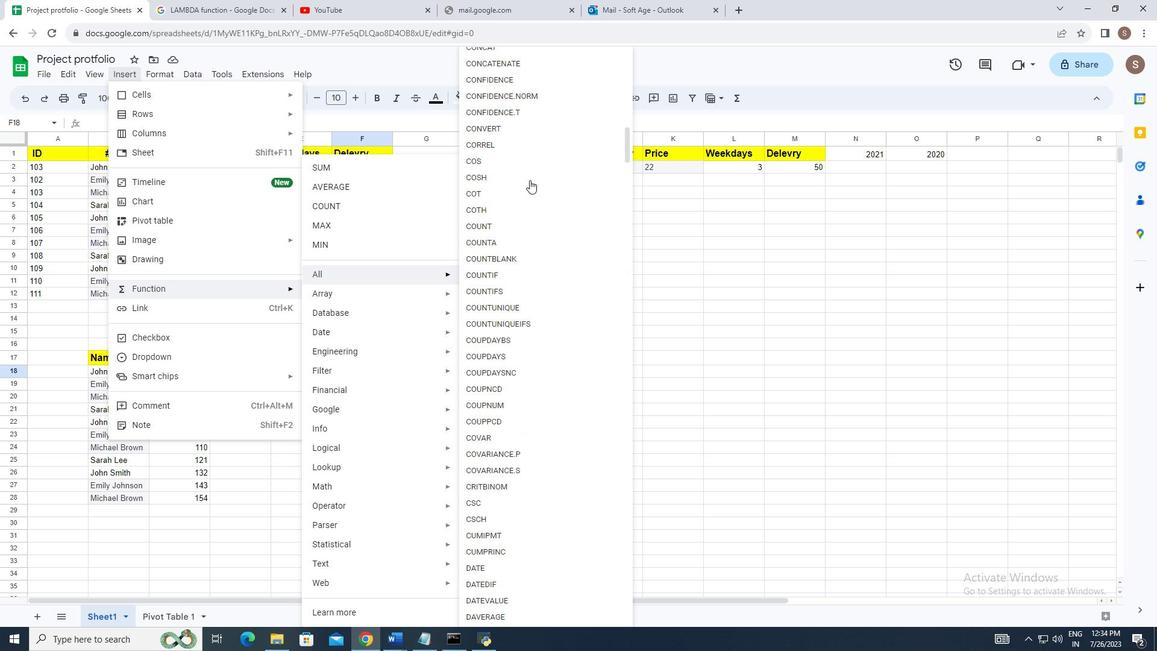 
Action: Mouse scrolled (559, 210) with delta (0, 0)
Screenshot: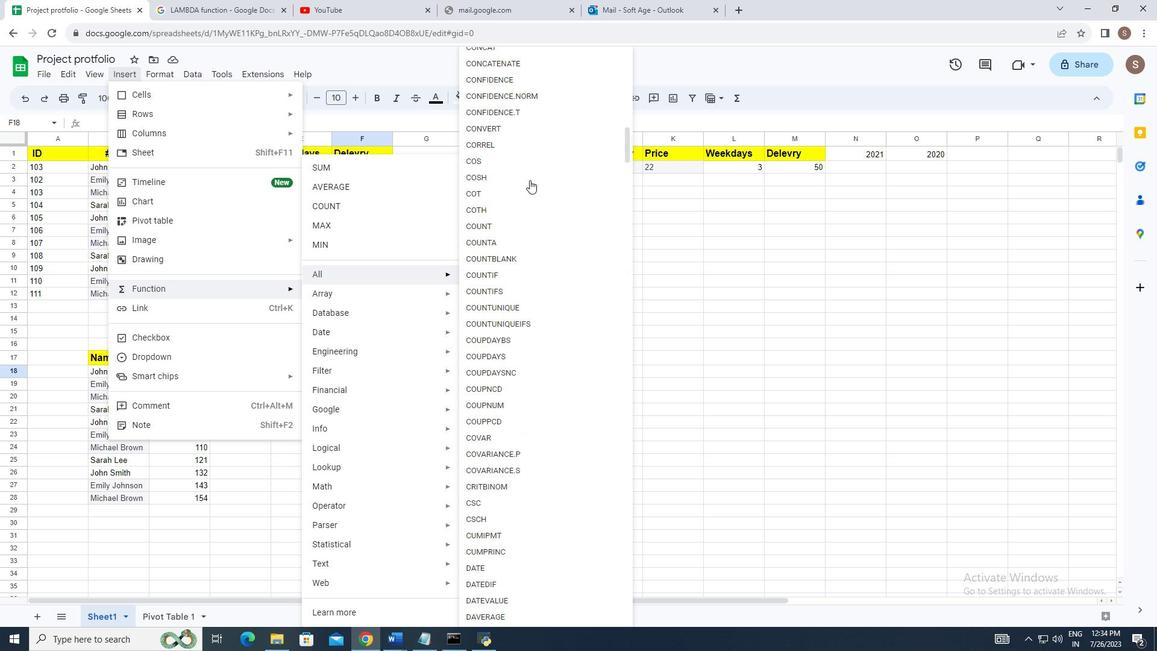 
Action: Mouse scrolled (559, 210) with delta (0, 0)
Screenshot: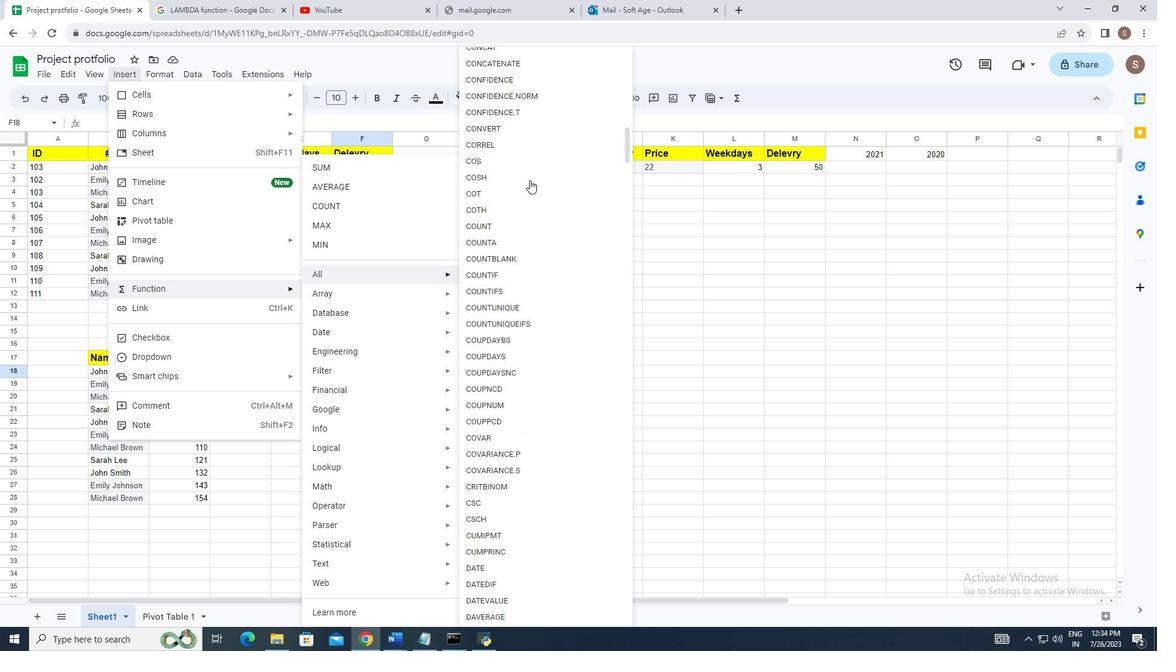 
Action: Mouse scrolled (559, 210) with delta (0, 0)
Screenshot: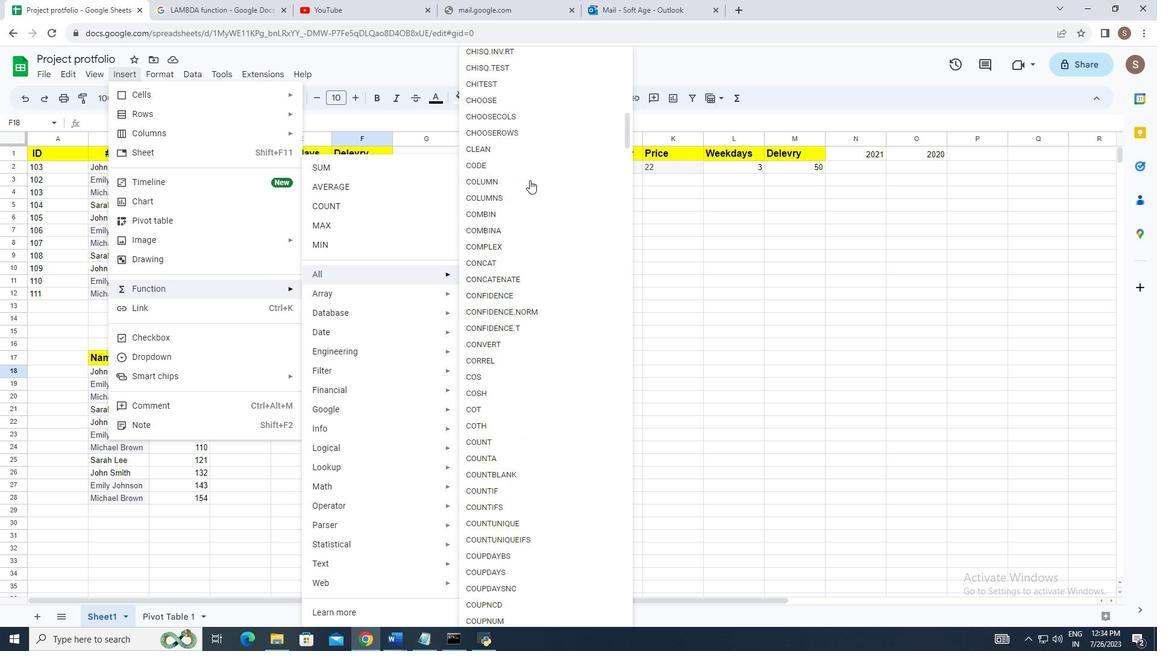 
Action: Mouse scrolled (559, 210) with delta (0, 0)
Screenshot: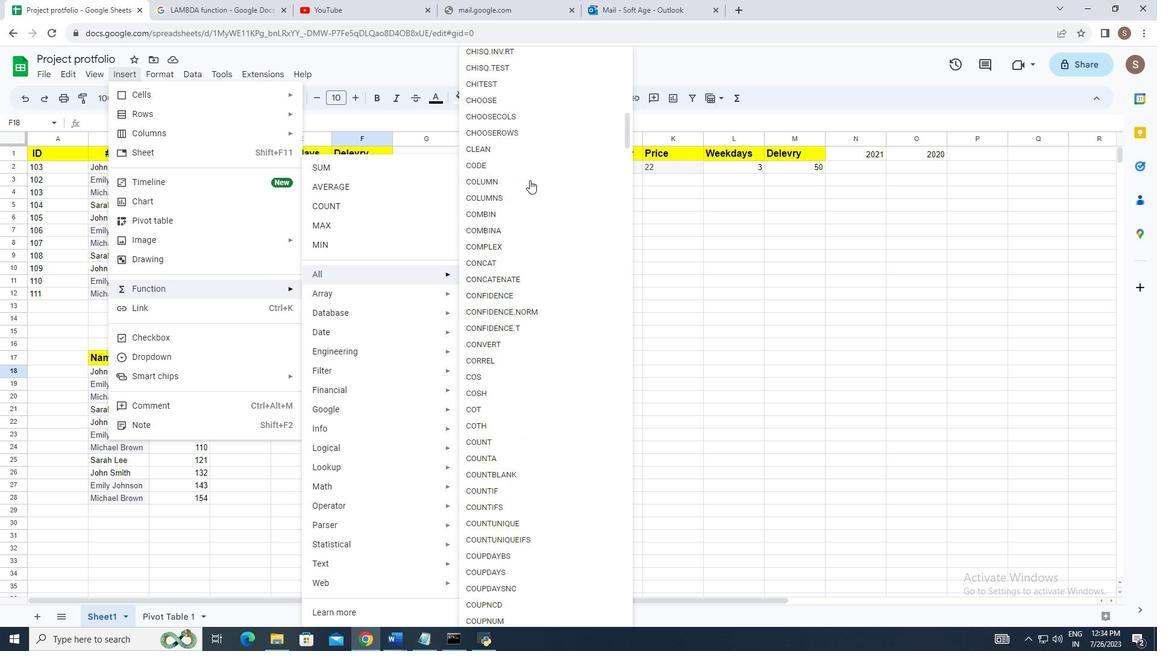 
Action: Mouse scrolled (559, 210) with delta (0, 0)
Screenshot: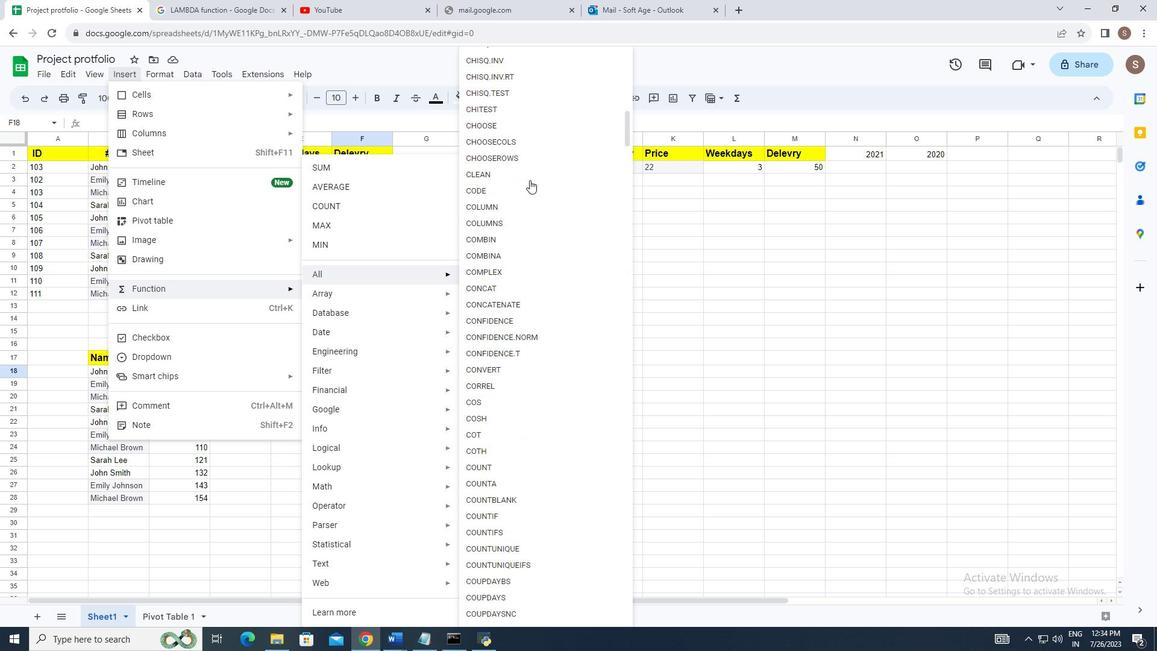 
Action: Mouse scrolled (559, 210) with delta (0, 0)
Screenshot: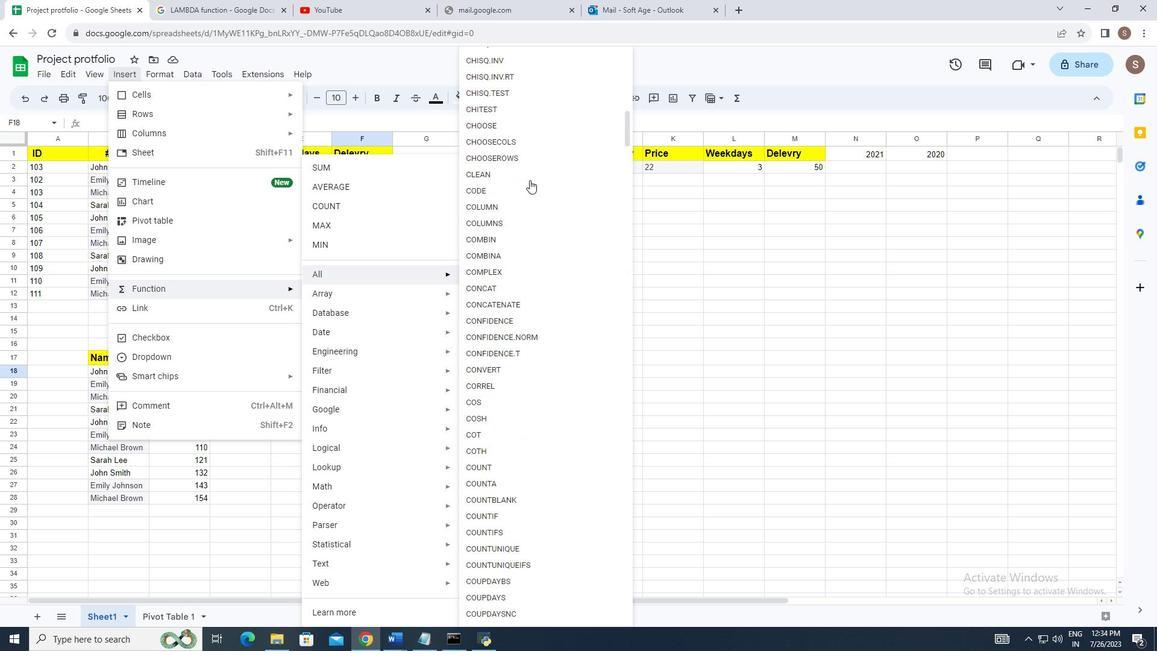 
Action: Mouse scrolled (559, 210) with delta (0, 0)
Screenshot: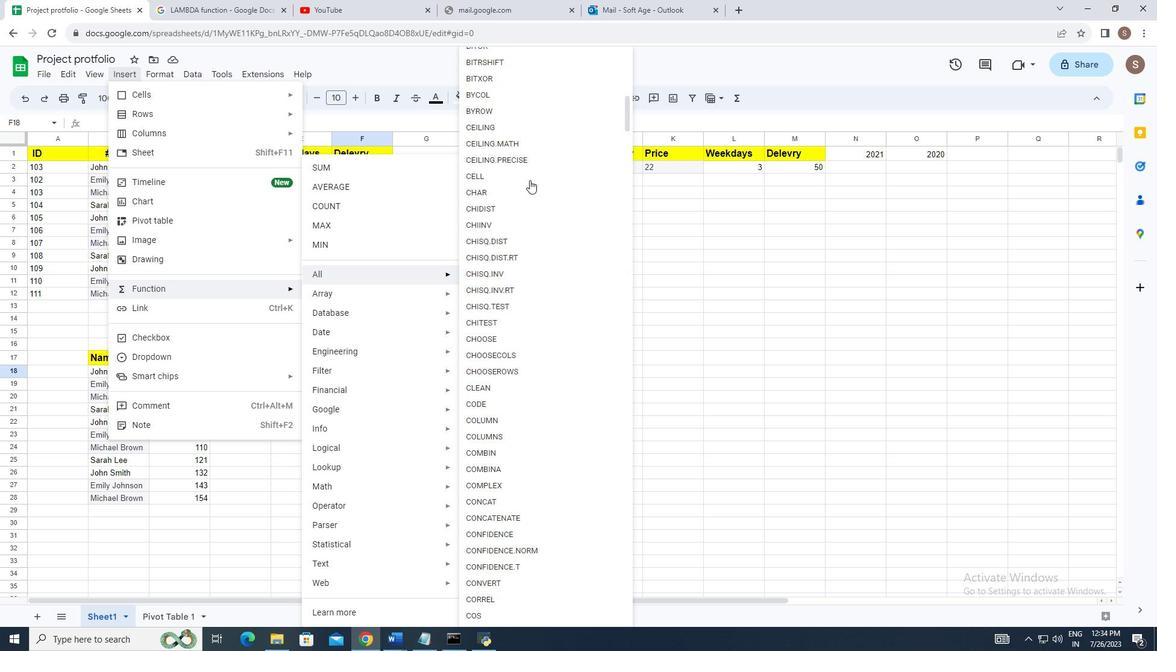 
Action: Mouse scrolled (559, 210) with delta (0, 0)
Screenshot: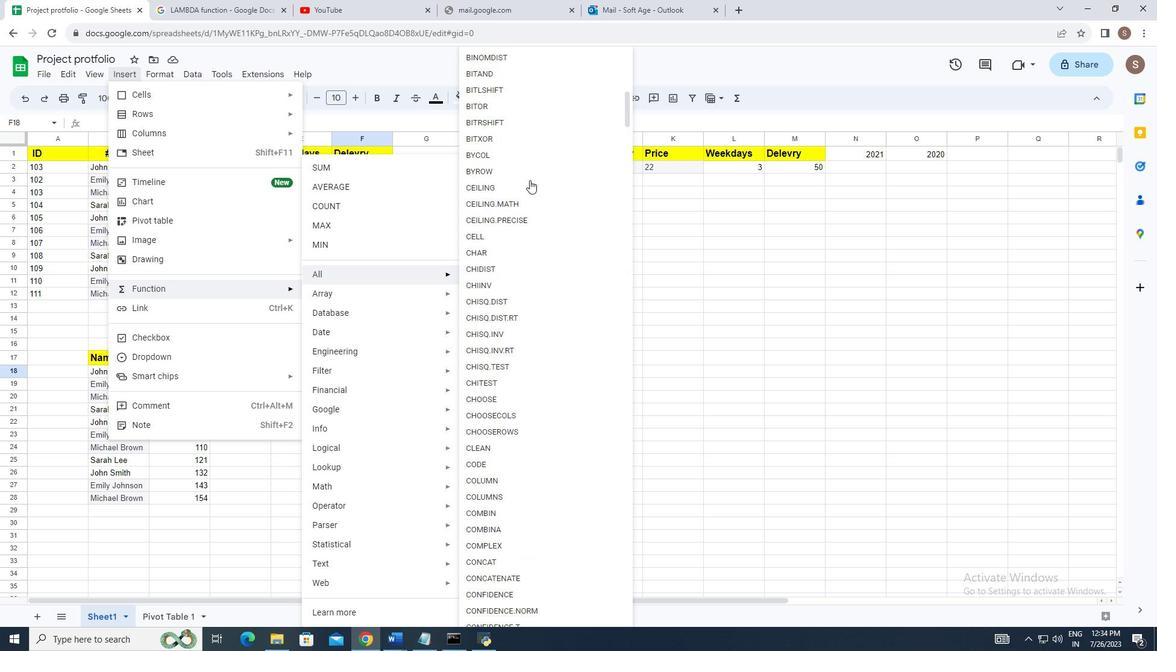 
Action: Mouse scrolled (559, 210) with delta (0, 0)
Screenshot: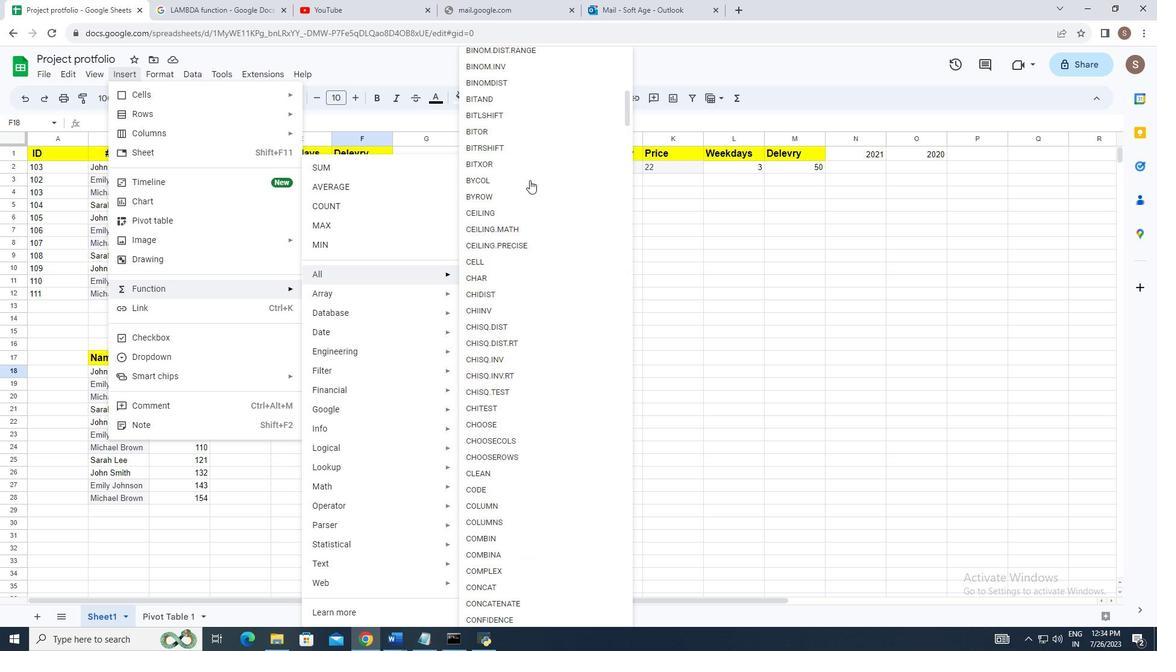 
Action: Mouse scrolled (559, 210) with delta (0, 0)
Screenshot: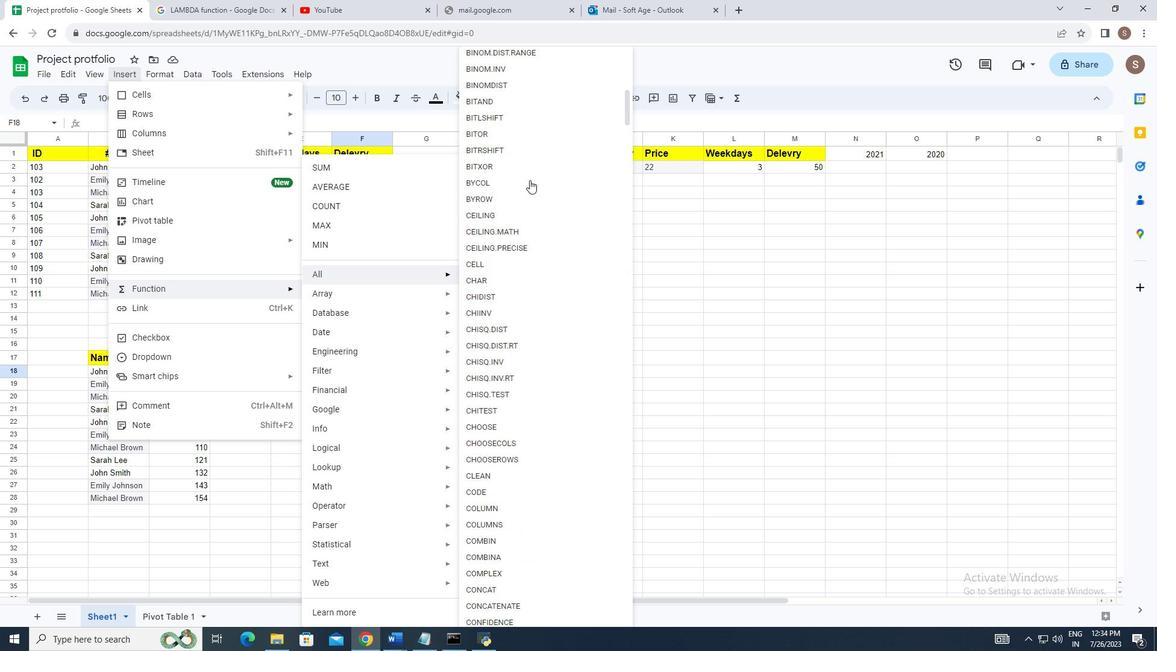 
Action: Mouse scrolled (559, 210) with delta (0, 0)
Screenshot: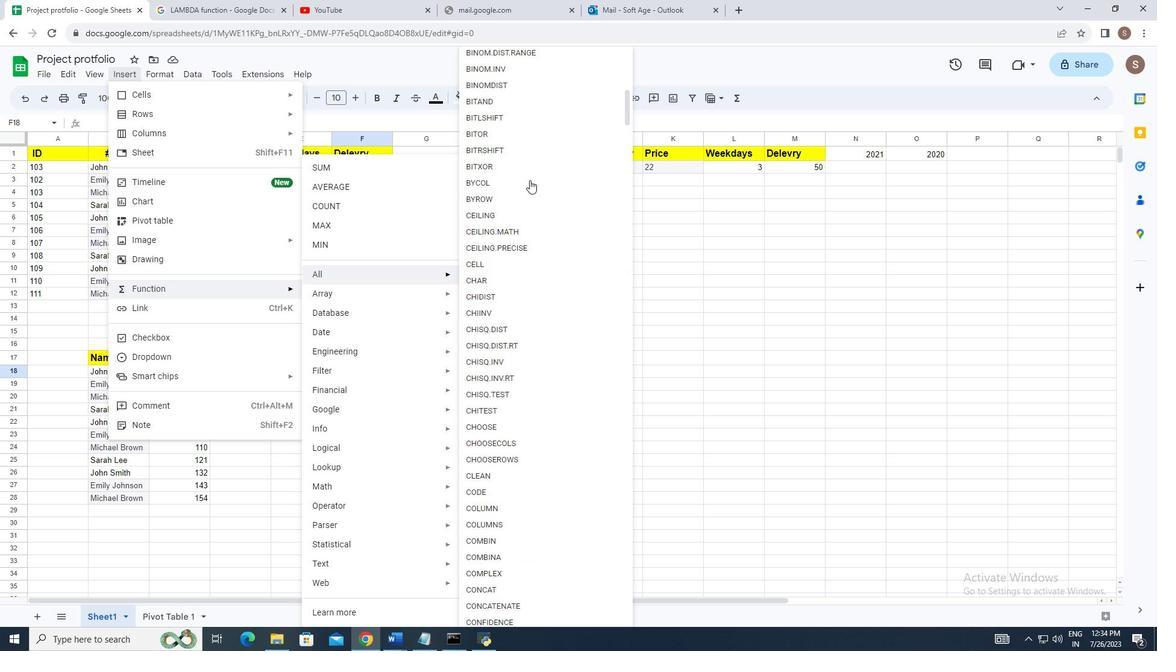 
Action: Mouse scrolled (559, 209) with delta (0, 0)
Screenshot: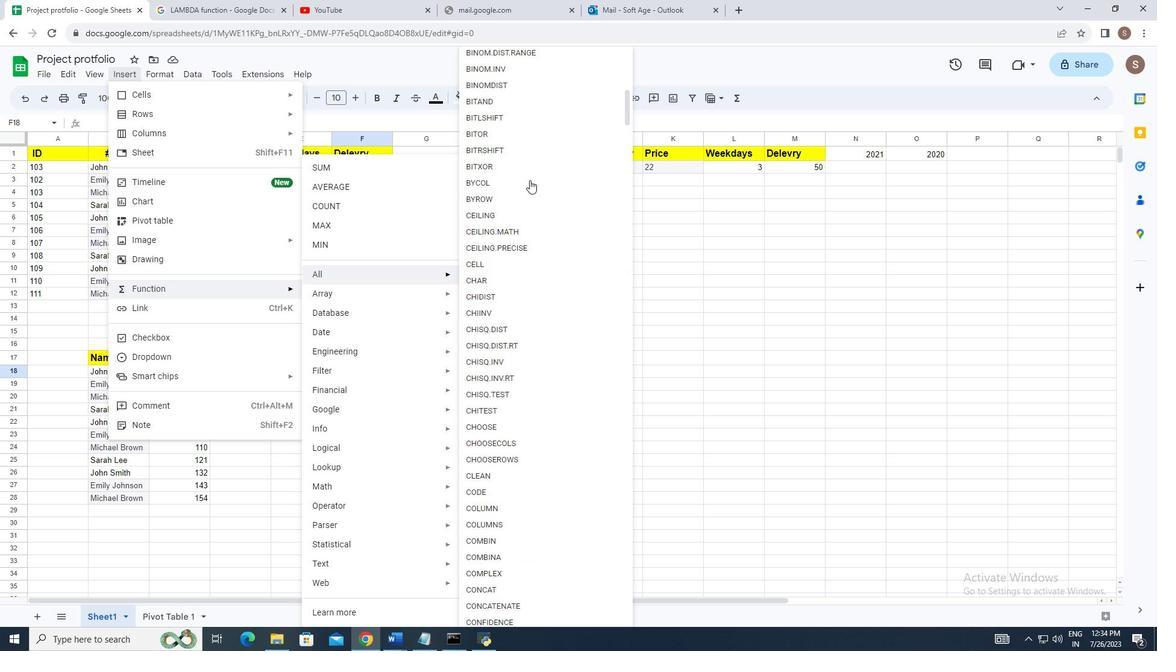 
Action: Mouse scrolled (559, 210) with delta (0, 0)
Screenshot: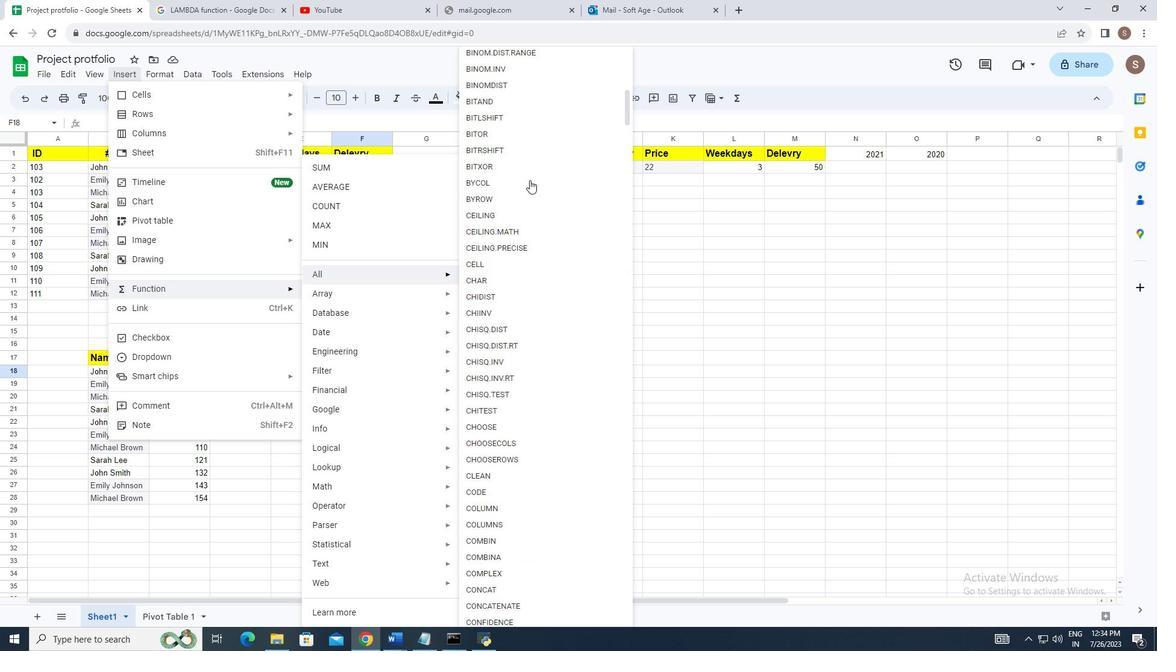 
Action: Mouse scrolled (559, 210) with delta (0, 0)
Screenshot: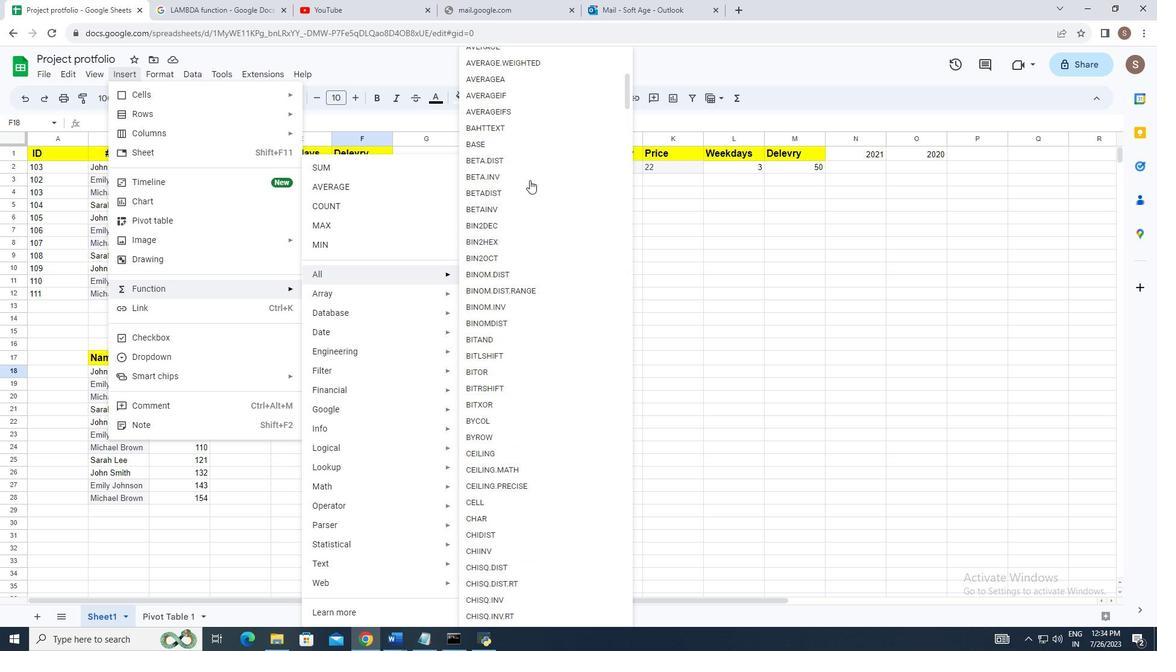 
Action: Mouse scrolled (559, 210) with delta (0, 0)
Screenshot: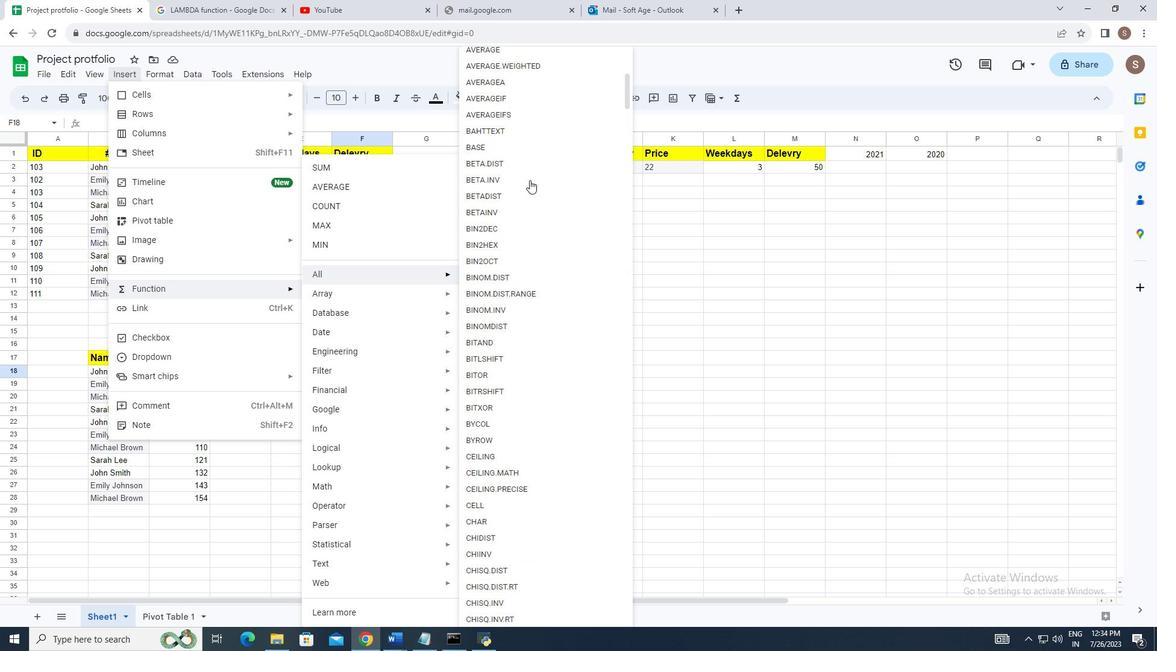 
Action: Mouse scrolled (559, 210) with delta (0, 0)
Screenshot: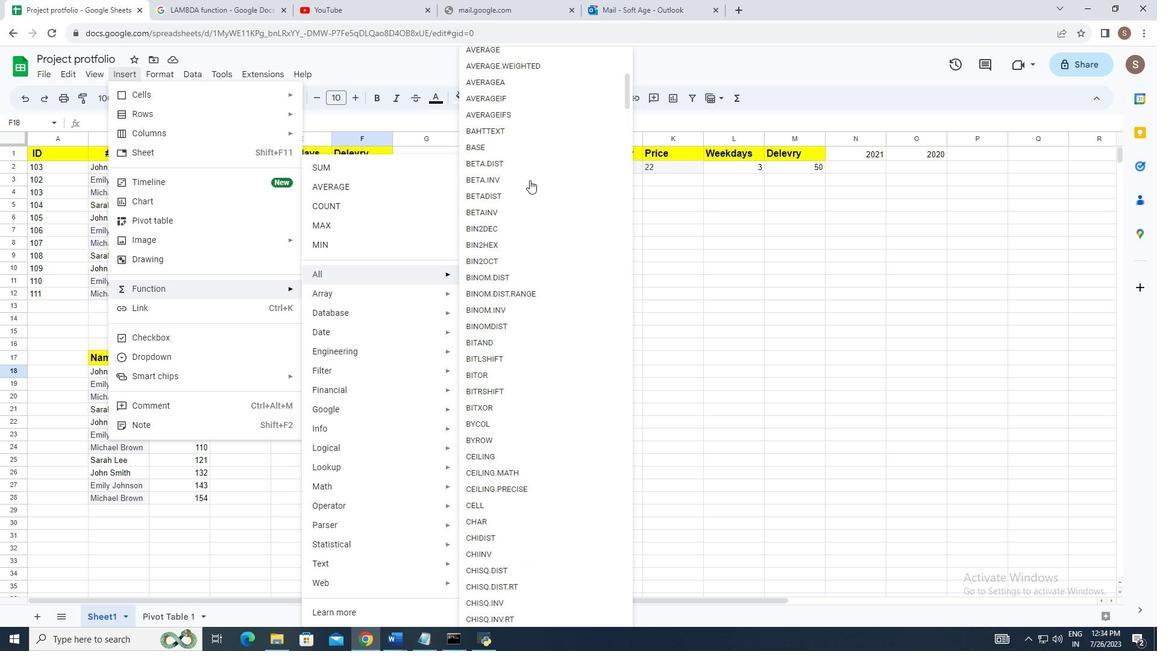 
Action: Mouse scrolled (559, 210) with delta (0, 0)
Screenshot: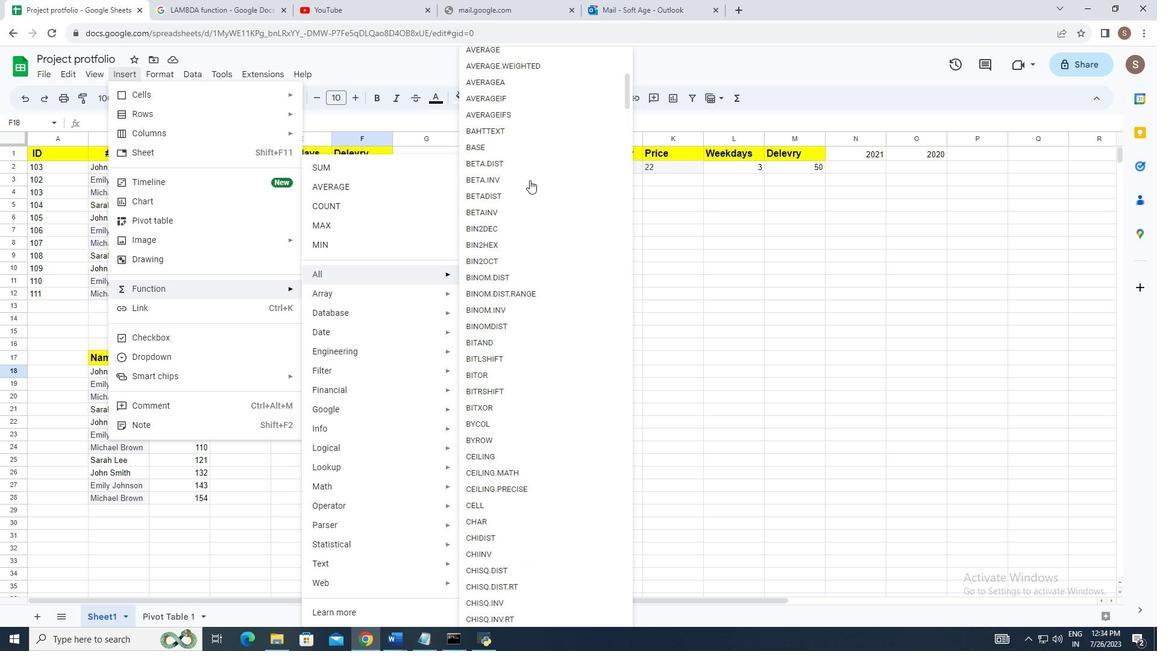 
Action: Mouse moved to (548, 423)
Screenshot: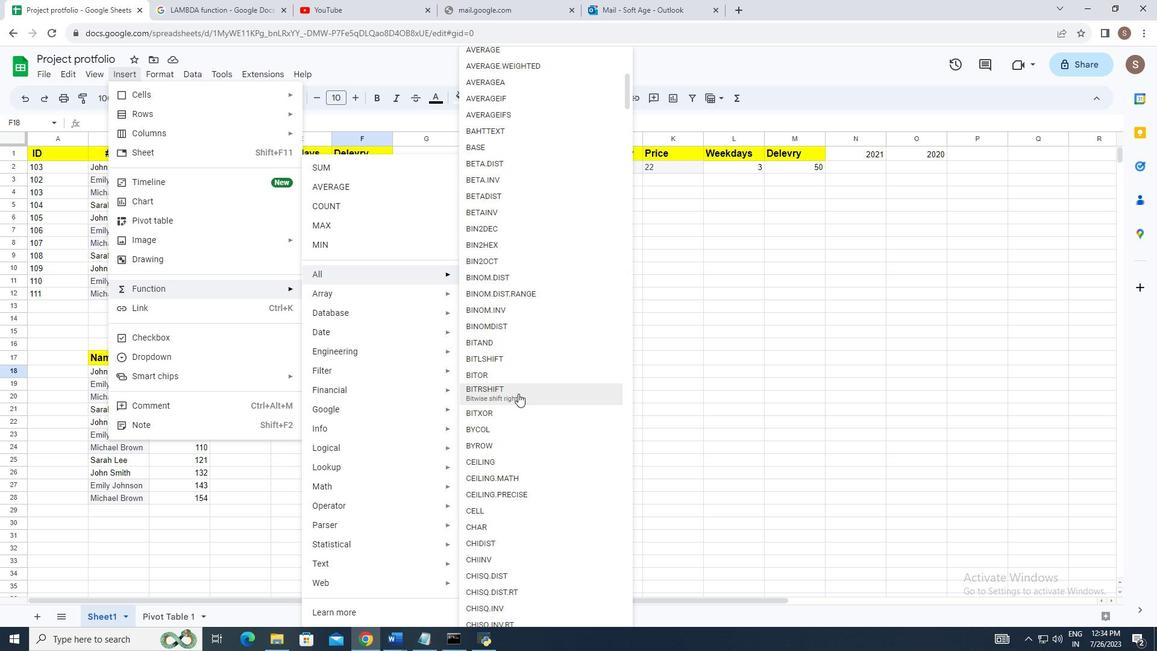 
Action: Mouse pressed left at (548, 423)
Screenshot: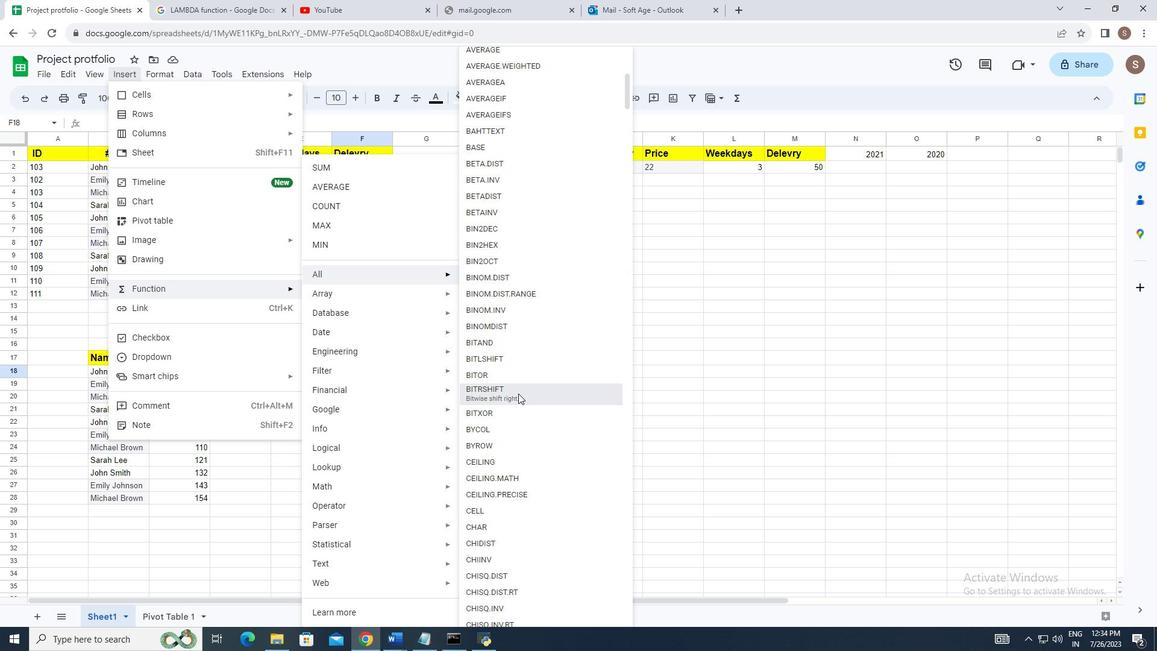 
Action: Mouse moved to (479, 374)
Screenshot: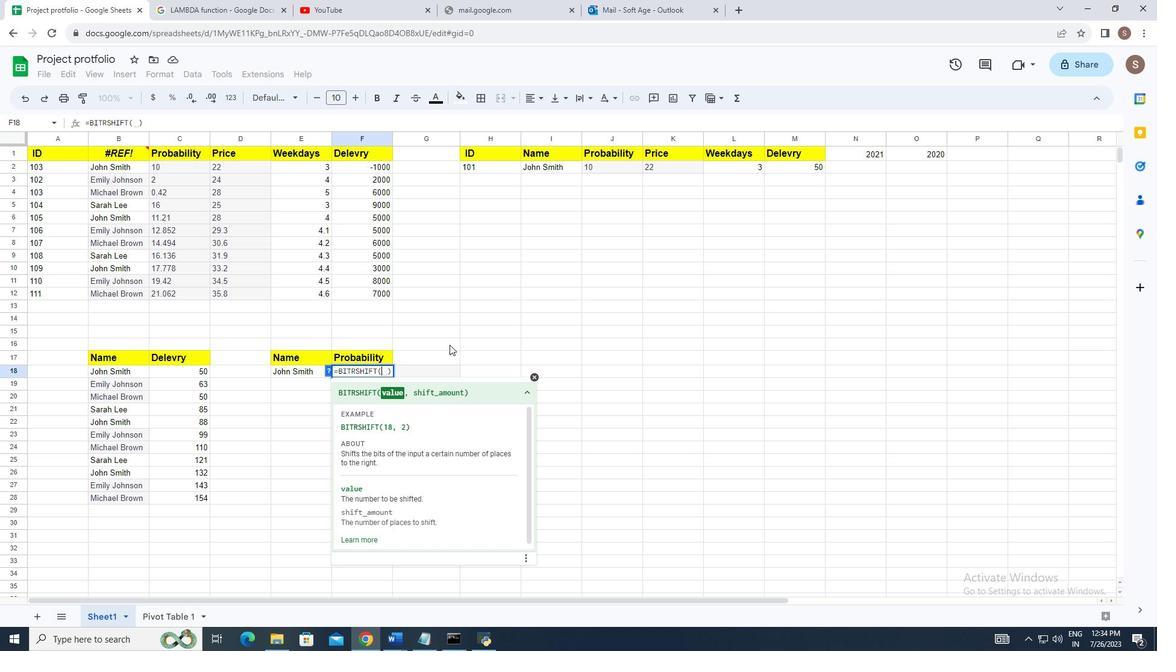 
Action: Key pressed 18,<Key.space>1<Key.enter>
Screenshot: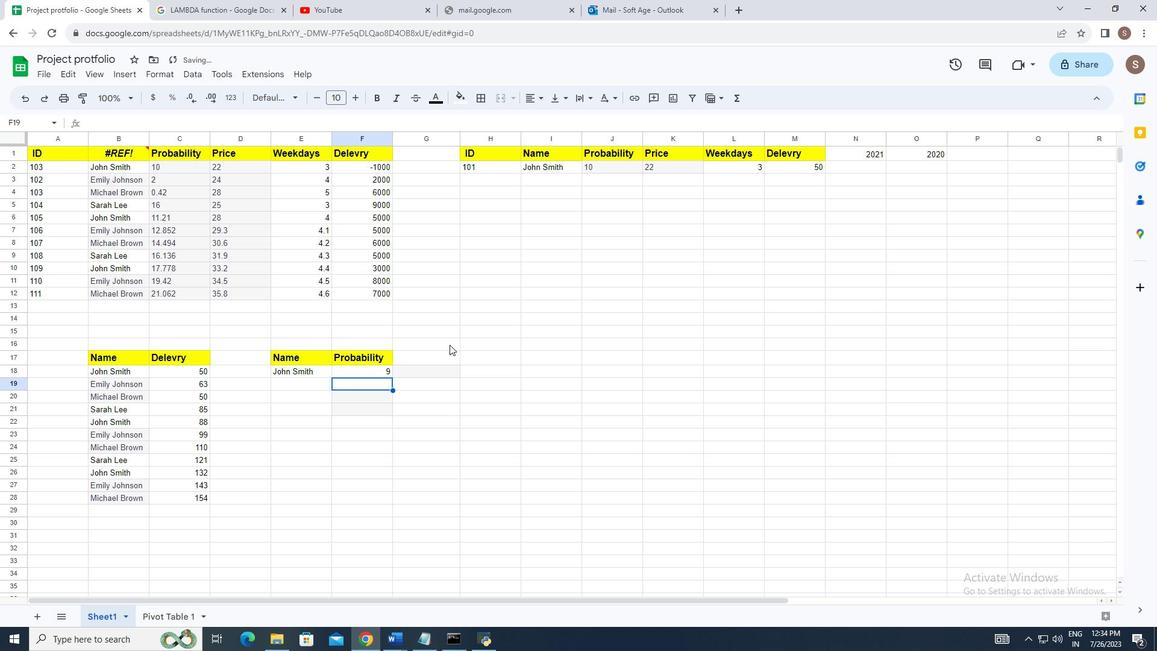 
